 Task: open an excel sheet and write heading  Financial Planner. Add Dates in a column and its values below  'Jan 23, Feb 23, Mar 23, Apr 23 & may23. 'Add Income in next column and its values below  $3,000, $3,200, $3,100, $3,300 & $3,500. Add Expenses in next column and its values below  $2,000, $2,300, $2,200, $2,500 & $2,800. Add savings in next column and its values below $500, $600, $500, $700 & $700. Add Investment in next column and its values below  $500, $700, $800, $900 & $1000. Add Net Saving in next column and its values below  $1000, $1200, $900, $800 & $700. Save page  Money Manager book
Action: Mouse moved to (103, 177)
Screenshot: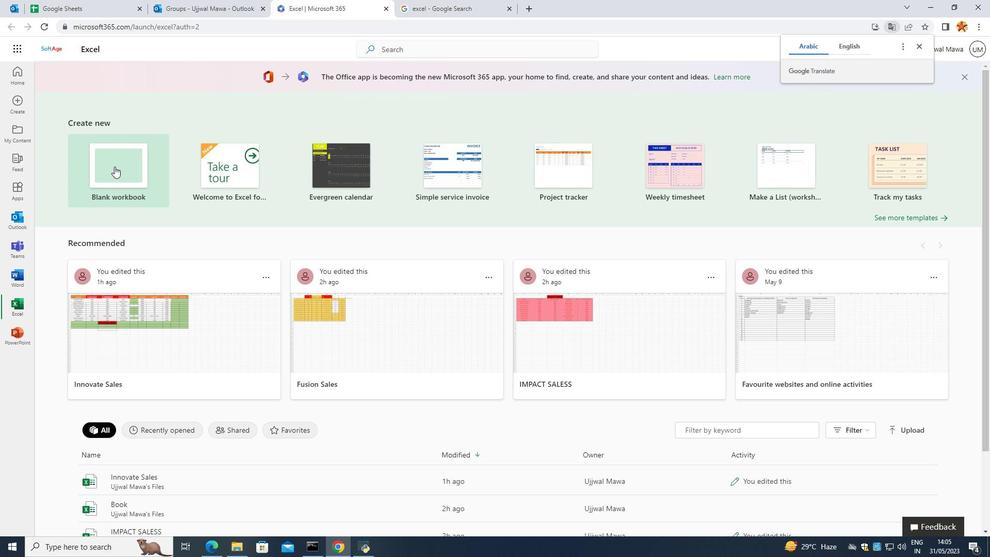 
Action: Mouse pressed left at (103, 177)
Screenshot: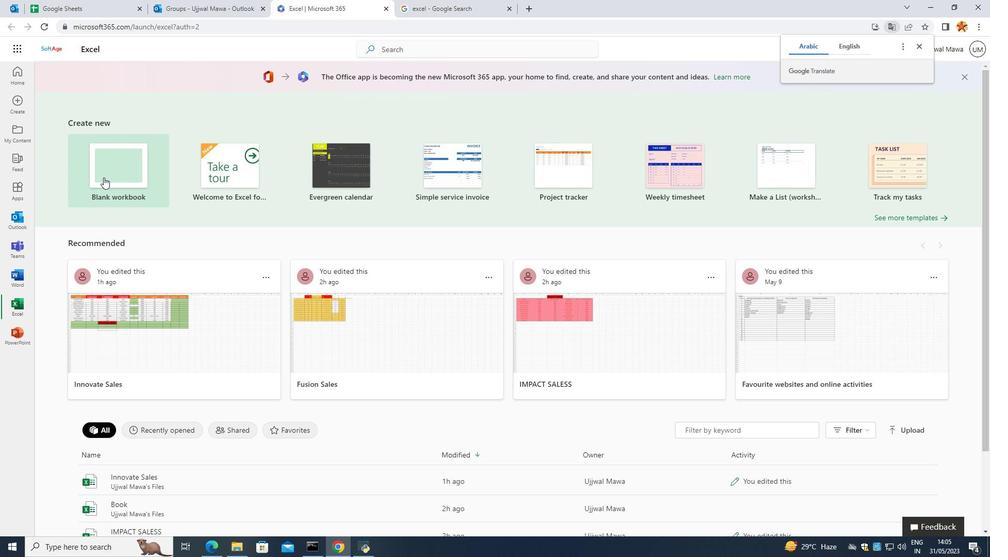 
Action: Mouse moved to (132, 162)
Screenshot: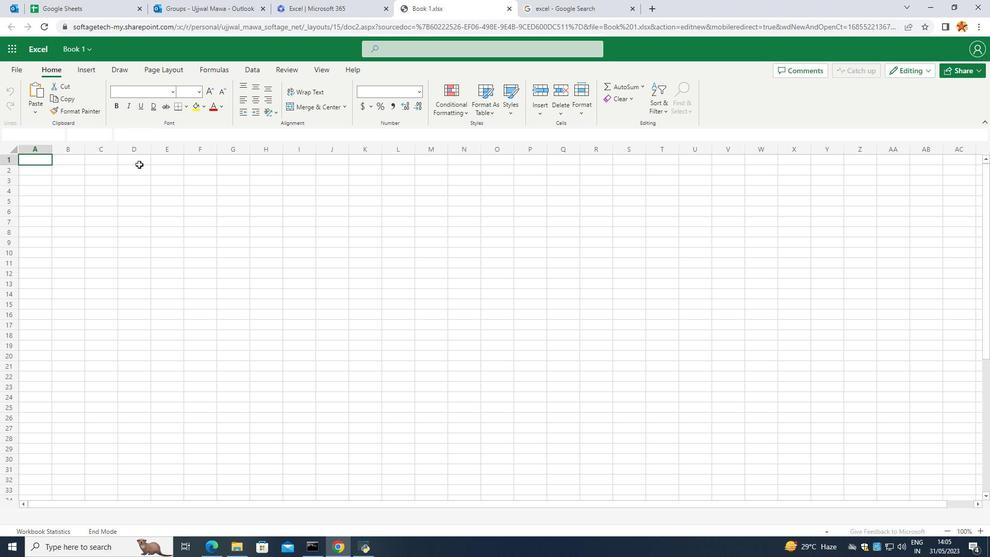 
Action: Mouse pressed left at (132, 162)
Screenshot: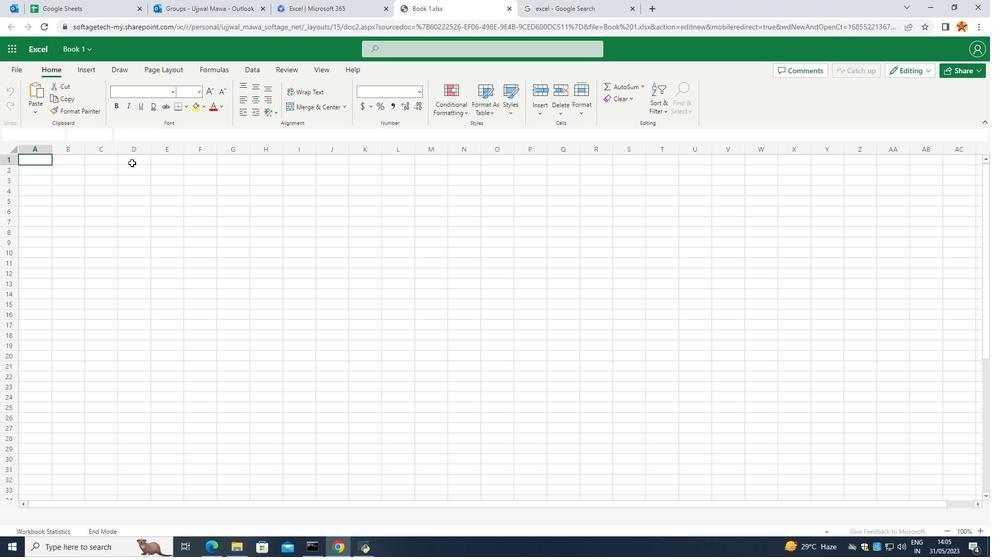 
Action: Mouse moved to (89, 157)
Screenshot: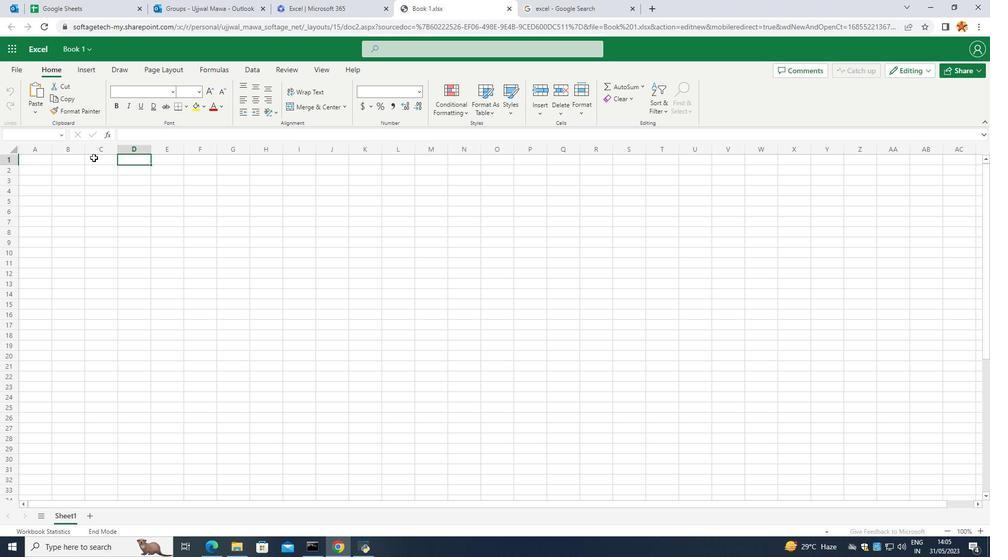 
Action: Mouse pressed left at (89, 157)
Screenshot: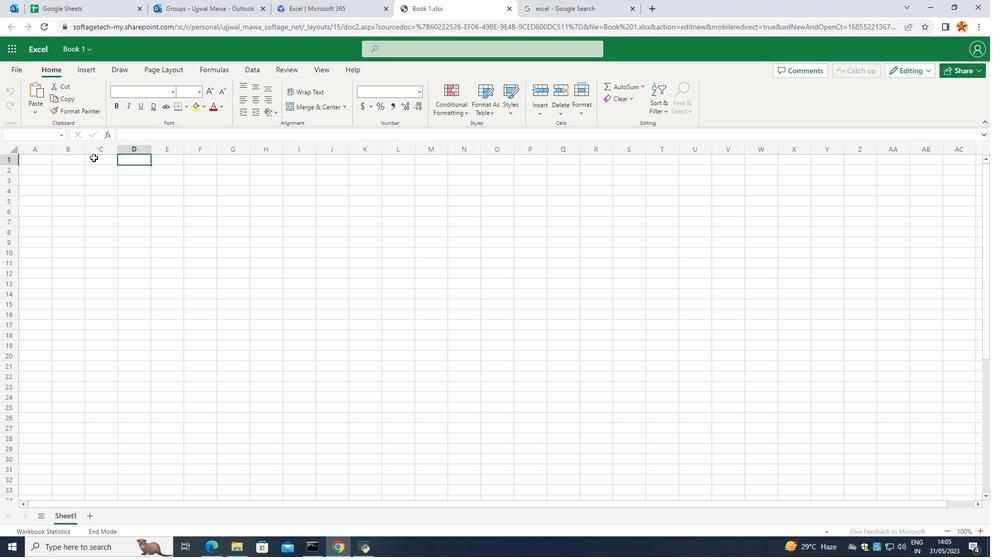 
Action: Mouse moved to (107, 154)
Screenshot: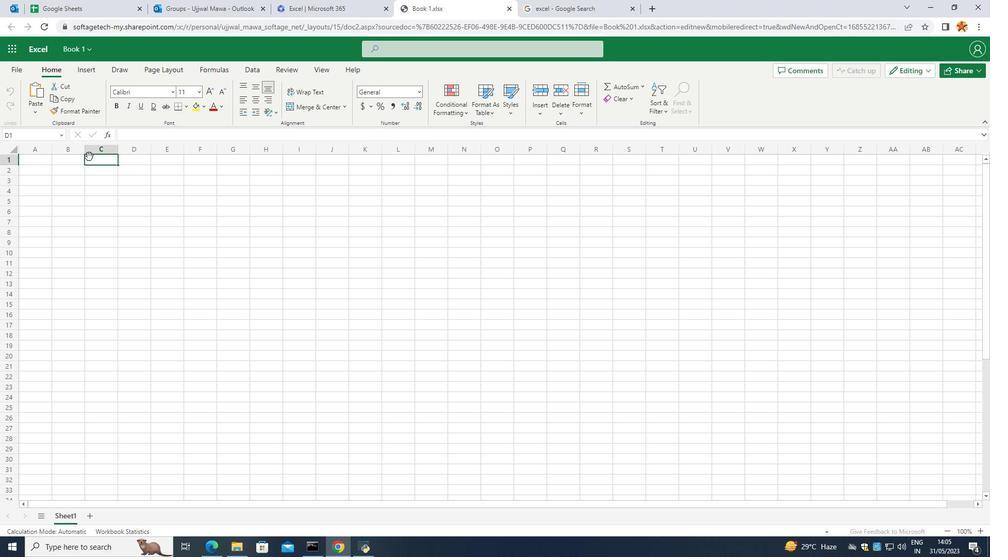 
Action: Key pressed <Key.caps_lock>F<Key.caps_lock>inancial<Key.space>p<Key.caps_lock><Key.backspace><Key.caps_lock>p<Key.caps_lock>LANNER<Key.enter>
Screenshot: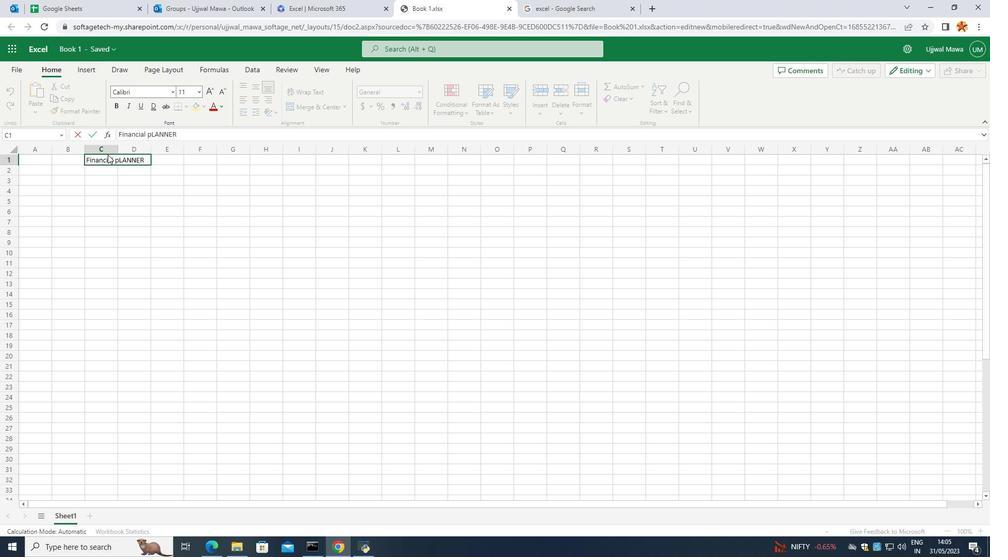 
Action: Mouse moved to (87, 158)
Screenshot: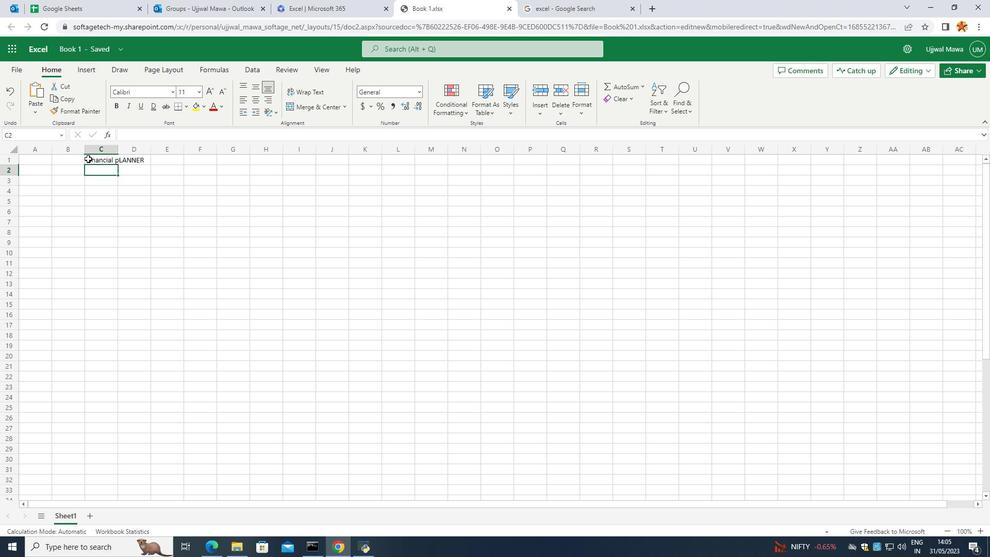 
Action: Mouse pressed left at (87, 158)
Screenshot: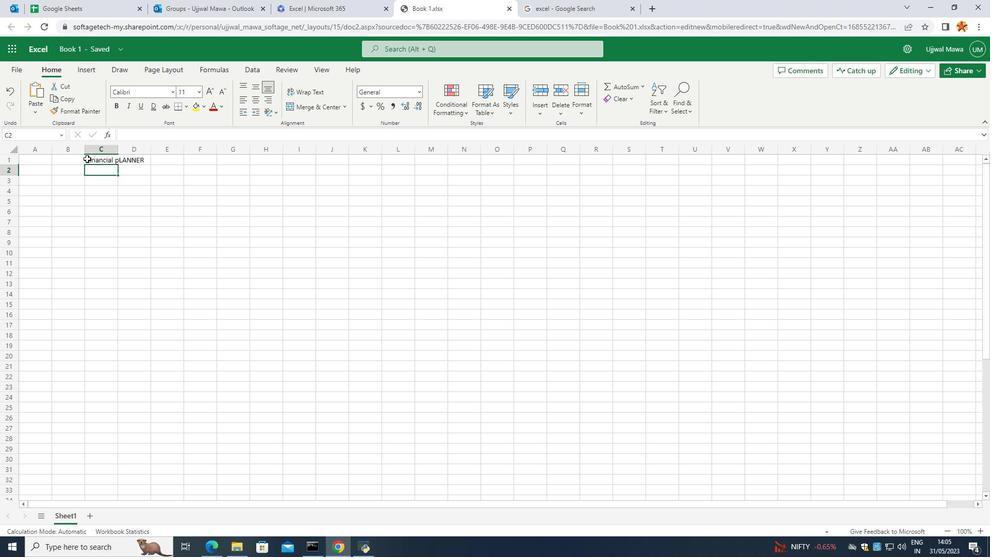 
Action: Mouse pressed left at (87, 158)
Screenshot: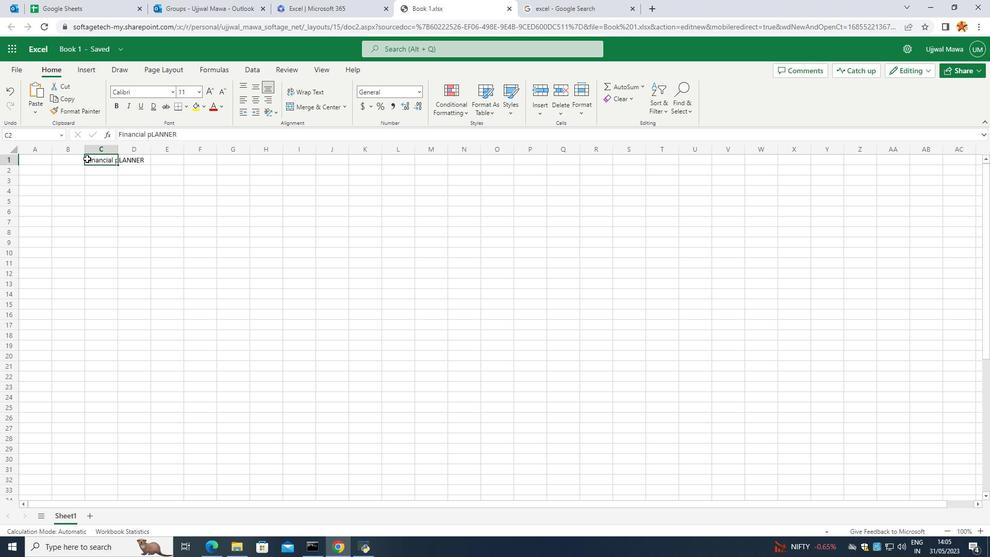 
Action: Mouse moved to (141, 158)
Screenshot: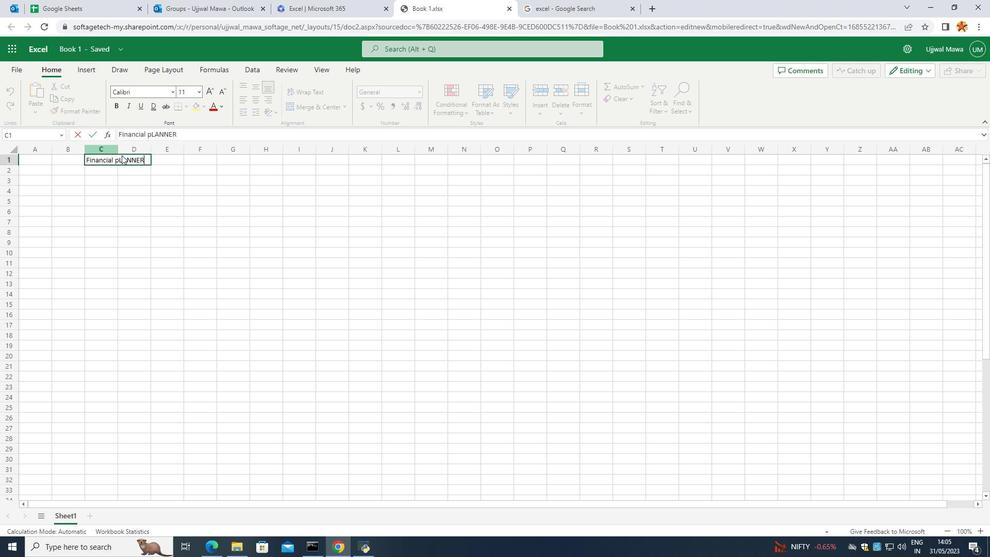 
Action: Mouse pressed left at (141, 158)
Screenshot: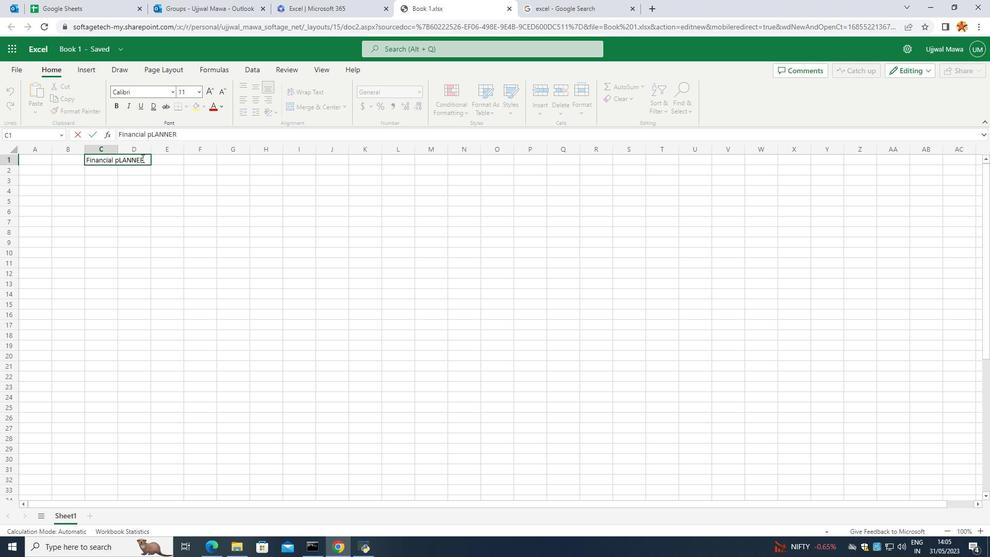 
Action: Mouse moved to (145, 158)
Screenshot: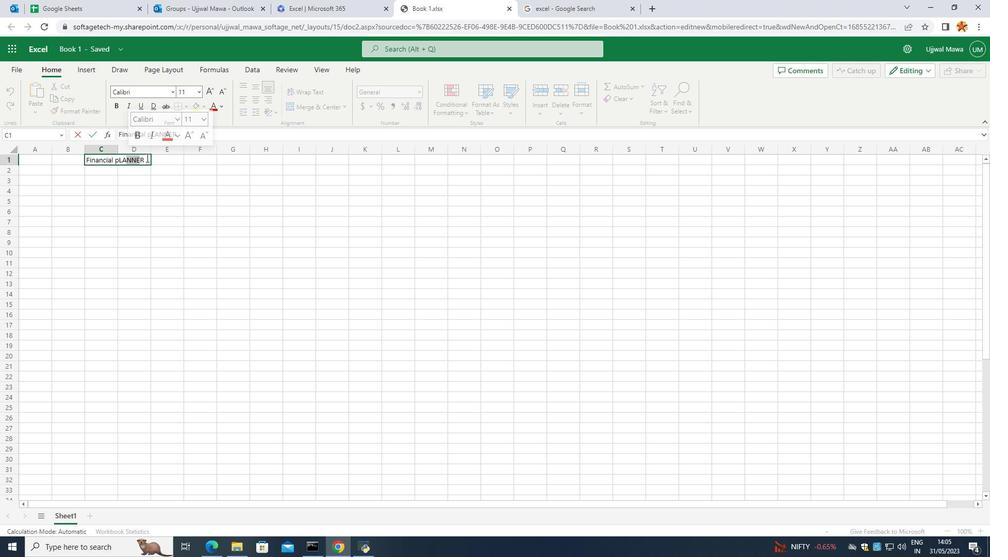
Action: Mouse pressed left at (145, 158)
Screenshot: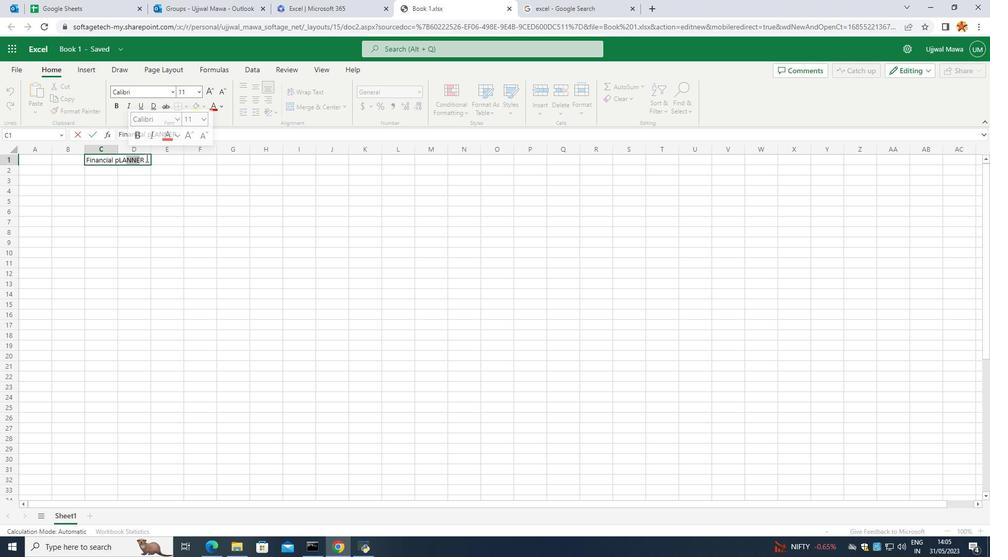 
Action: Mouse moved to (143, 159)
Screenshot: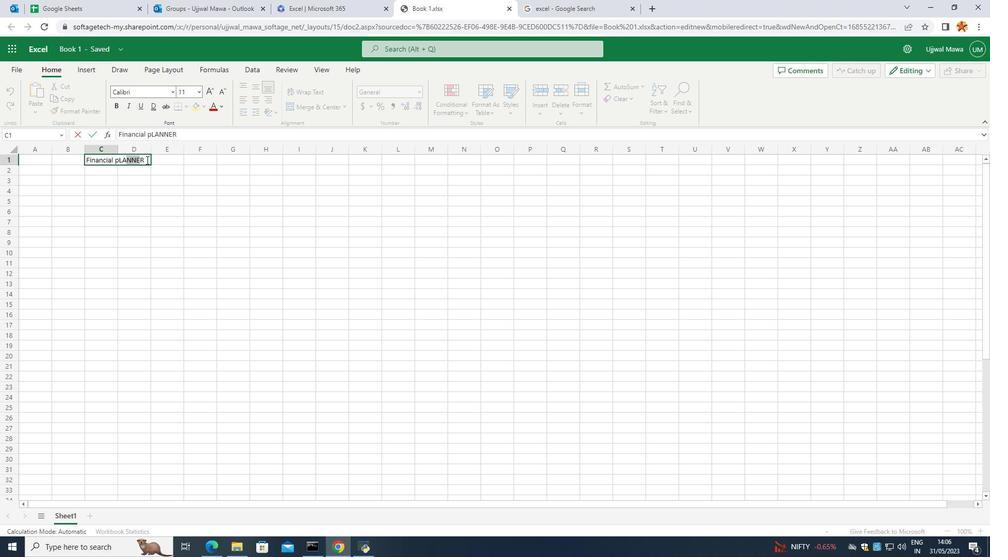 
Action: Mouse pressed left at (143, 159)
Screenshot: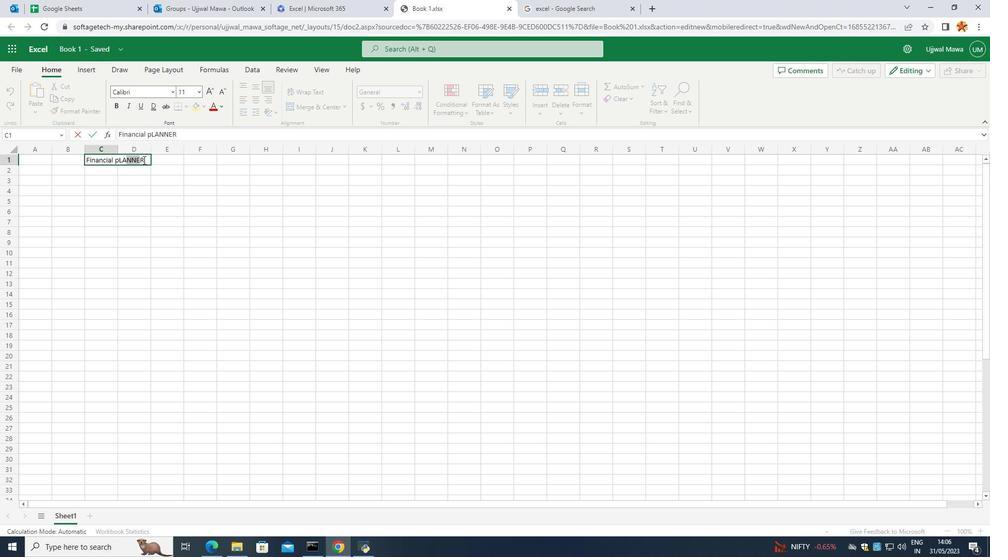 
Action: Mouse moved to (138, 150)
Screenshot: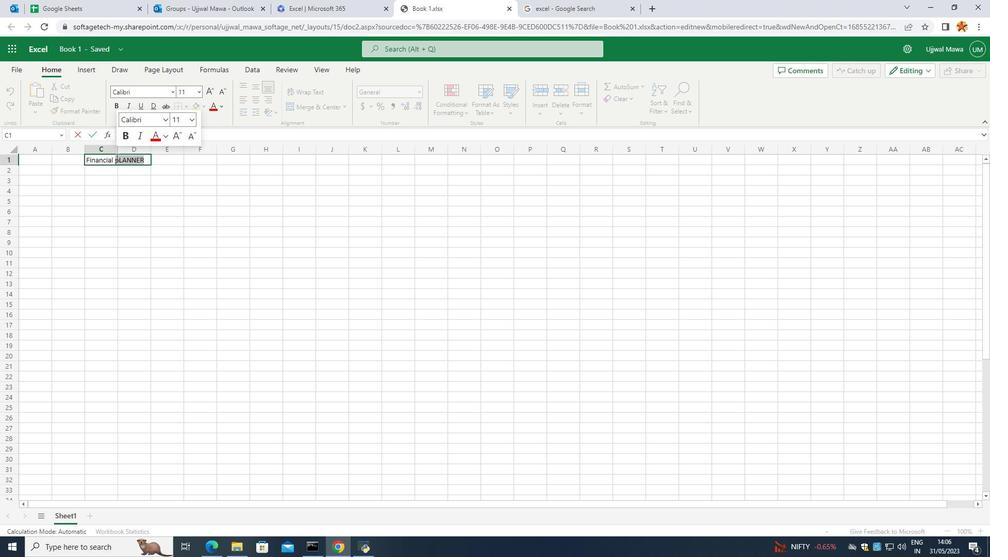 
Action: Key pressed P<Key.caps_lock>lanner
Screenshot: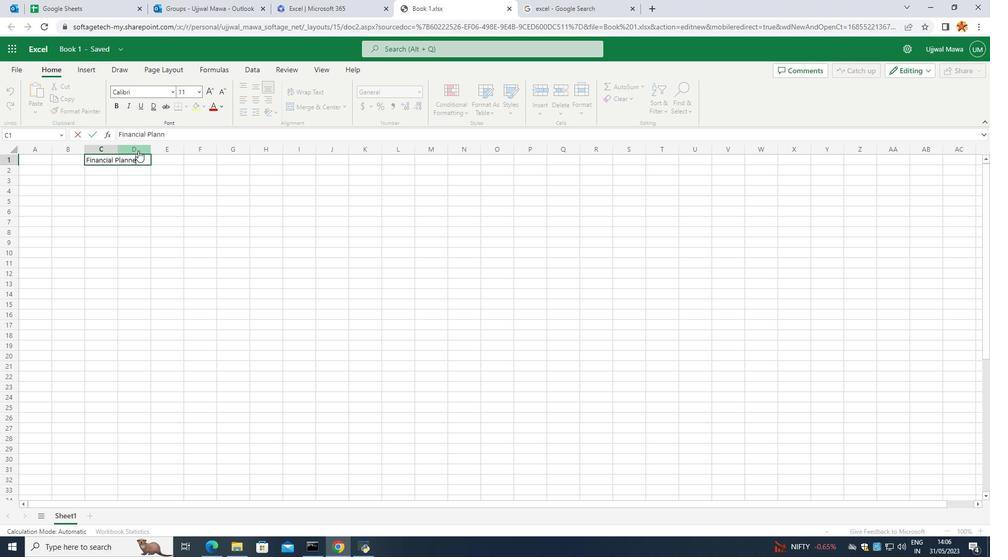 
Action: Mouse moved to (195, 195)
Screenshot: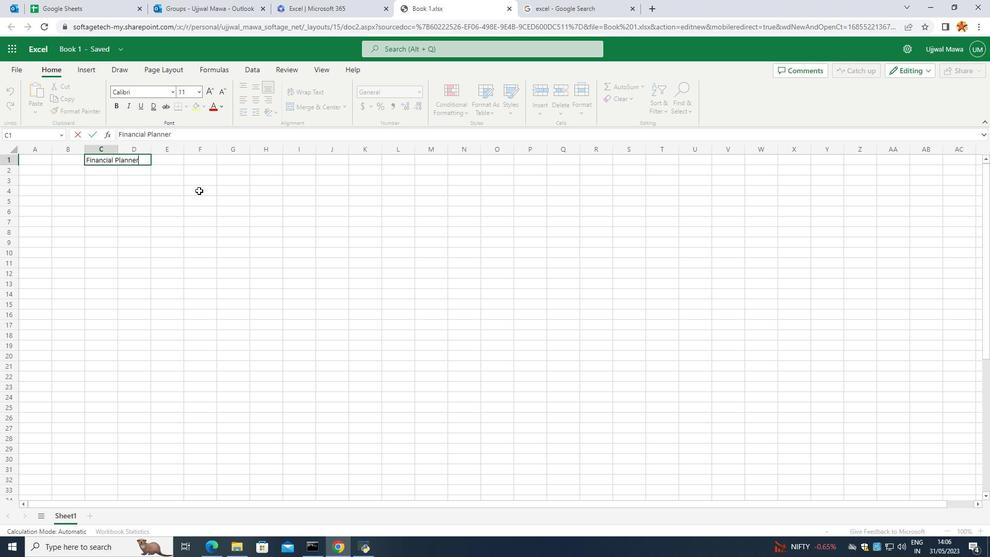 
Action: Mouse pressed left at (195, 195)
Screenshot: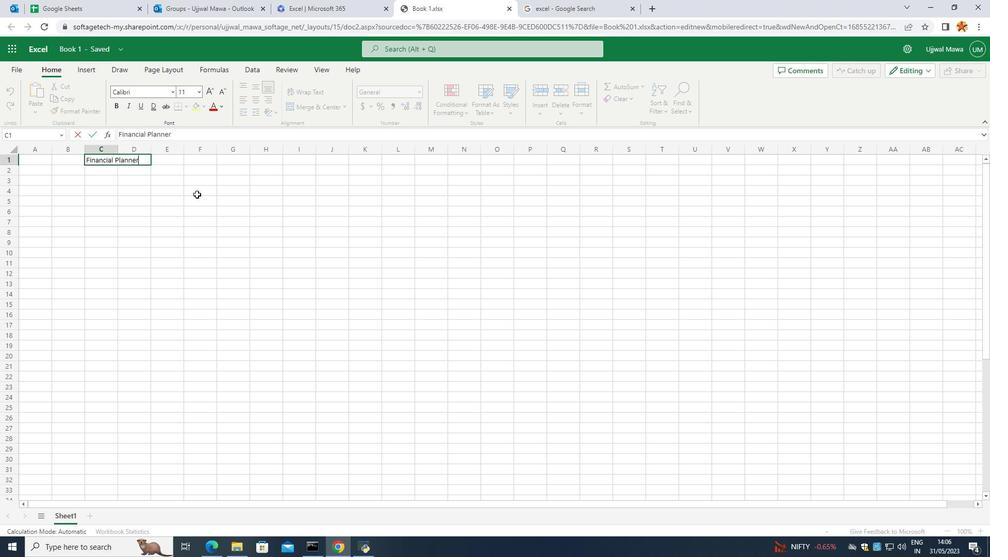 
Action: Mouse moved to (40, 168)
Screenshot: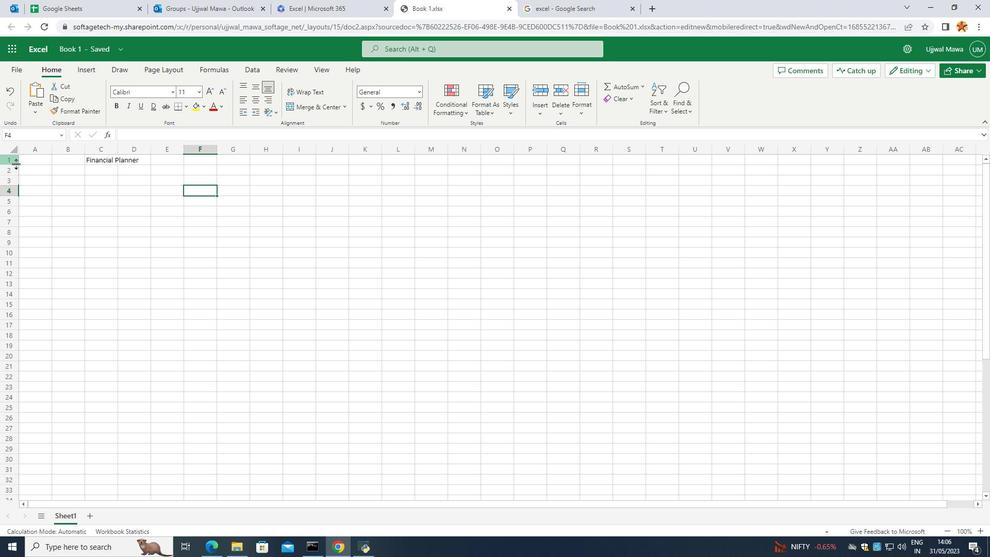 
Action: Mouse pressed left at (40, 168)
Screenshot: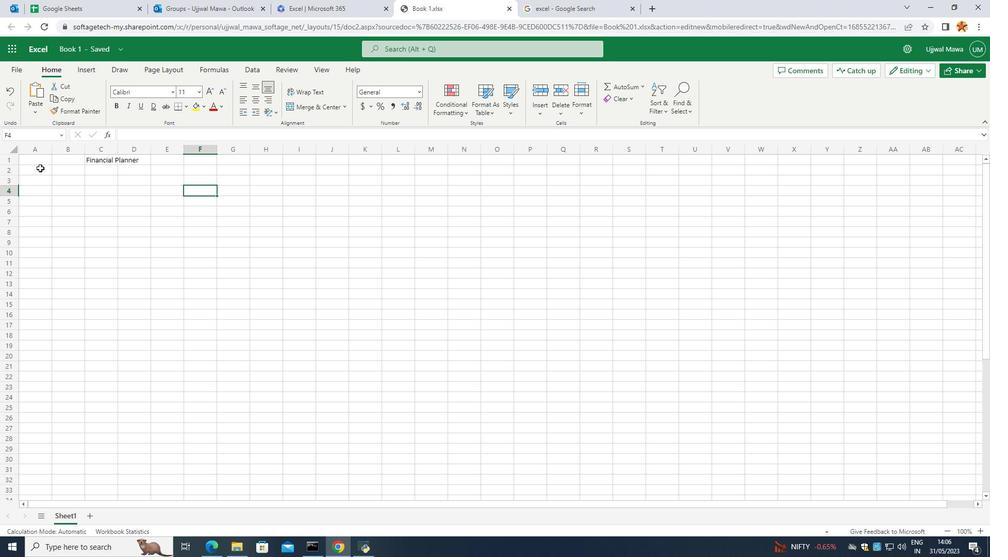 
Action: Mouse moved to (34, 157)
Screenshot: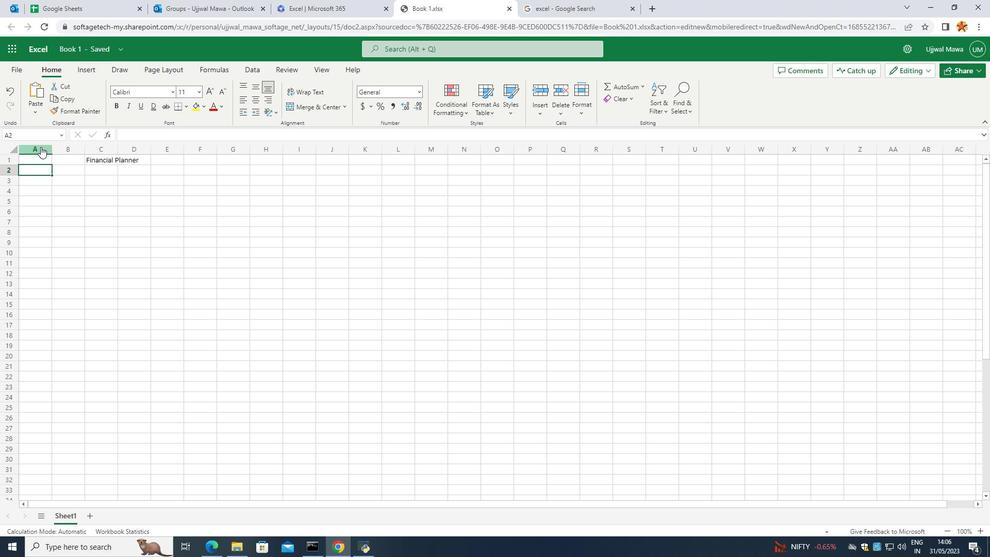 
Action: Key pressed <Key.caps_lock>D<Key.caps_lock>ates<Key.backspace>
Screenshot: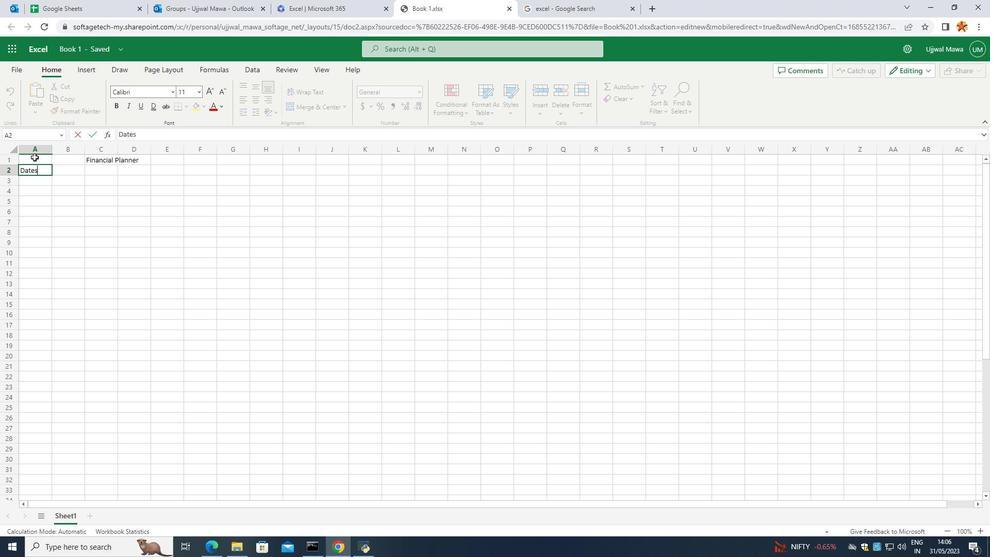 
Action: Mouse moved to (68, 226)
Screenshot: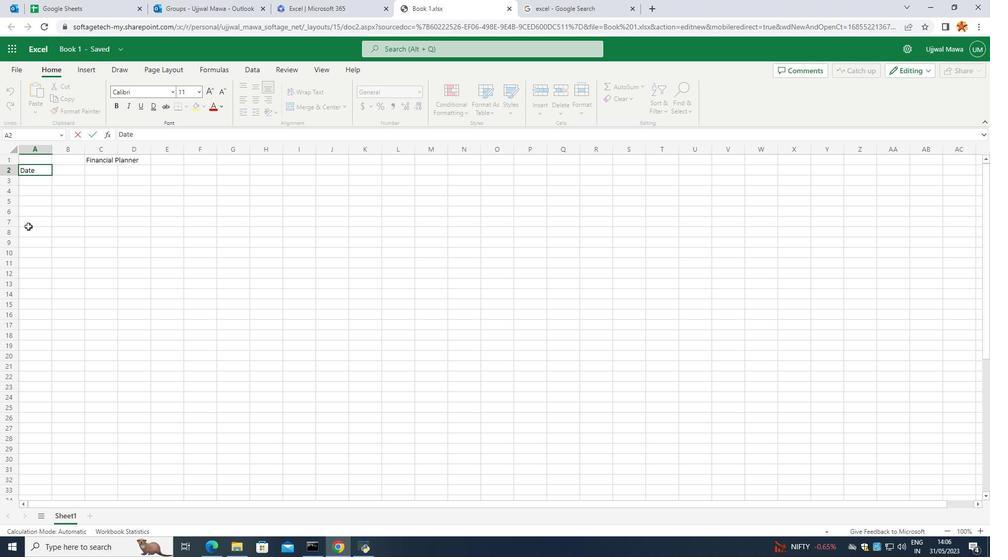 
Action: Mouse pressed left at (68, 226)
Screenshot: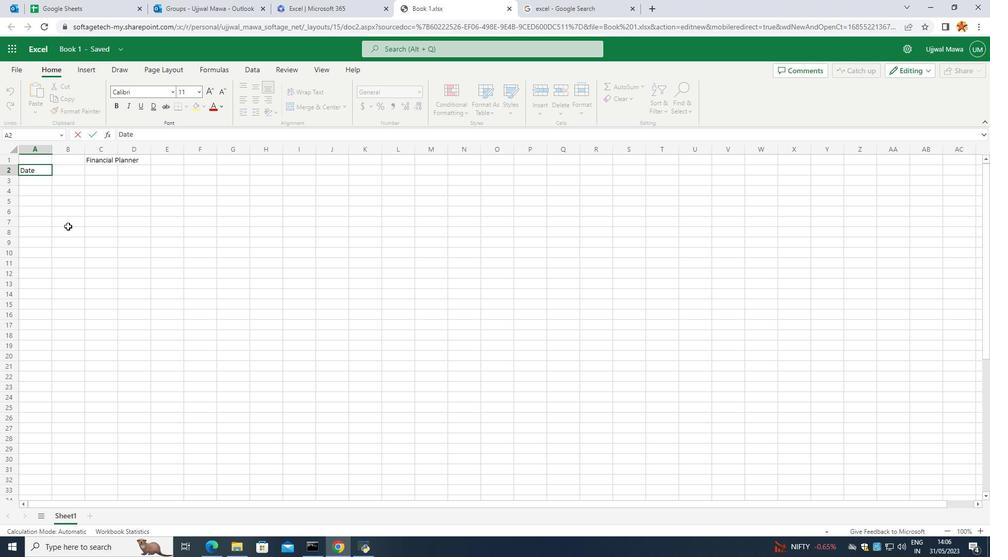 
Action: Mouse moved to (69, 174)
Screenshot: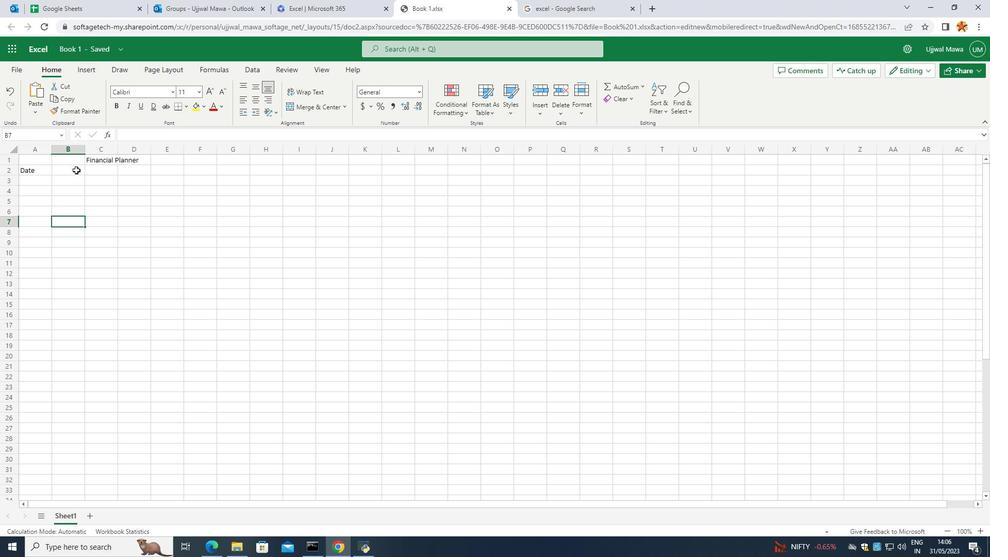 
Action: Mouse pressed left at (69, 174)
Screenshot: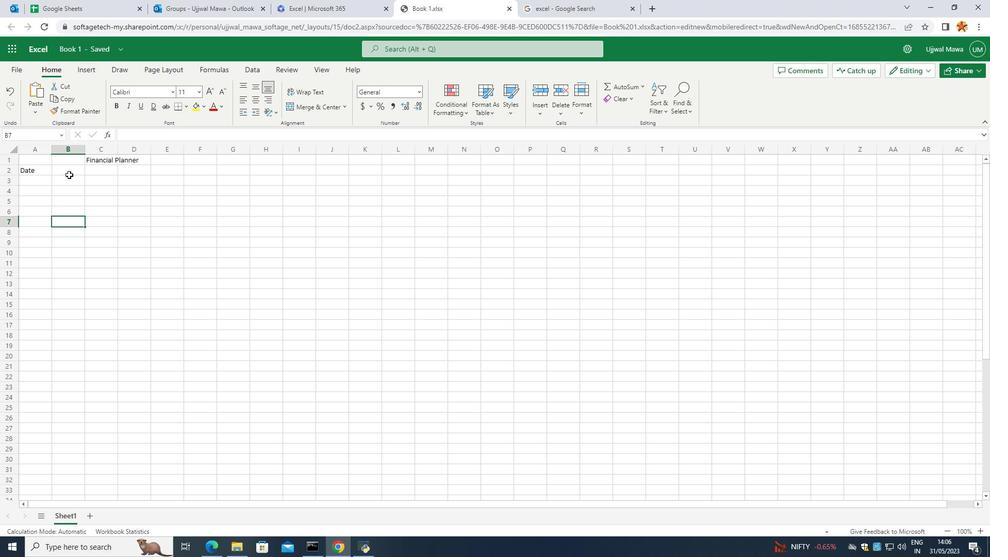 
Action: Mouse pressed left at (69, 174)
Screenshot: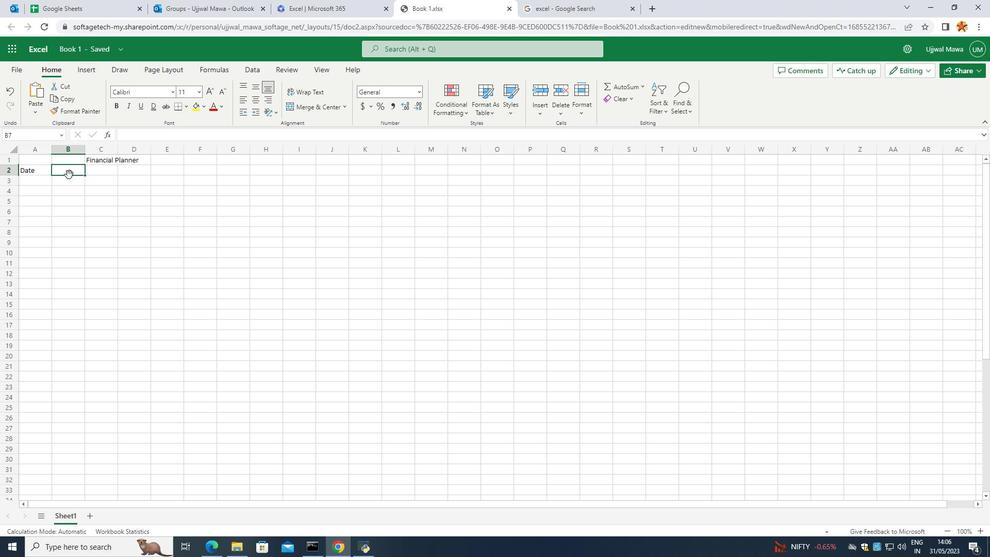 
Action: Mouse moved to (279, 296)
Screenshot: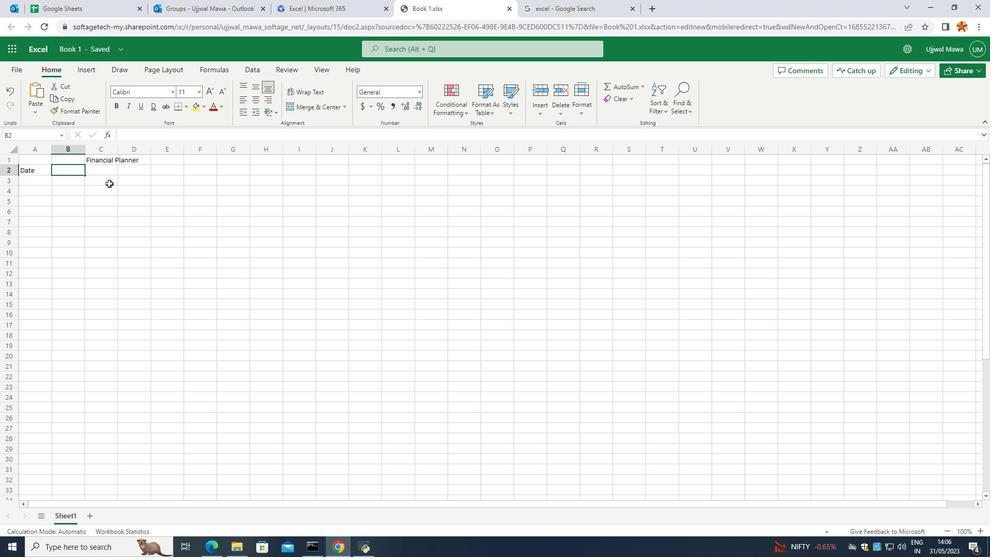 
Action: Key pressed <Key.caps_lock>I<Key.caps_lock>ncome
Screenshot: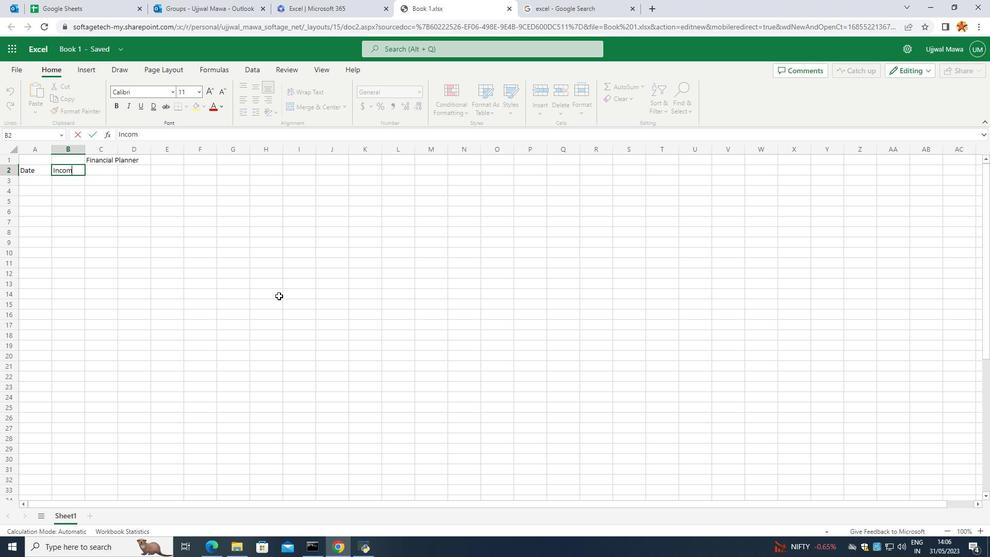 
Action: Mouse moved to (528, 247)
Screenshot: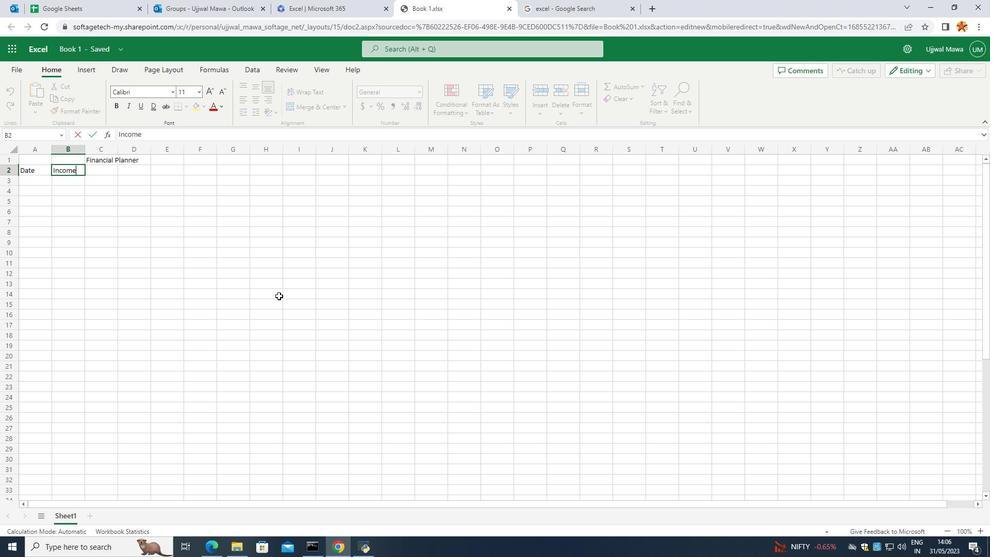 
Action: Mouse scrolled (528, 247) with delta (0, 0)
Screenshot: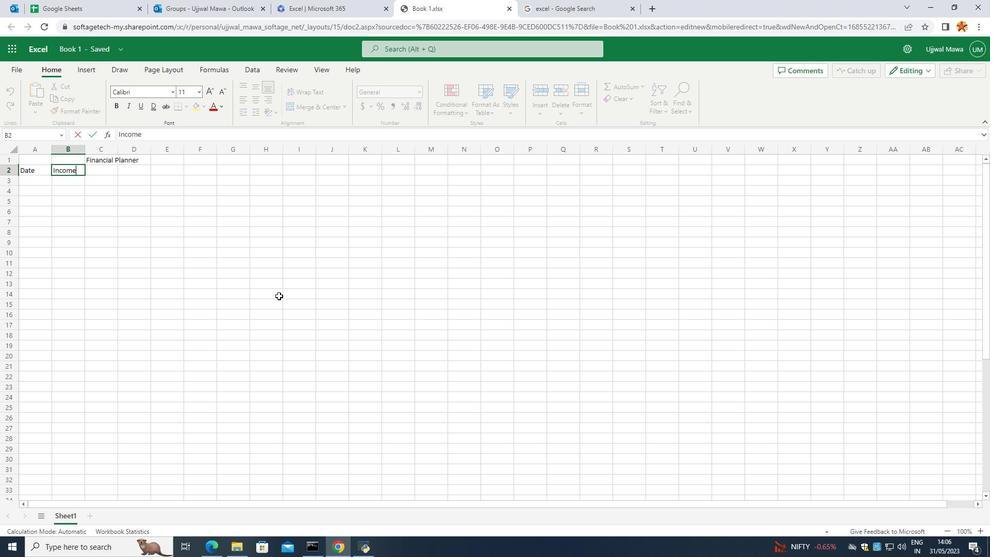 
Action: Mouse moved to (267, 300)
Screenshot: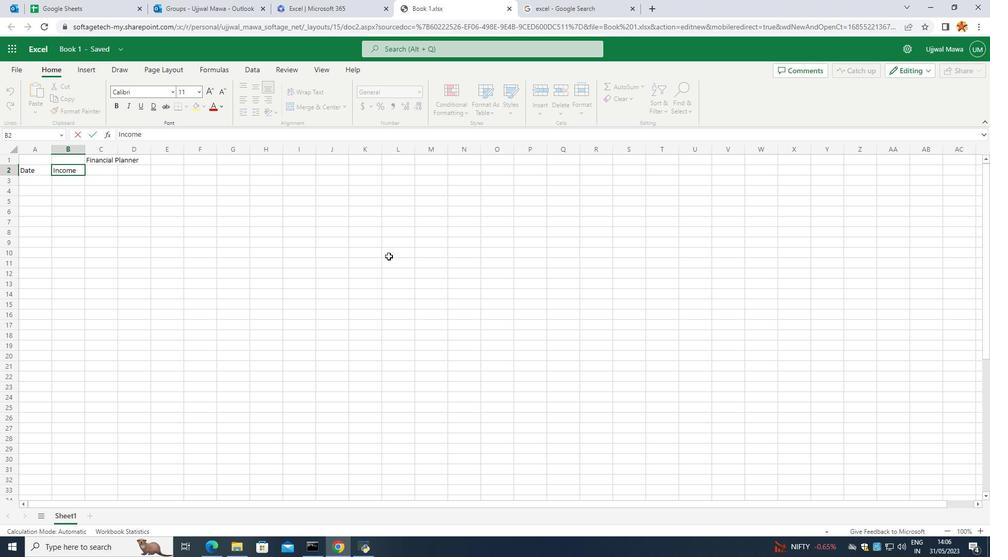 
Action: Mouse pressed left at (267, 300)
Screenshot: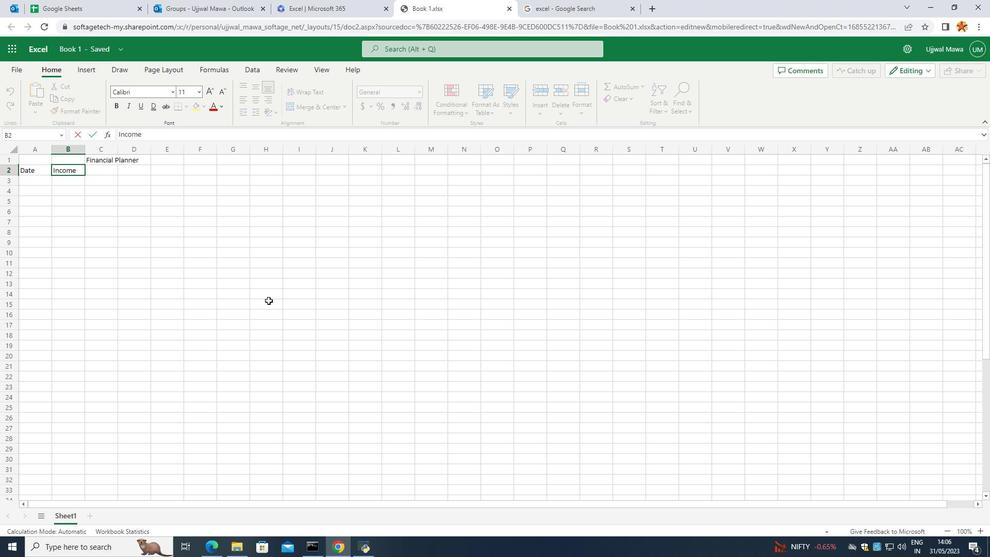 
Action: Mouse moved to (110, 167)
Screenshot: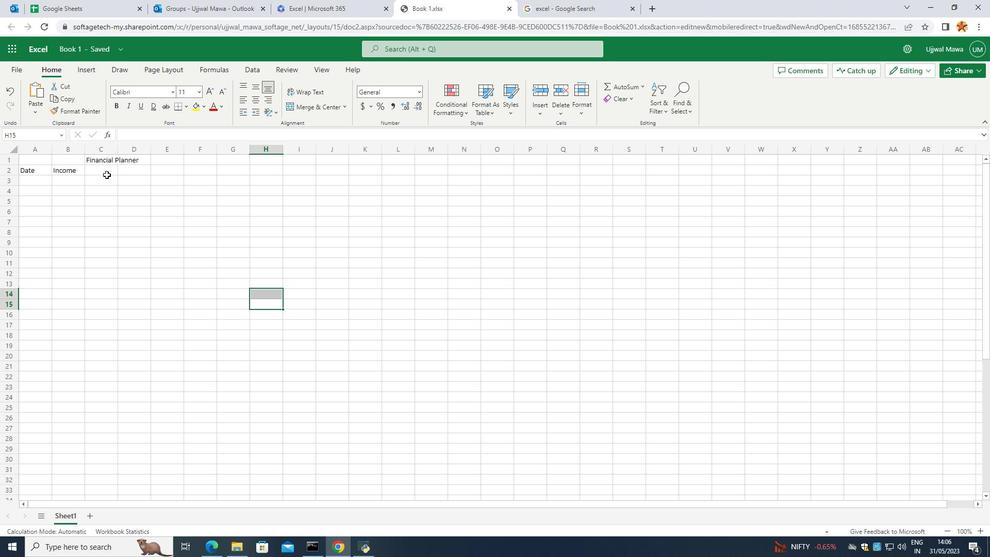 
Action: Mouse pressed left at (110, 167)
Screenshot: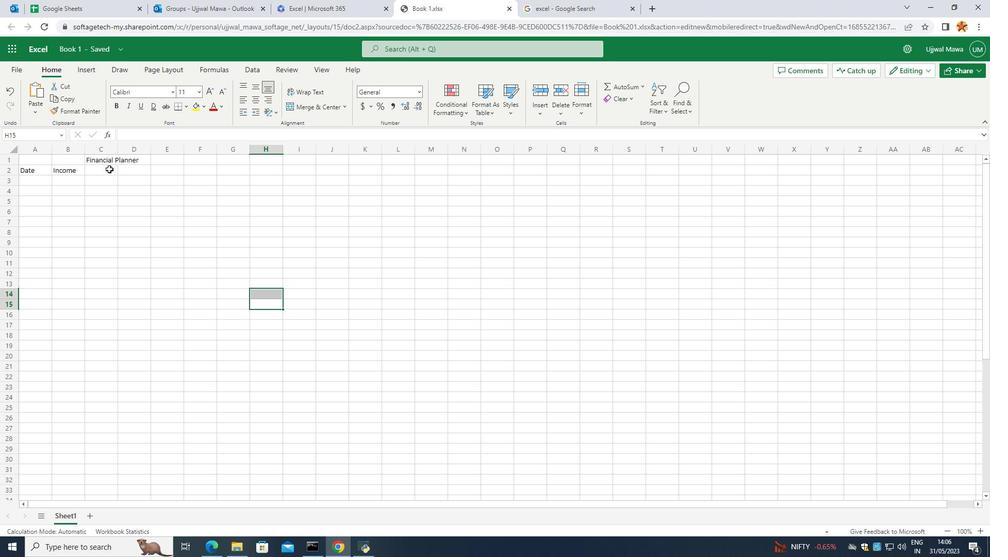 
Action: Mouse pressed left at (110, 167)
Screenshot: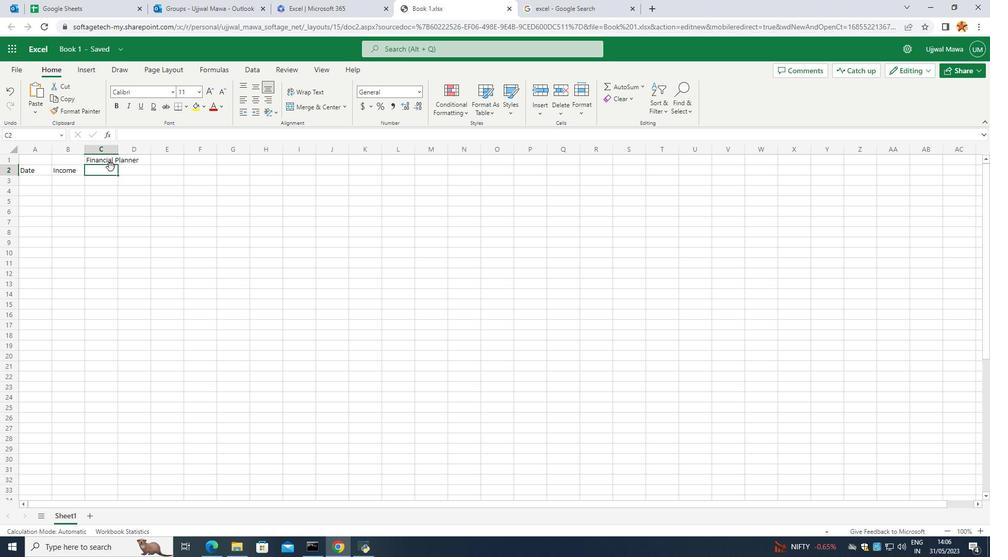 
Action: Mouse moved to (109, 167)
Screenshot: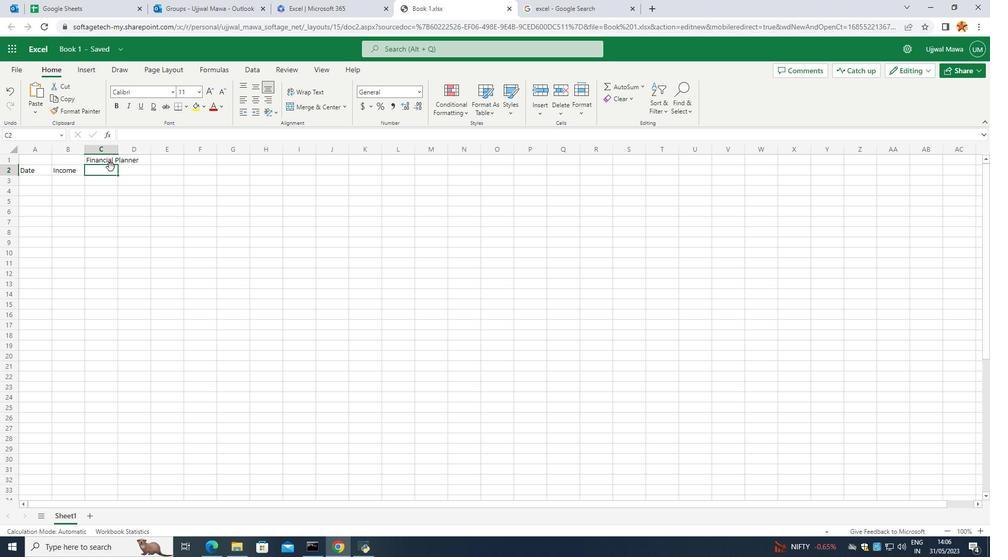 
Action: Mouse pressed left at (109, 167)
Screenshot: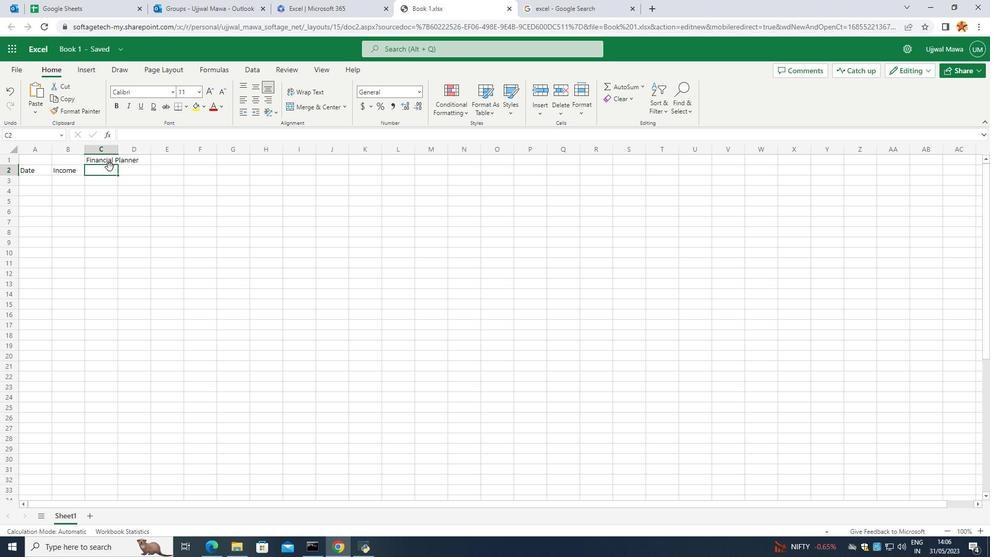 
Action: Mouse pressed left at (109, 167)
Screenshot: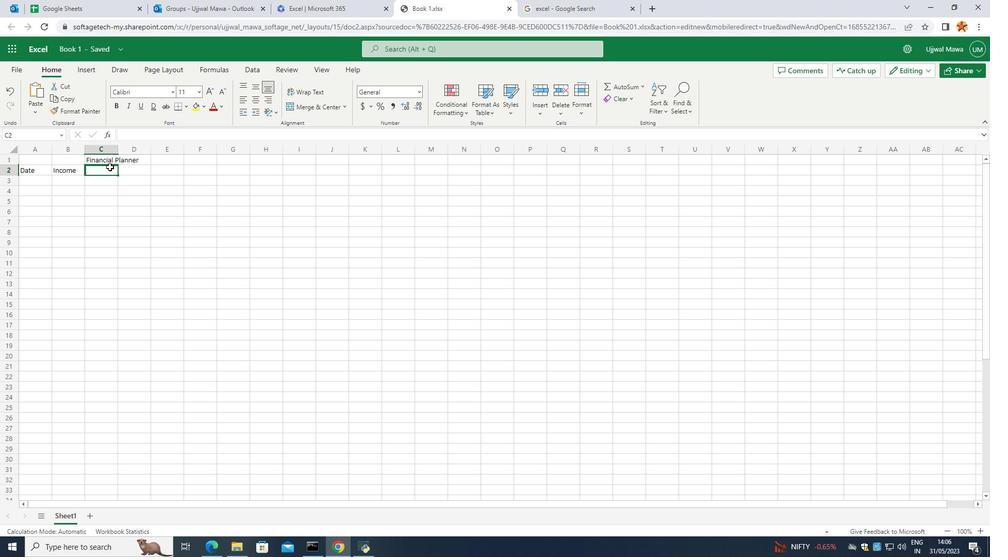 
Action: Mouse moved to (106, 163)
Screenshot: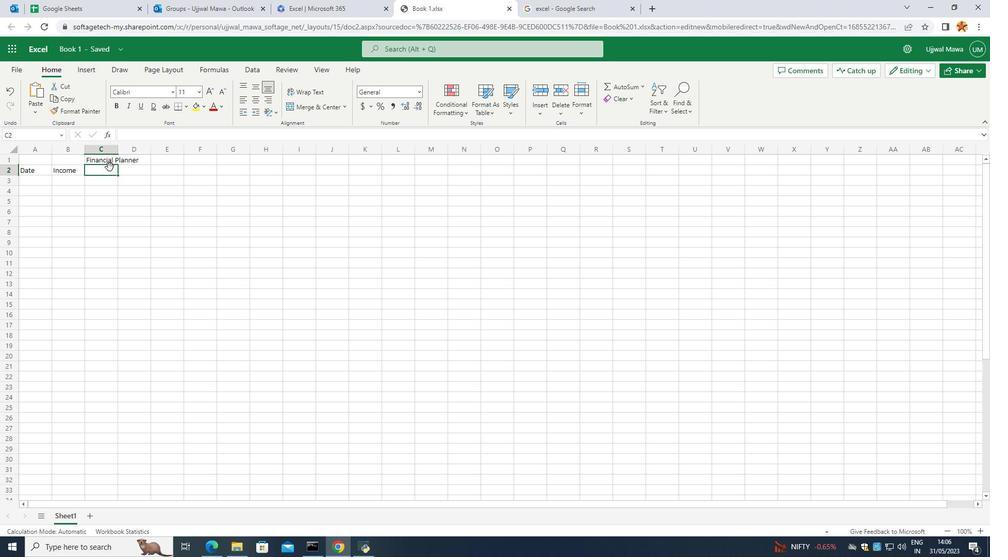 
Action: Key pressed <Key.caps_lock>E<Key.caps_lock>xpenses
Screenshot: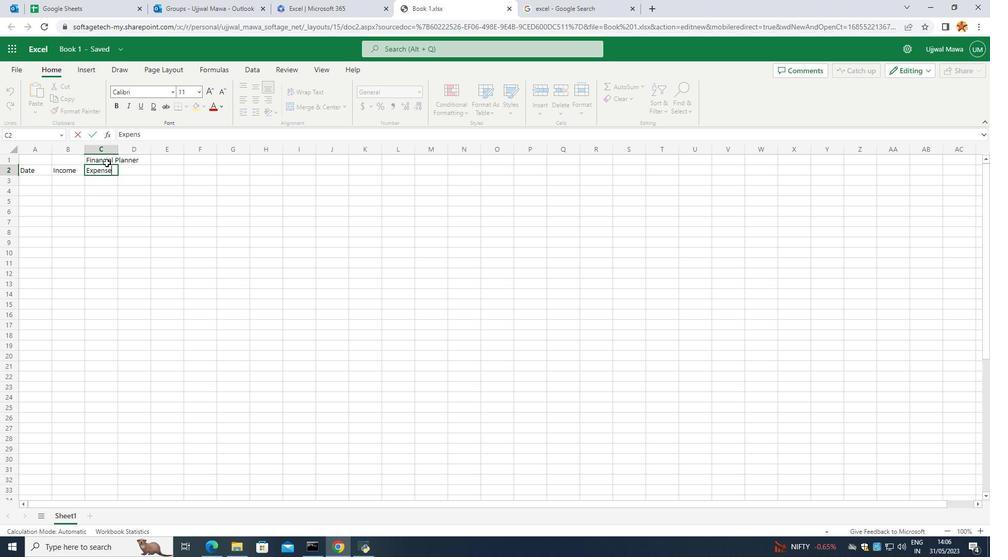 
Action: Mouse moved to (90, 202)
Screenshot: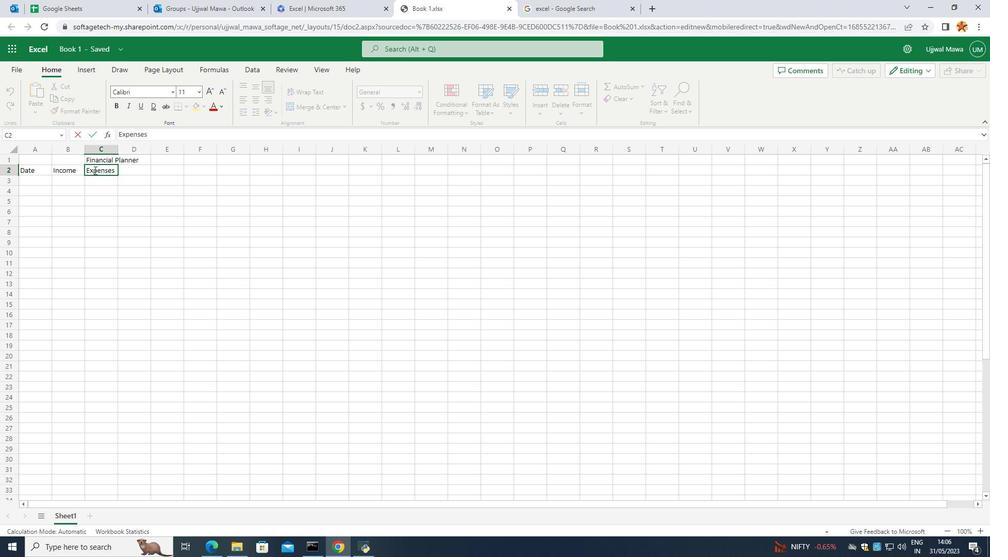 
Action: Mouse pressed left at (90, 202)
Screenshot: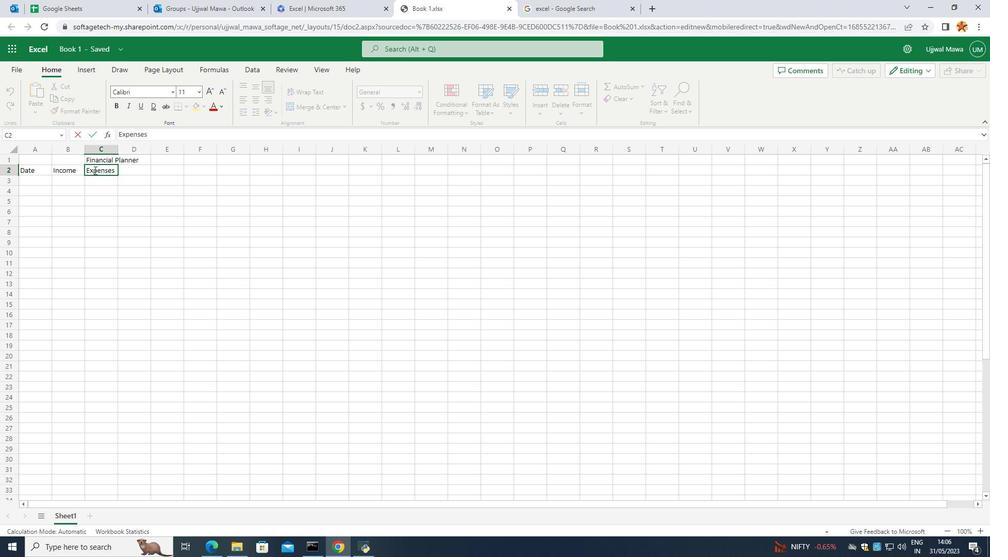 
Action: Mouse moved to (136, 174)
Screenshot: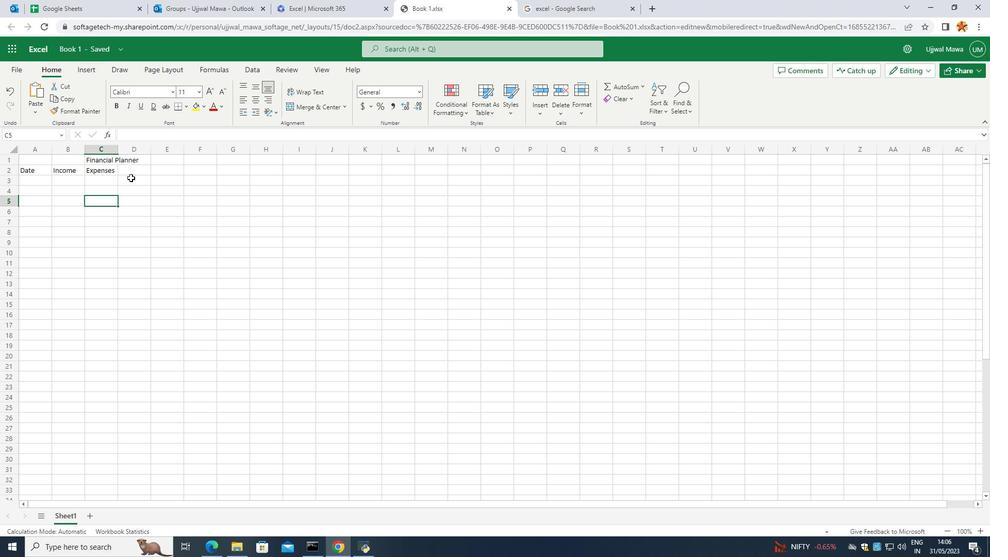 
Action: Mouse pressed left at (136, 174)
Screenshot: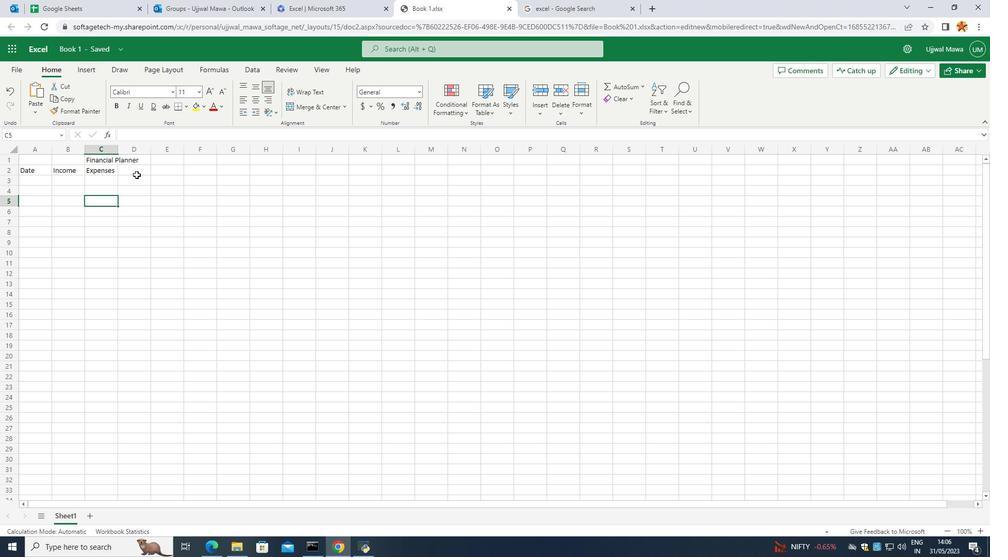 
Action: Mouse pressed left at (136, 174)
Screenshot: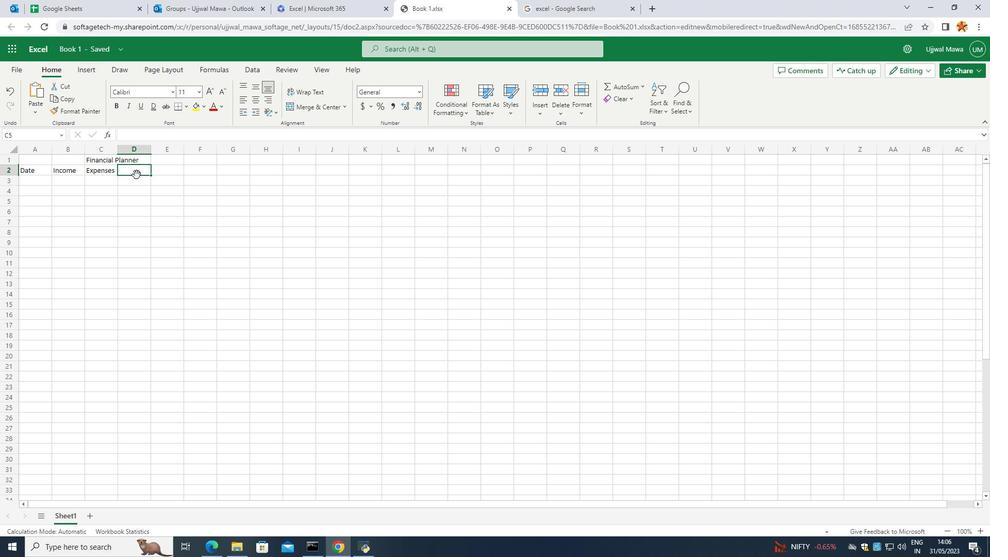 
Action: Mouse moved to (147, 170)
Screenshot: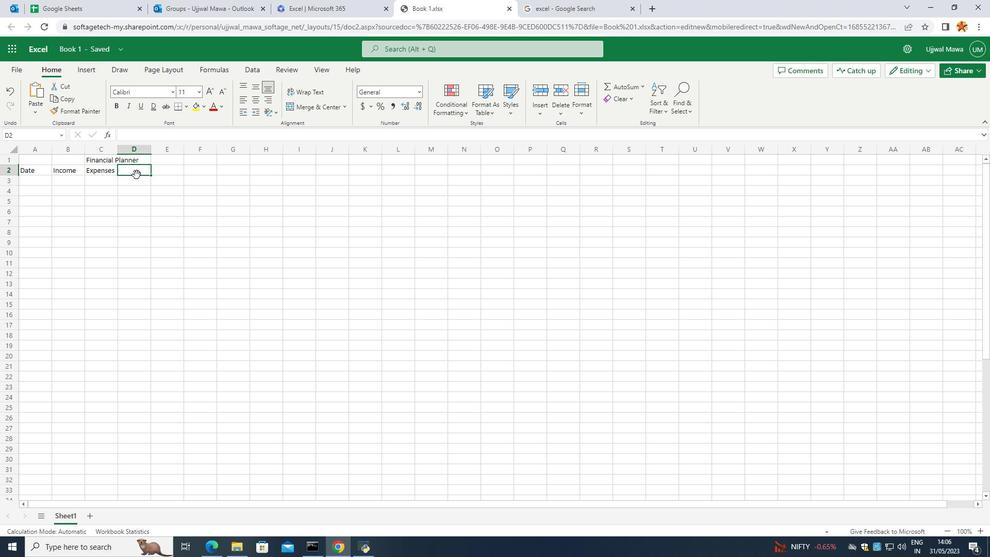 
Action: Key pressed <Key.caps_lock>S<Key.caps_lock>avings
Screenshot: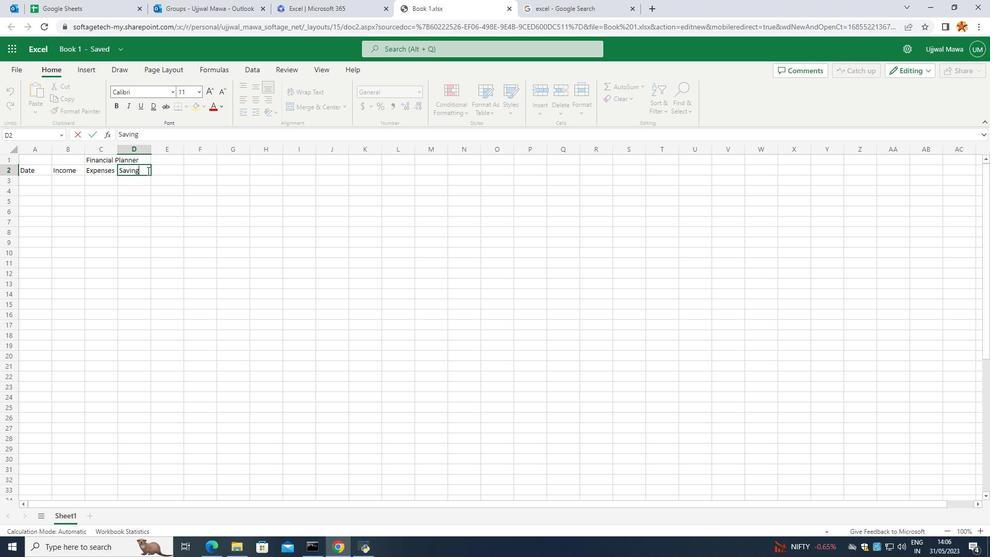 
Action: Mouse moved to (181, 171)
Screenshot: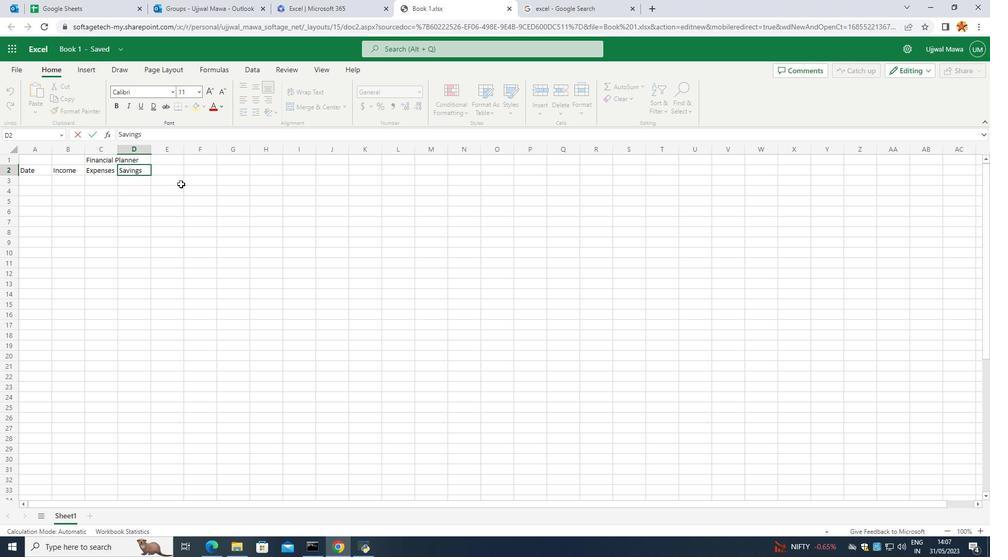 
Action: Mouse pressed left at (181, 171)
Screenshot: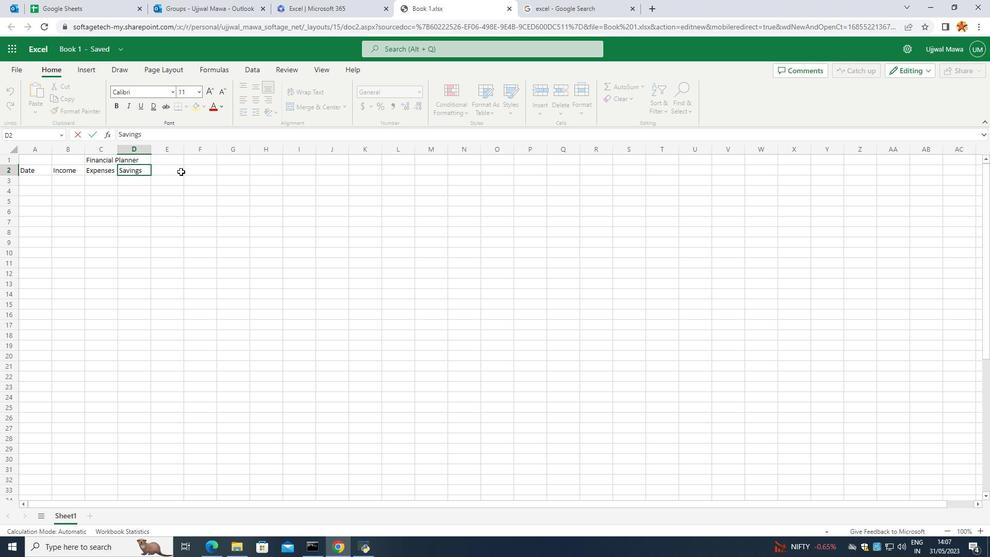 
Action: Mouse moved to (153, 141)
Screenshot: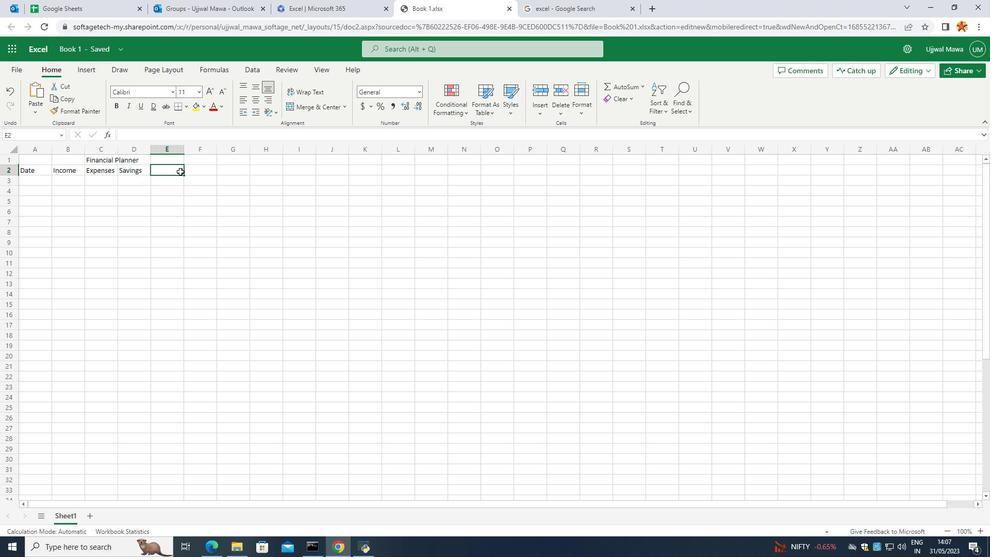 
Action: Key pressed <Key.caps_lock>I<Key.caps_lock>nc<Key.backspace>vesto<Key.backspace>ment
Screenshot: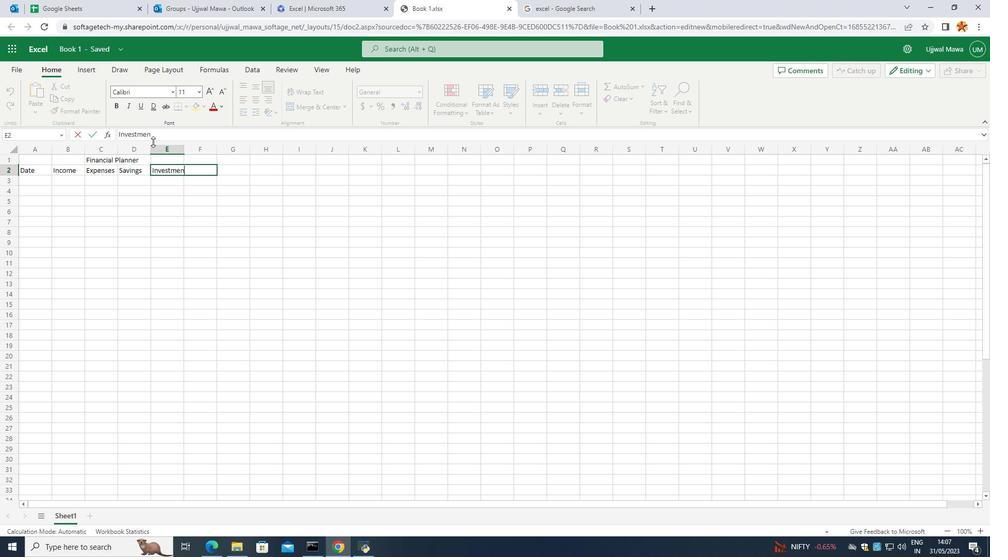 
Action: Mouse moved to (185, 200)
Screenshot: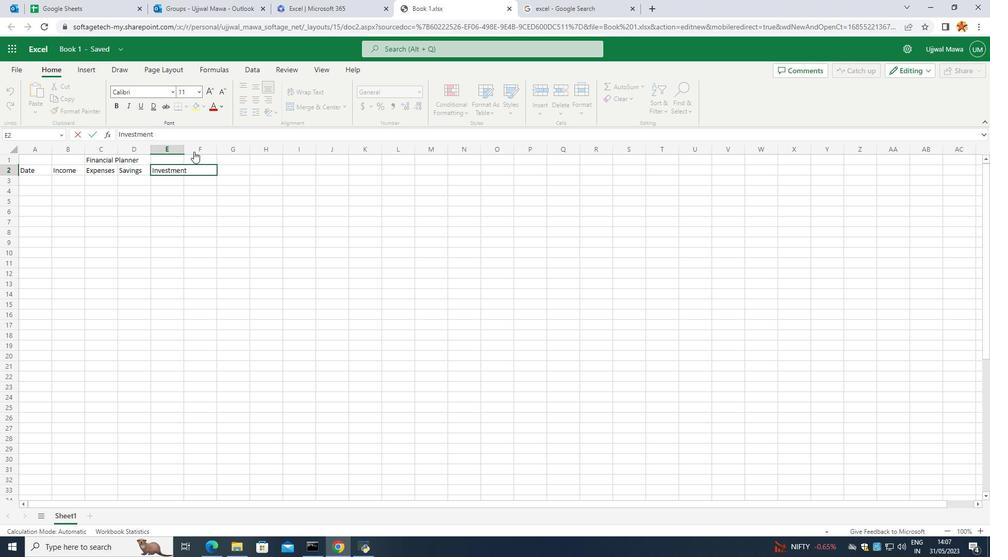 
Action: Mouse pressed left at (185, 200)
Screenshot: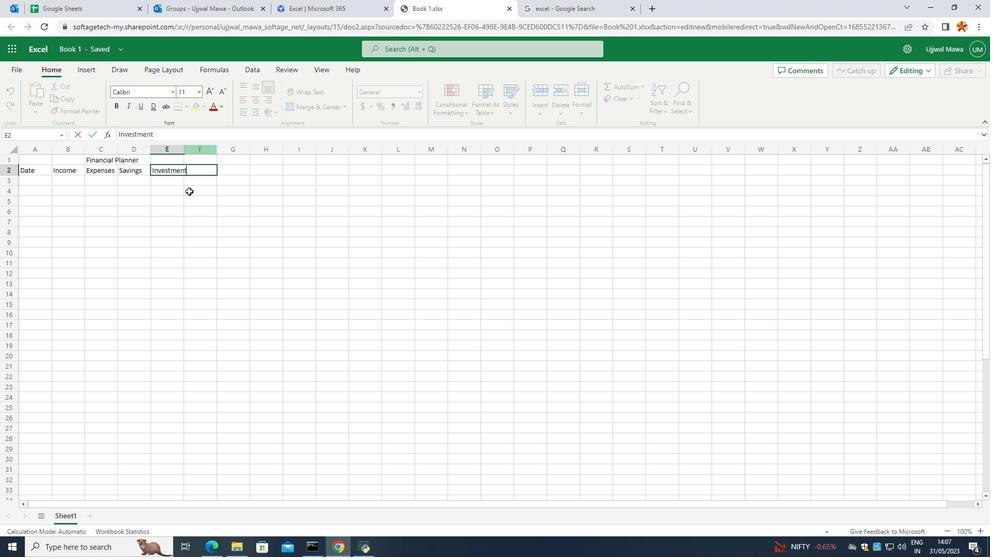 
Action: Mouse scrolled (185, 200) with delta (0, 0)
Screenshot: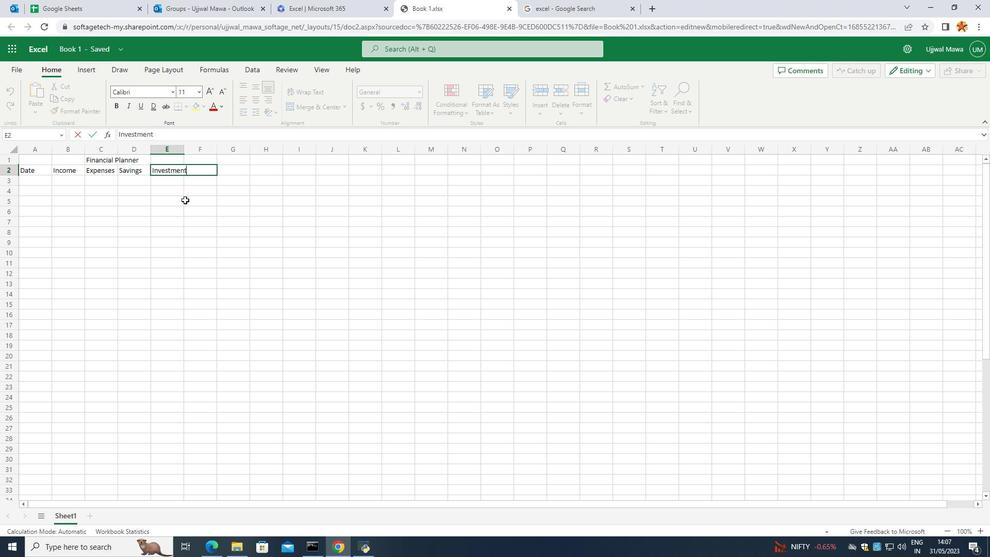 
Action: Mouse moved to (200, 171)
Screenshot: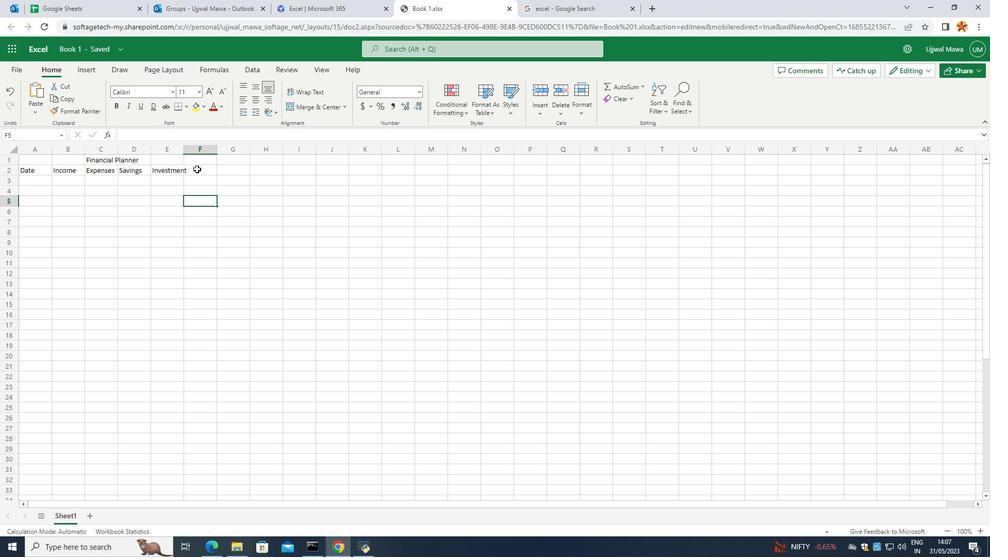 
Action: Mouse pressed left at (200, 171)
Screenshot: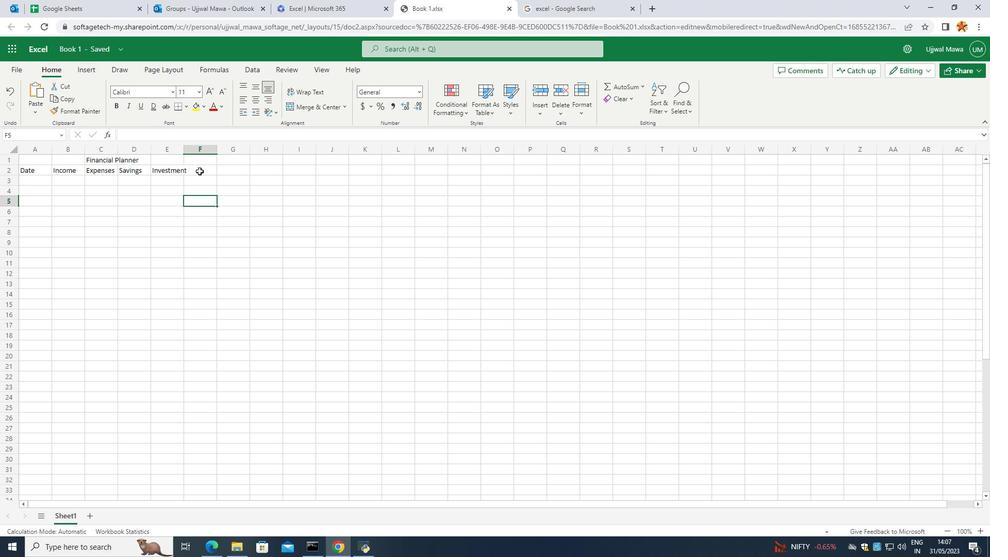 
Action: Mouse pressed left at (200, 171)
Screenshot: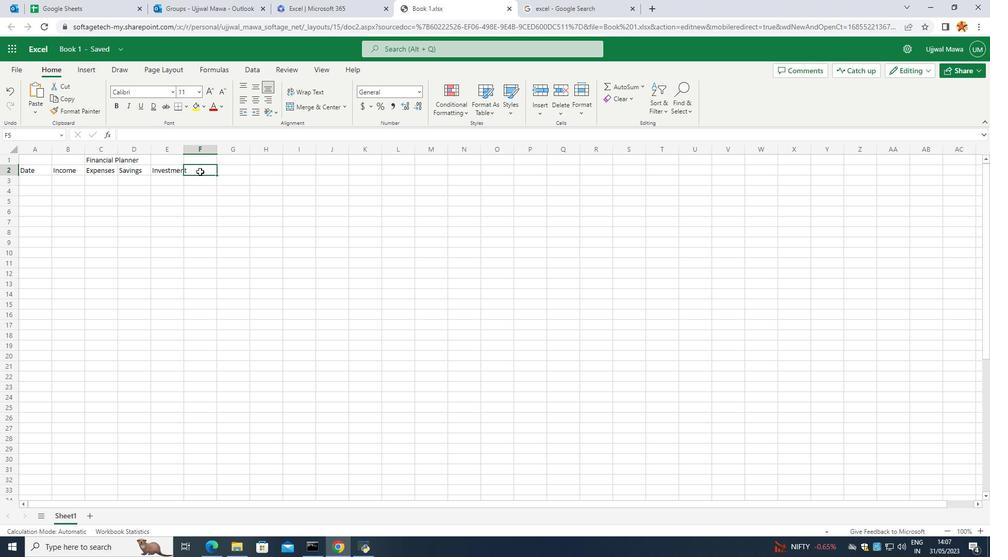 
Action: Mouse moved to (200, 171)
Screenshot: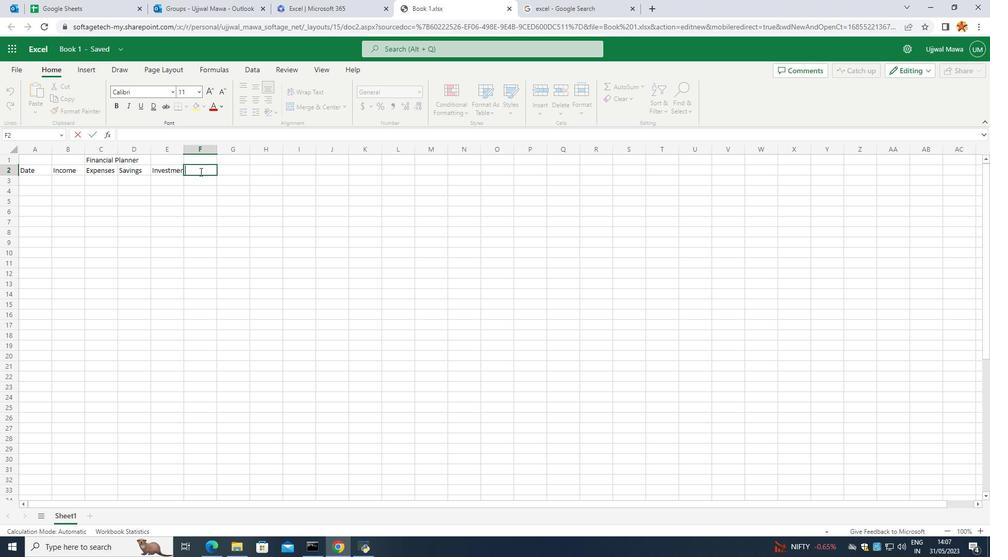 
Action: Key pressed <Key.caps_lock>N<Key.caps_lock>et<Key.space><Key.caps_lock>S<Key.caps_lock>aving
Screenshot: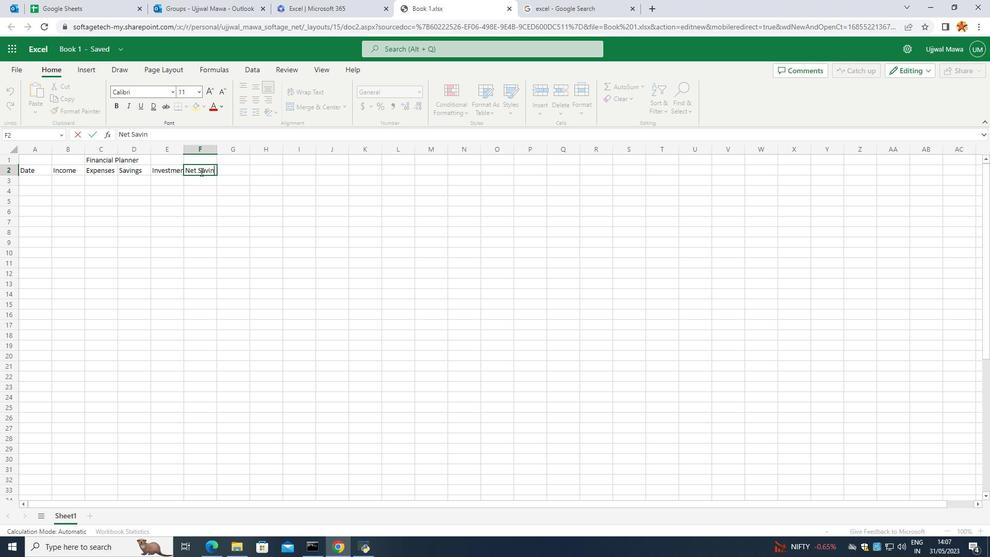
Action: Mouse moved to (181, 229)
Screenshot: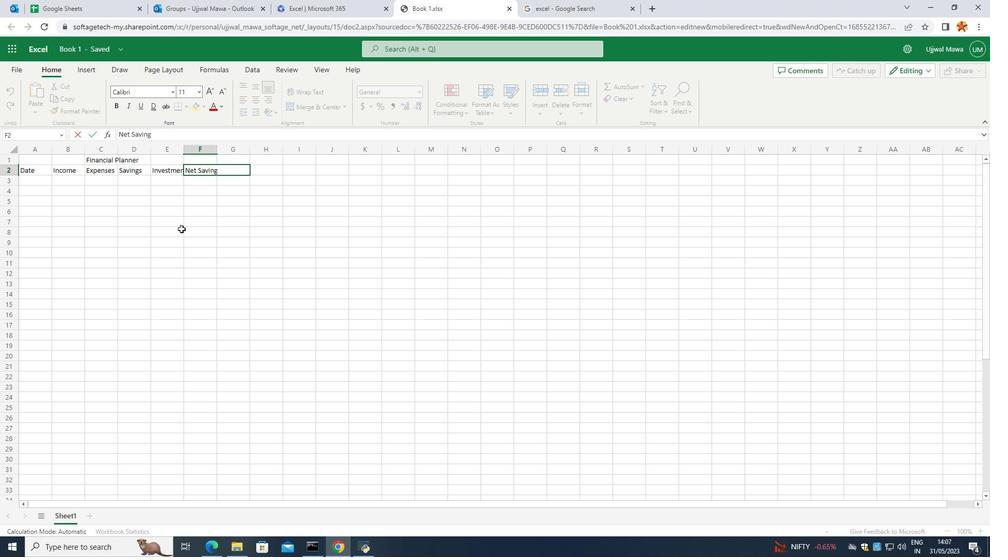 
Action: Mouse pressed left at (181, 229)
Screenshot: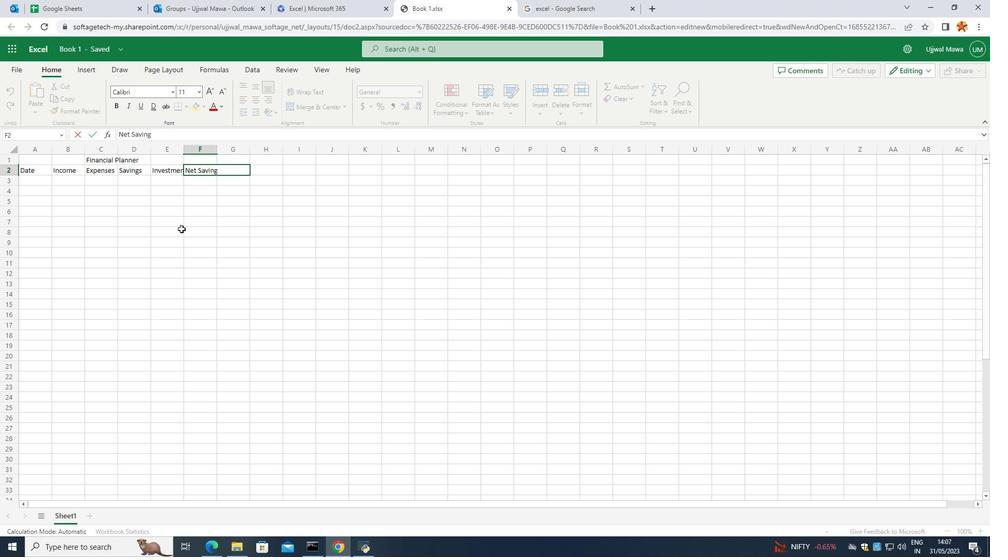 
Action: Mouse moved to (179, 163)
Screenshot: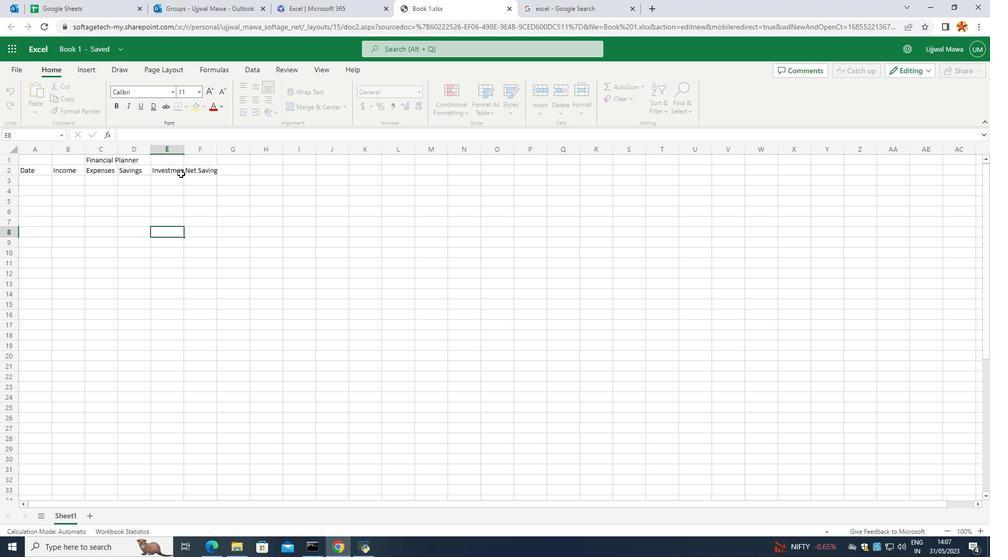 
Action: Mouse pressed left at (179, 163)
Screenshot: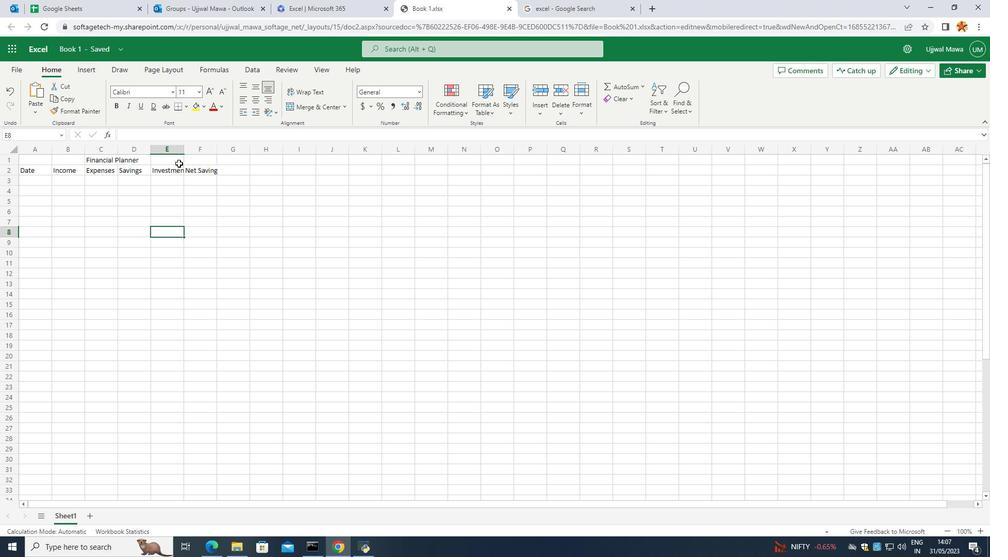 
Action: Mouse moved to (182, 152)
Screenshot: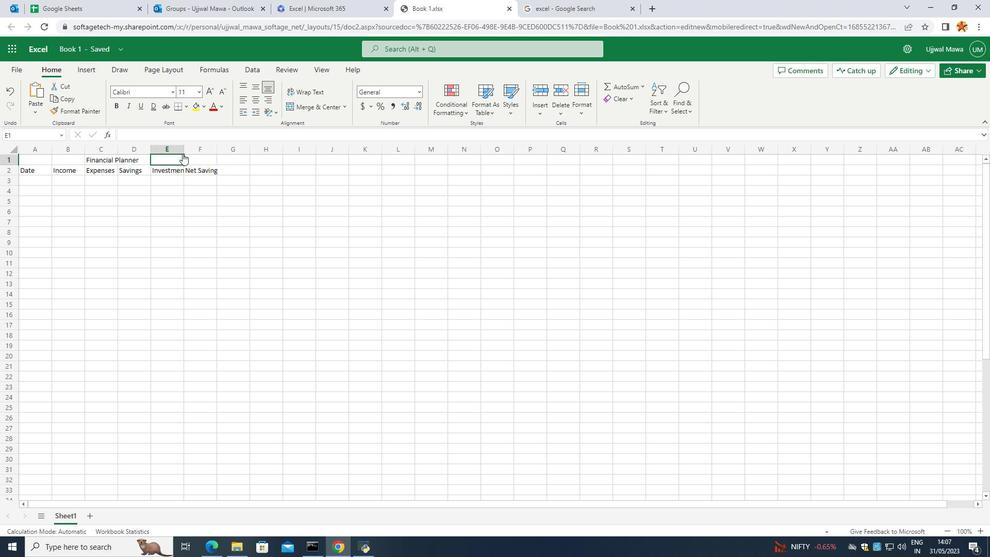 
Action: Mouse pressed left at (182, 152)
Screenshot: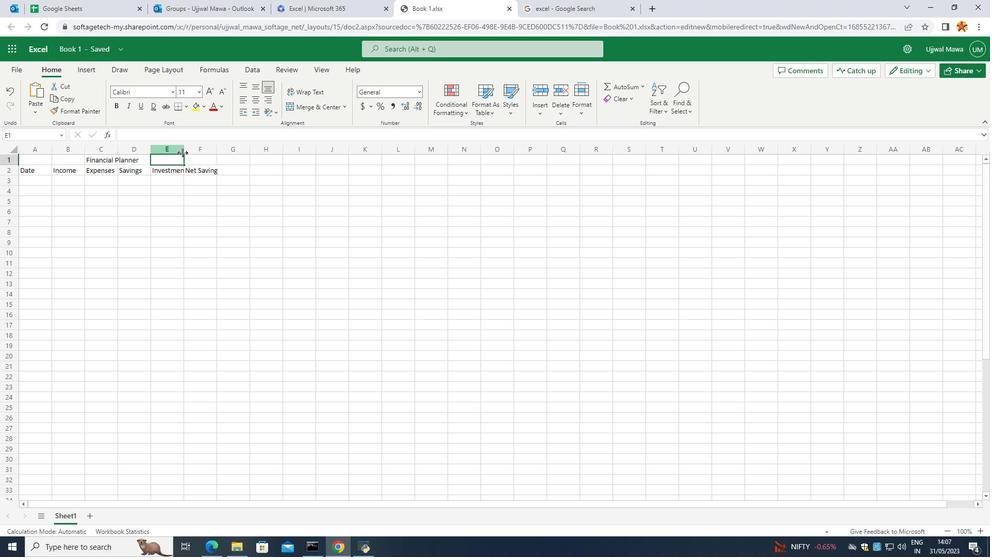 
Action: Mouse moved to (270, 186)
Screenshot: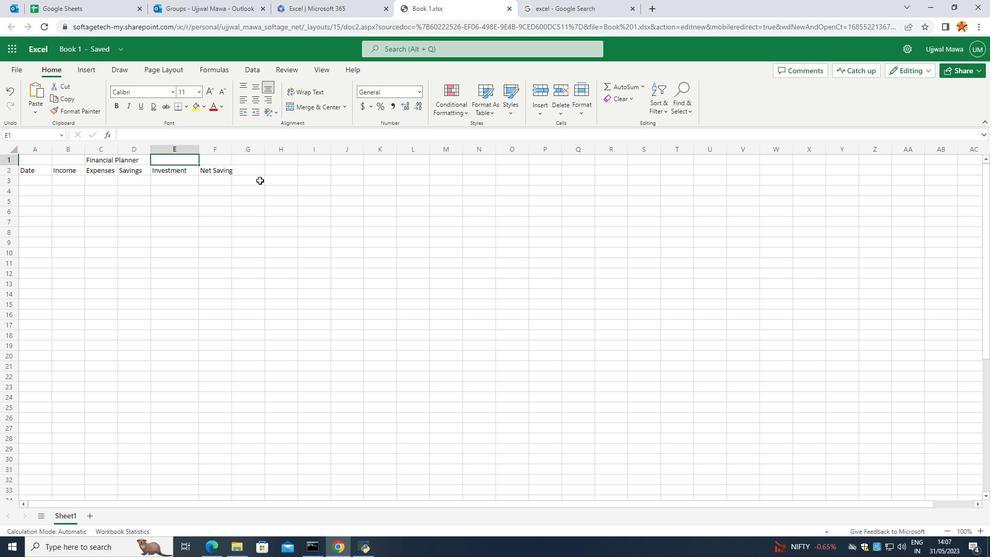 
Action: Mouse pressed left at (270, 186)
Screenshot: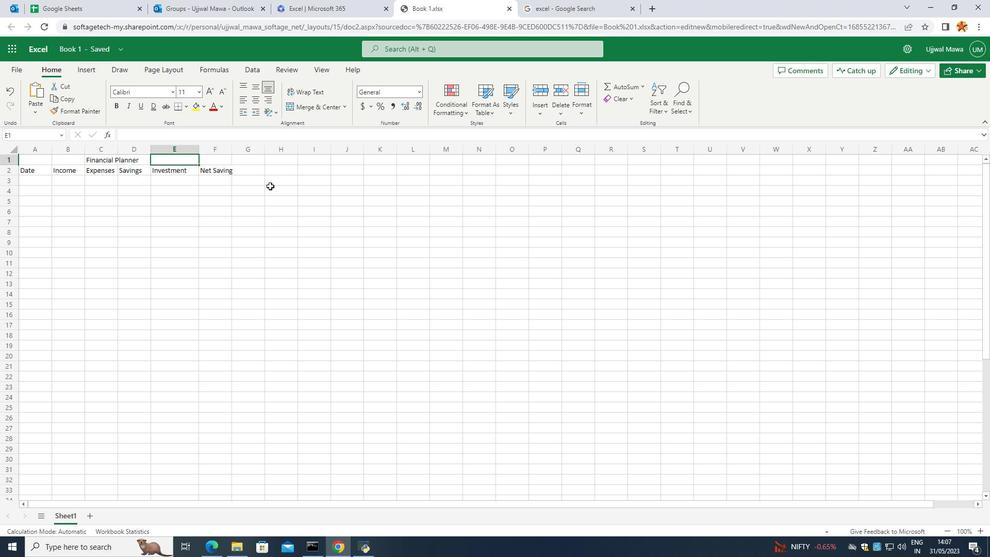
Action: Mouse moved to (195, 155)
Screenshot: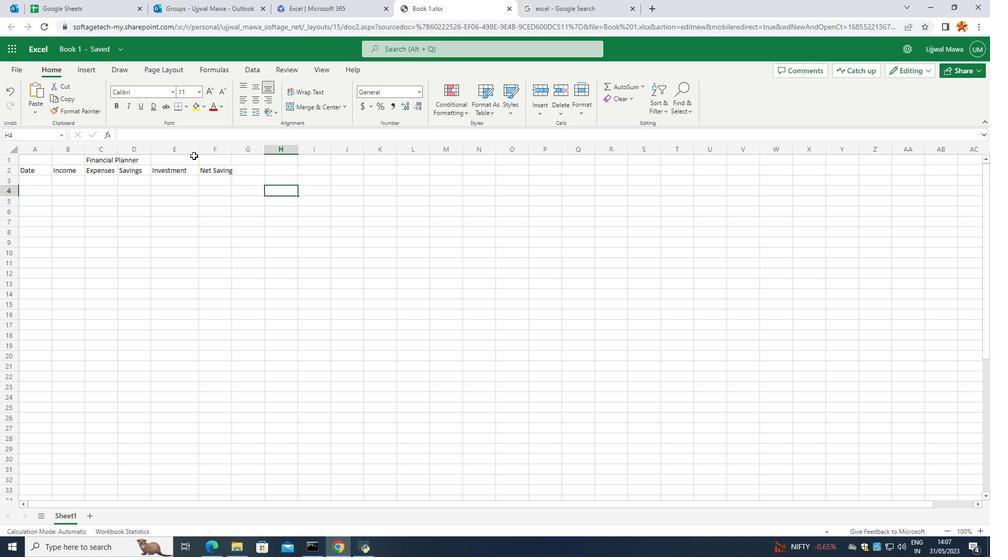 
Action: Mouse pressed left at (195, 155)
Screenshot: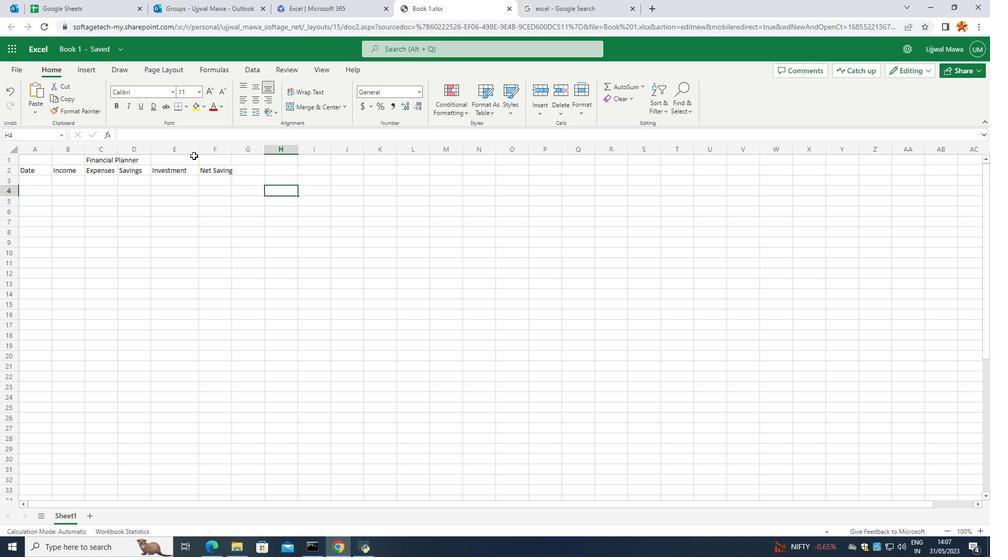 
Action: Mouse moved to (202, 150)
Screenshot: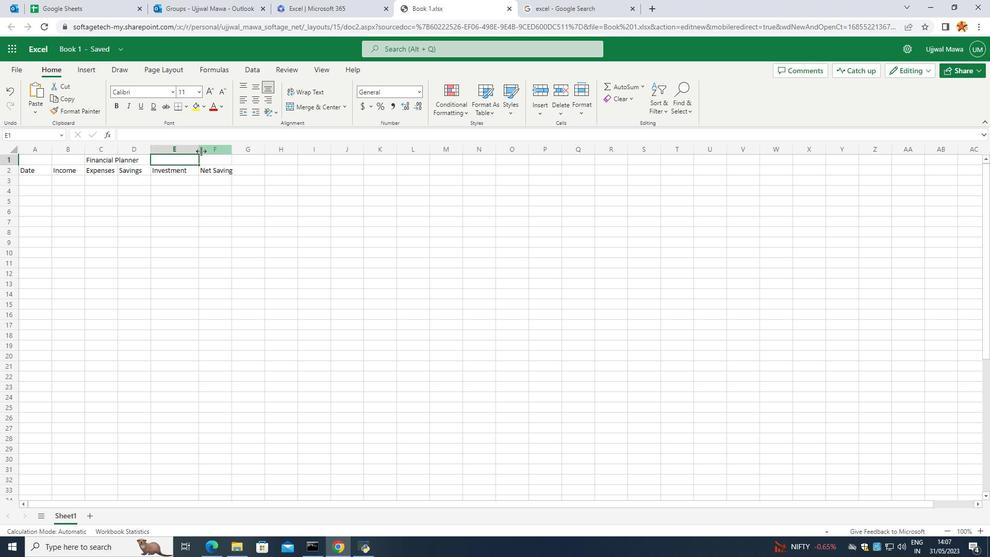 
Action: Mouse pressed left at (202, 150)
Screenshot: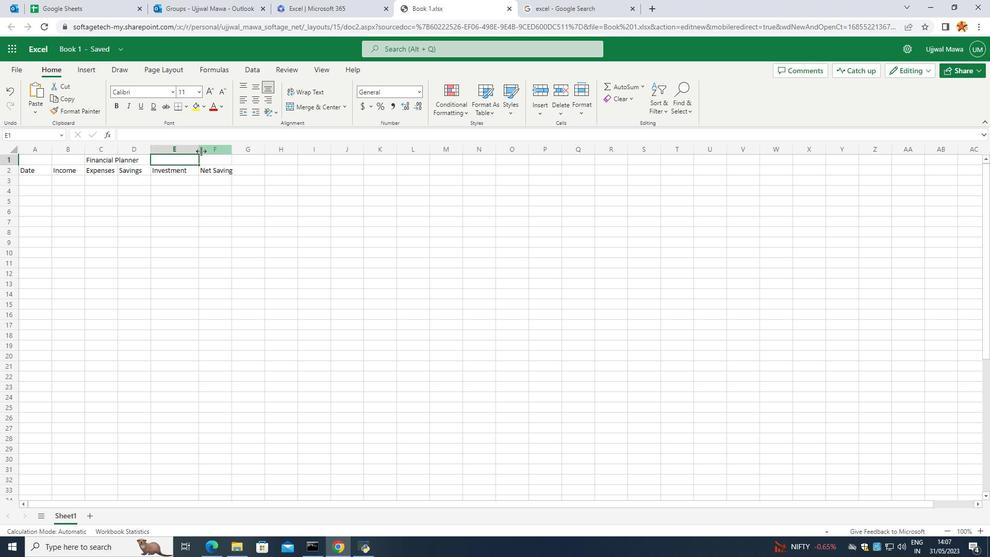 
Action: Mouse moved to (189, 150)
Screenshot: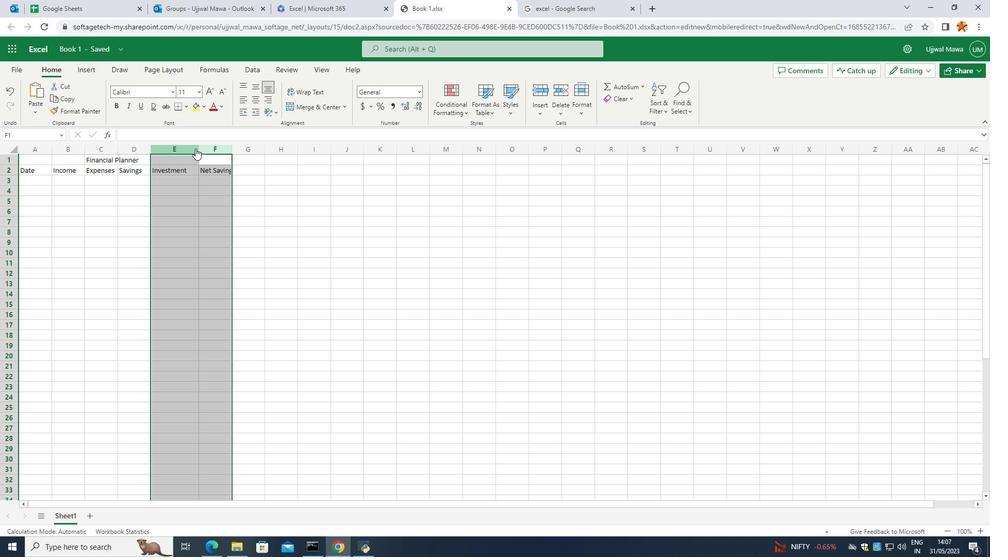 
Action: Mouse pressed left at (189, 150)
Screenshot: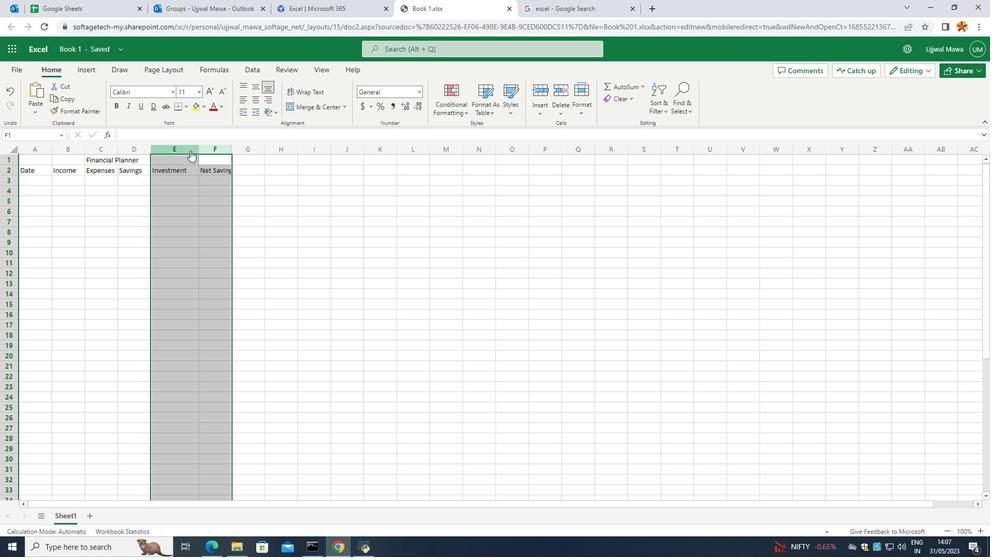 
Action: Mouse moved to (198, 150)
Screenshot: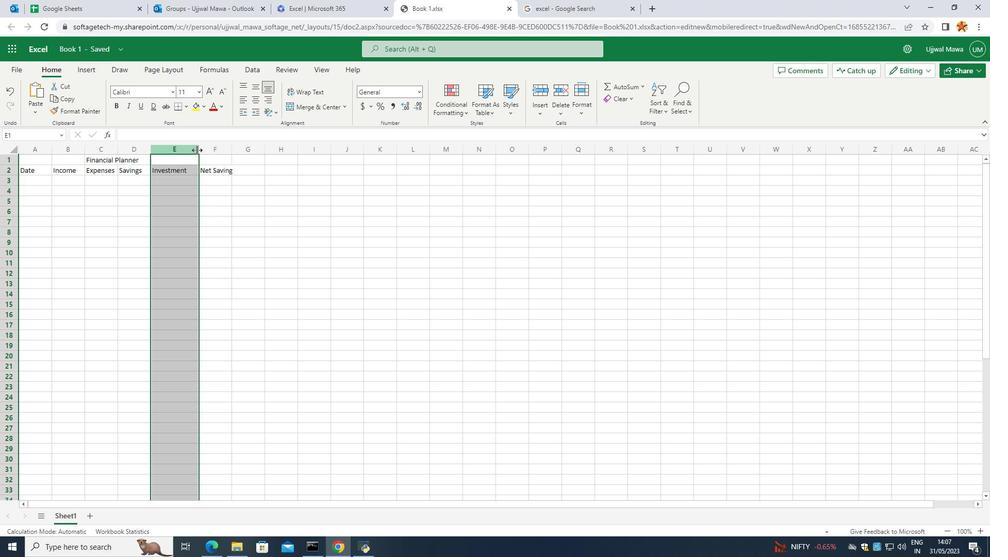 
Action: Mouse pressed left at (198, 150)
Screenshot: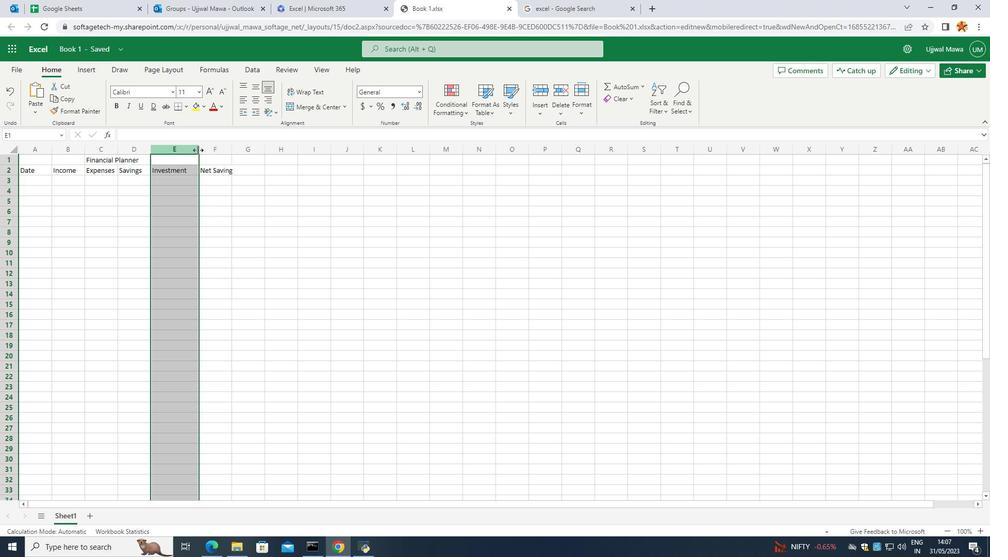 
Action: Mouse moved to (234, 220)
Screenshot: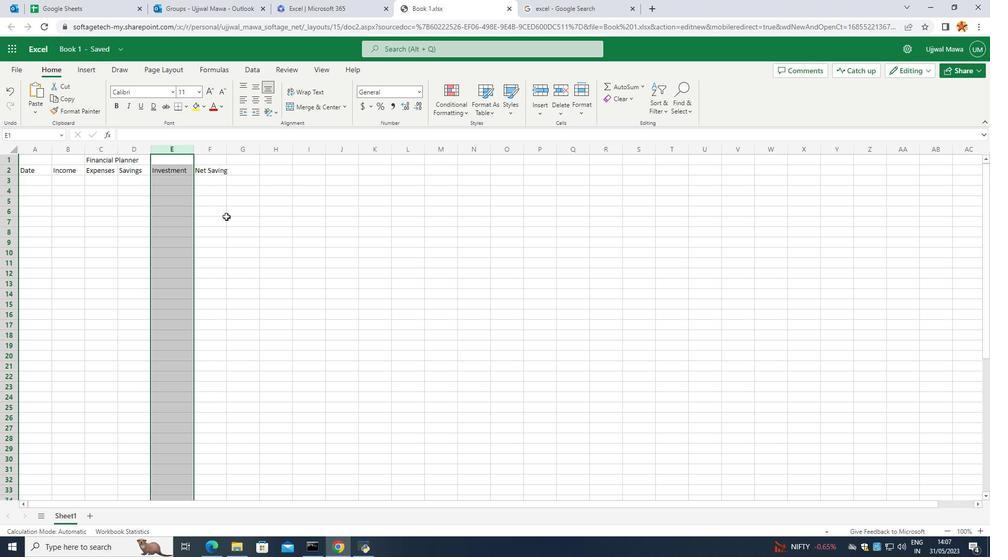 
Action: Mouse pressed left at (234, 220)
Screenshot: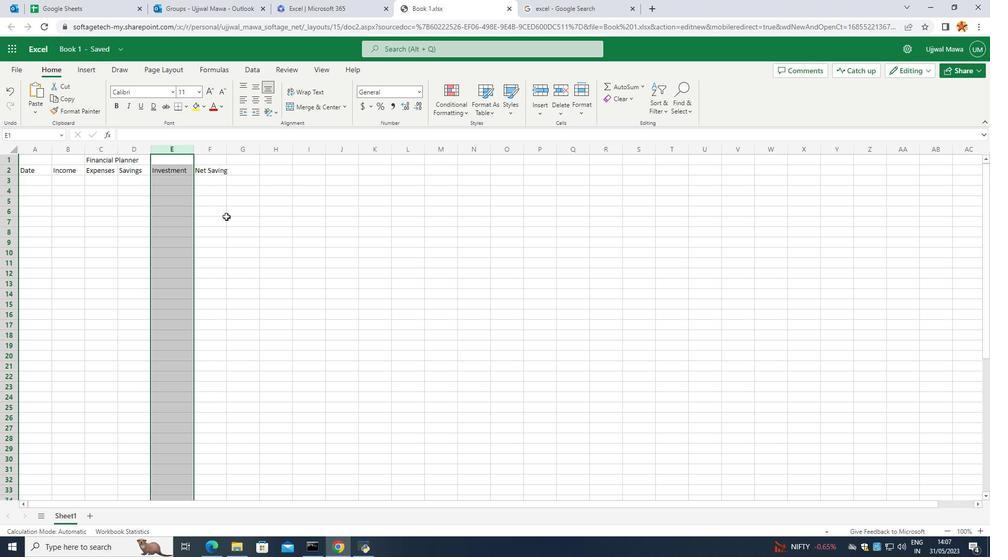 
Action: Mouse moved to (122, 212)
Screenshot: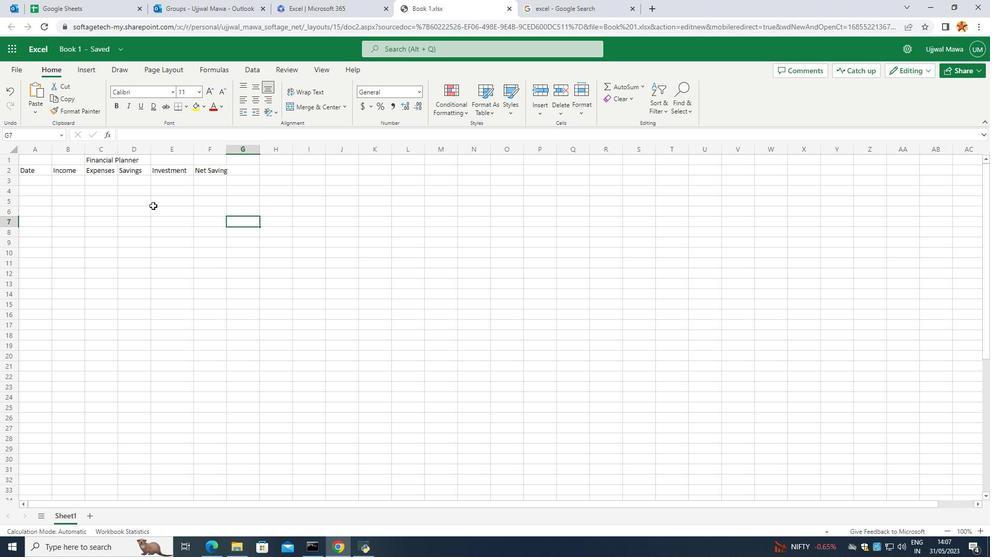 
Action: Mouse pressed left at (122, 212)
Screenshot: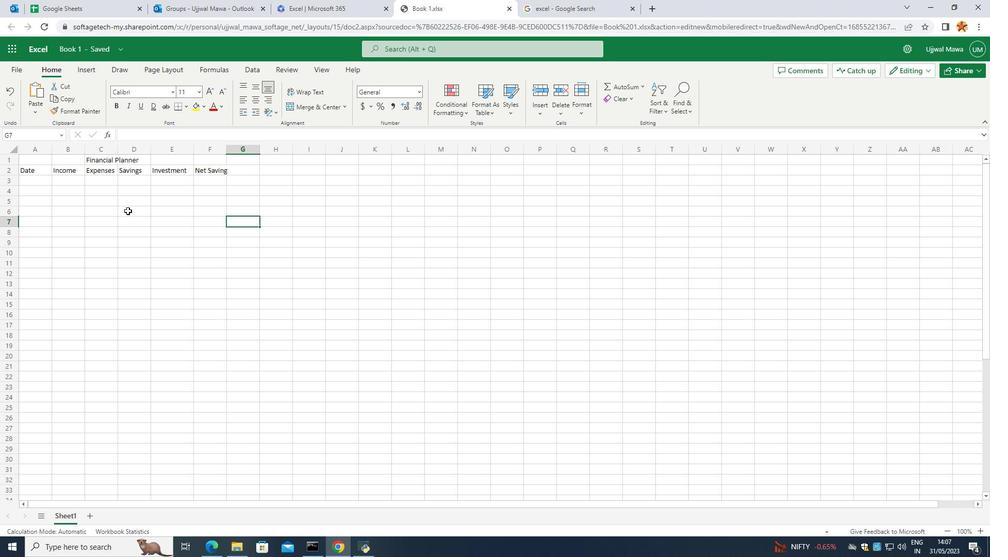 
Action: Mouse moved to (89, 169)
Screenshot: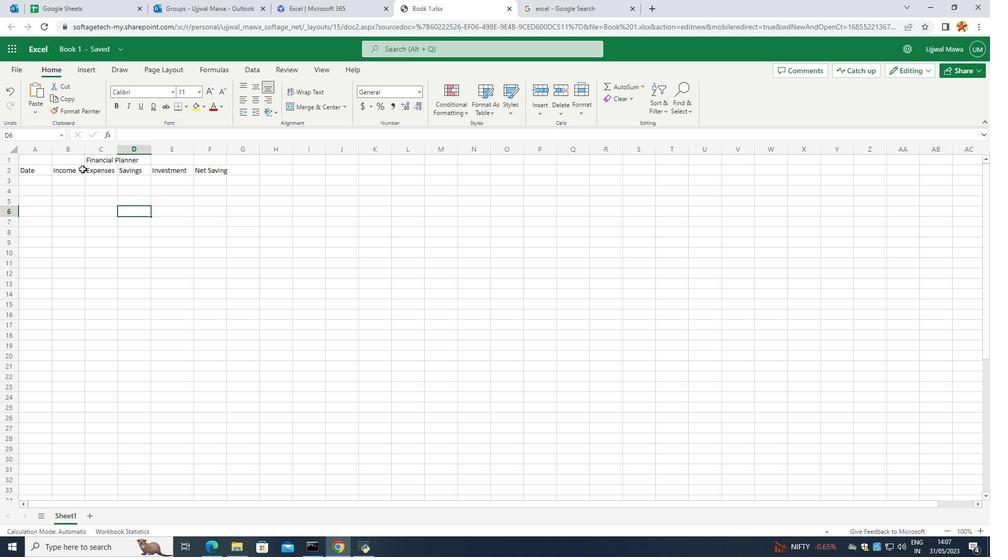
Action: Mouse pressed left at (89, 169)
Screenshot: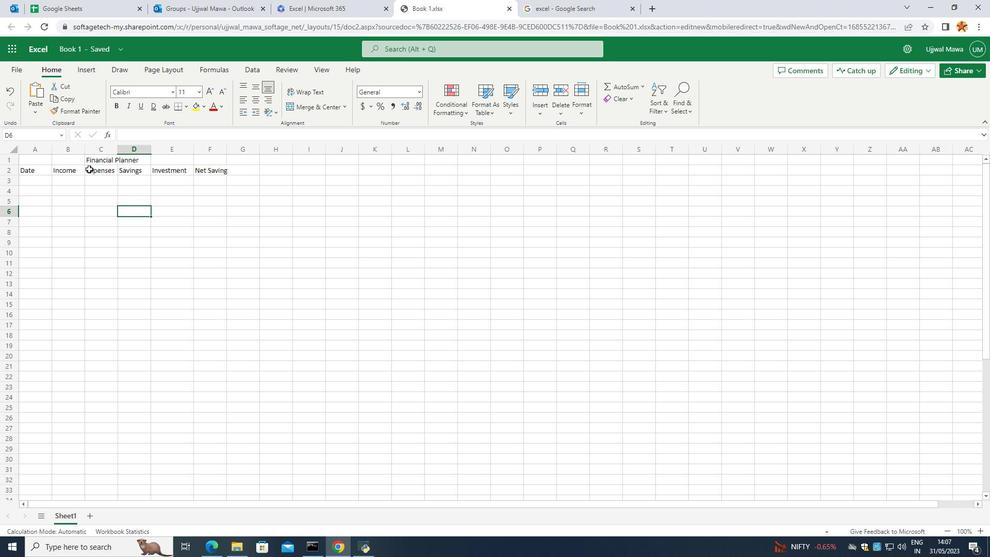 
Action: Mouse moved to (119, 150)
Screenshot: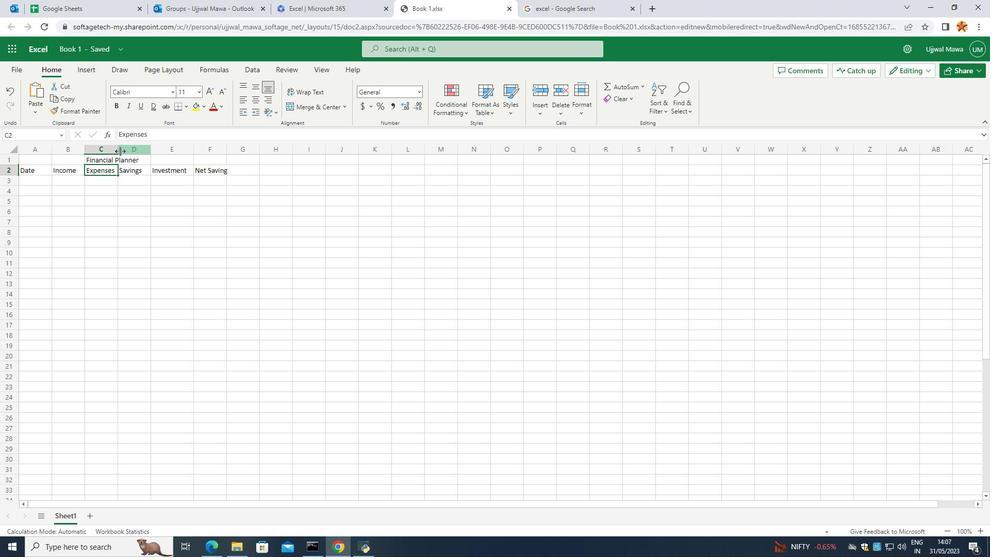 
Action: Mouse pressed left at (119, 150)
Screenshot: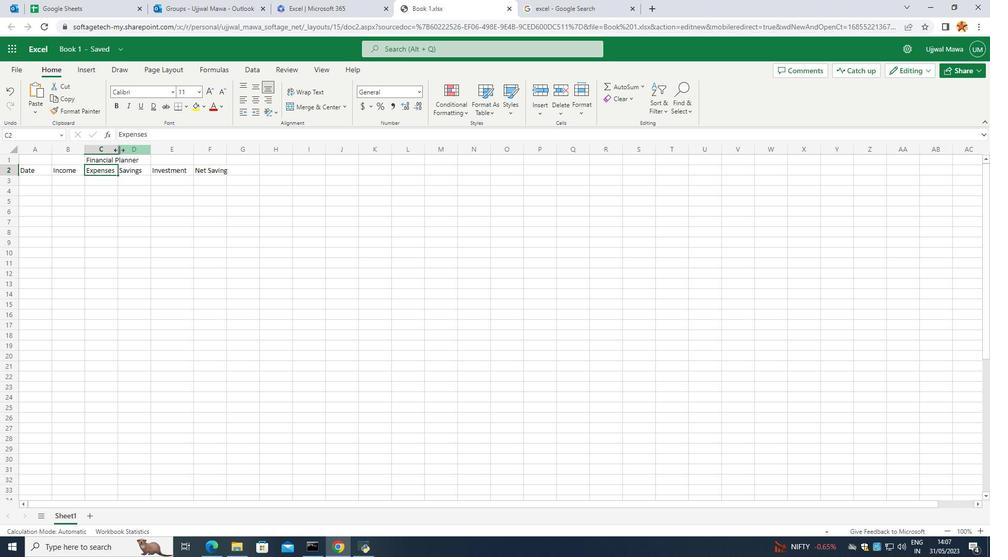 
Action: Mouse moved to (50, 152)
Screenshot: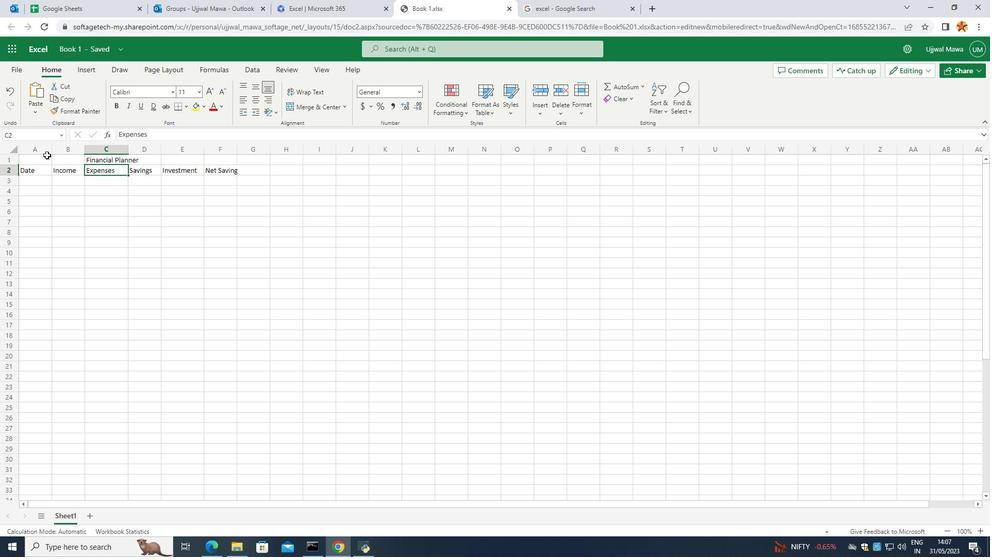 
Action: Mouse pressed left at (50, 152)
Screenshot: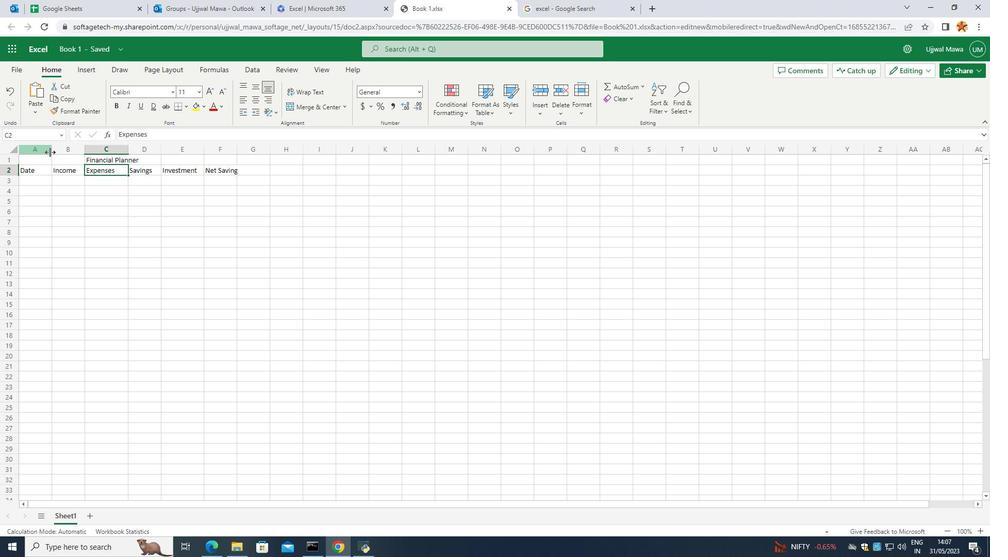 
Action: Mouse moved to (94, 152)
Screenshot: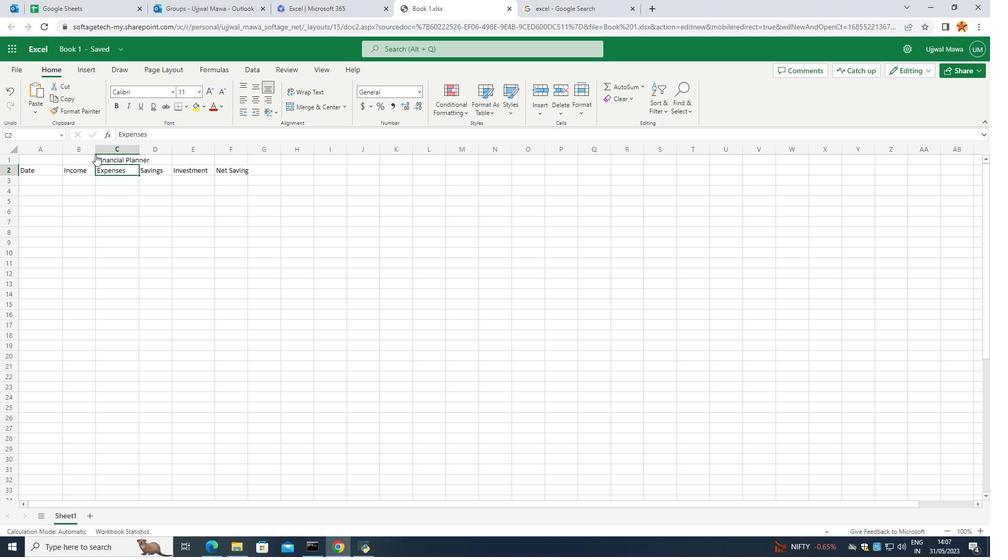 
Action: Mouse pressed left at (94, 152)
Screenshot: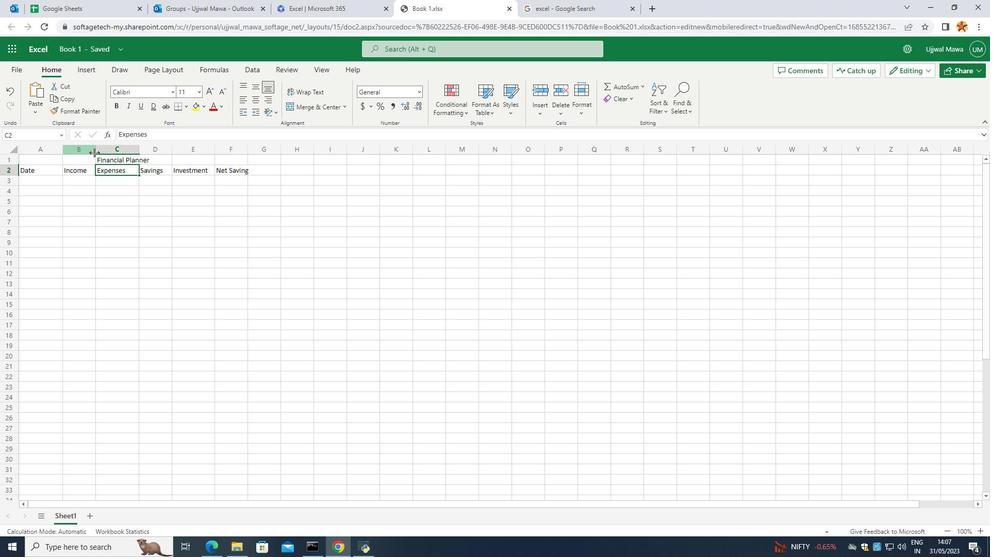 
Action: Mouse moved to (180, 153)
Screenshot: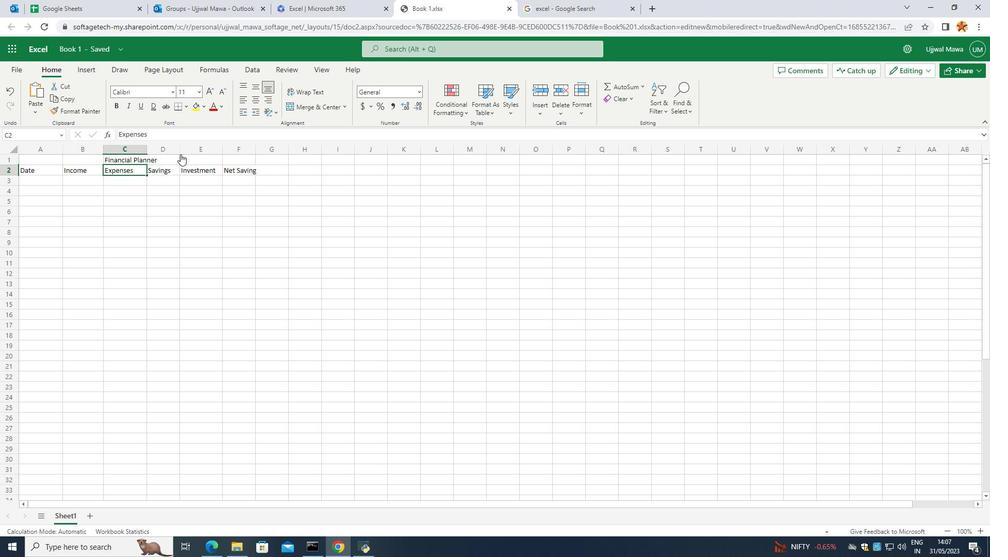 
Action: Mouse pressed left at (180, 153)
Screenshot: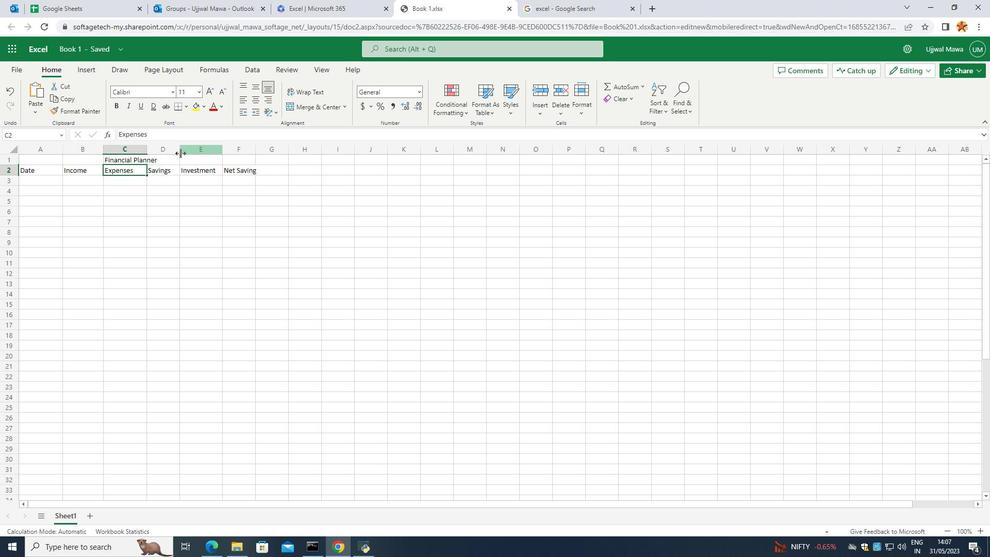 
Action: Mouse moved to (106, 231)
Screenshot: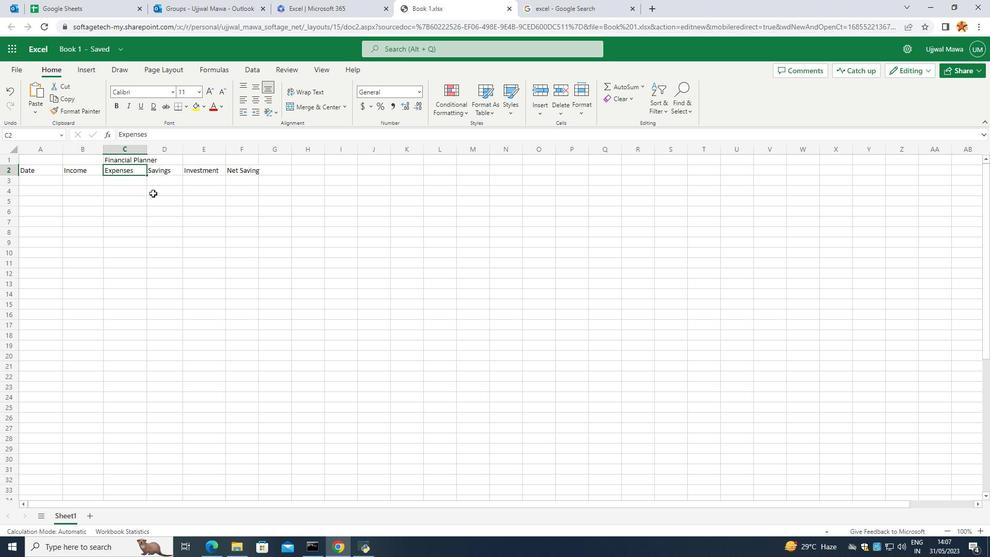 
Action: Mouse pressed left at (106, 231)
Screenshot: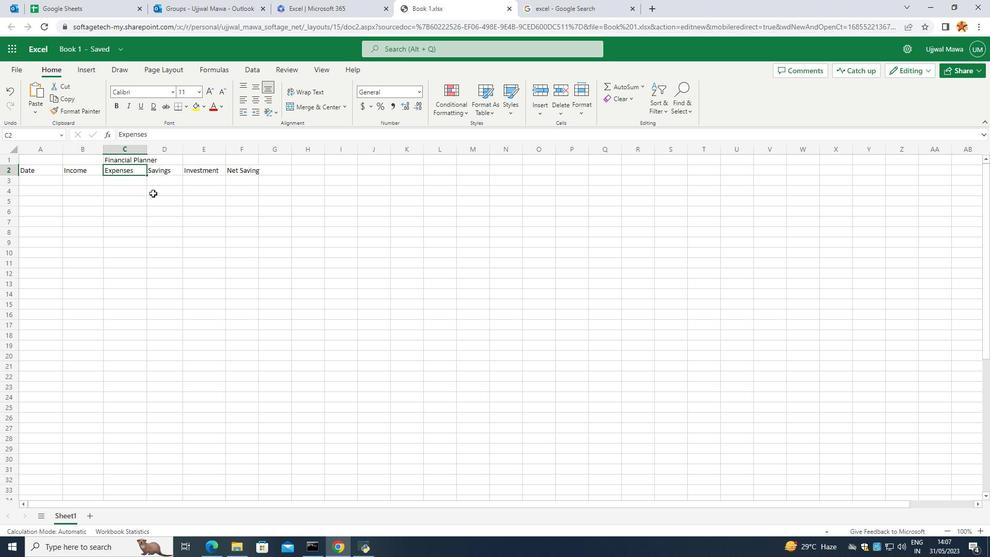 
Action: Mouse moved to (43, 185)
Screenshot: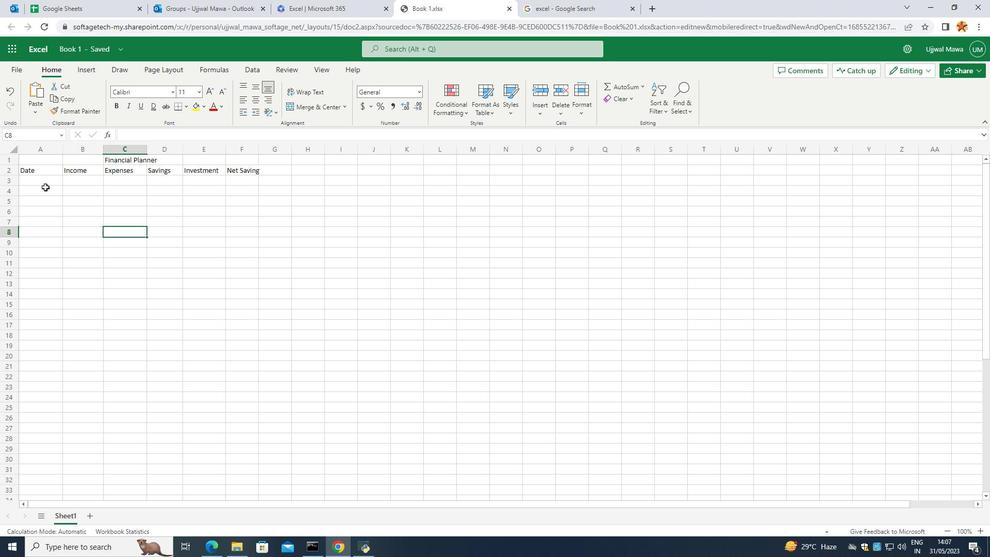 
Action: Mouse pressed left at (43, 185)
Screenshot: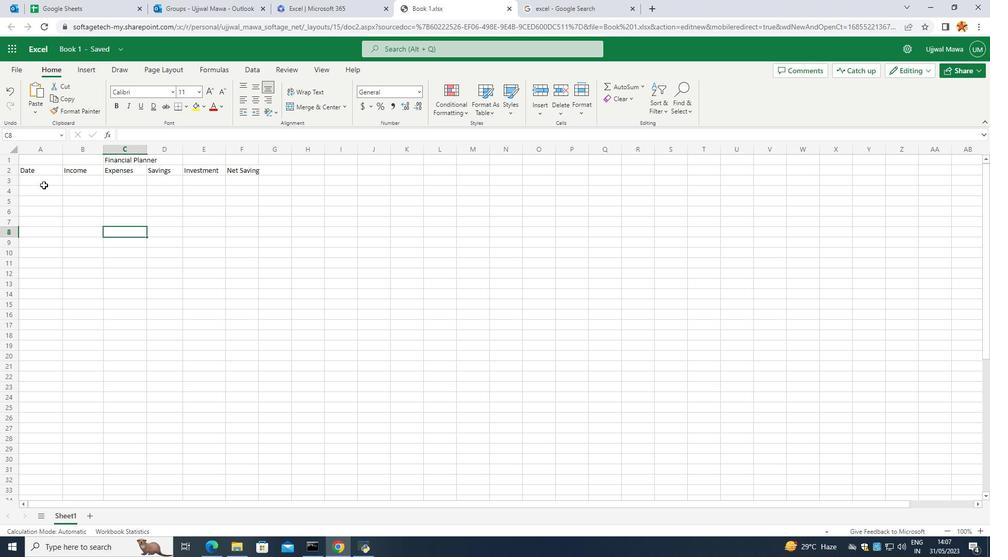 
Action: Mouse pressed left at (43, 185)
Screenshot: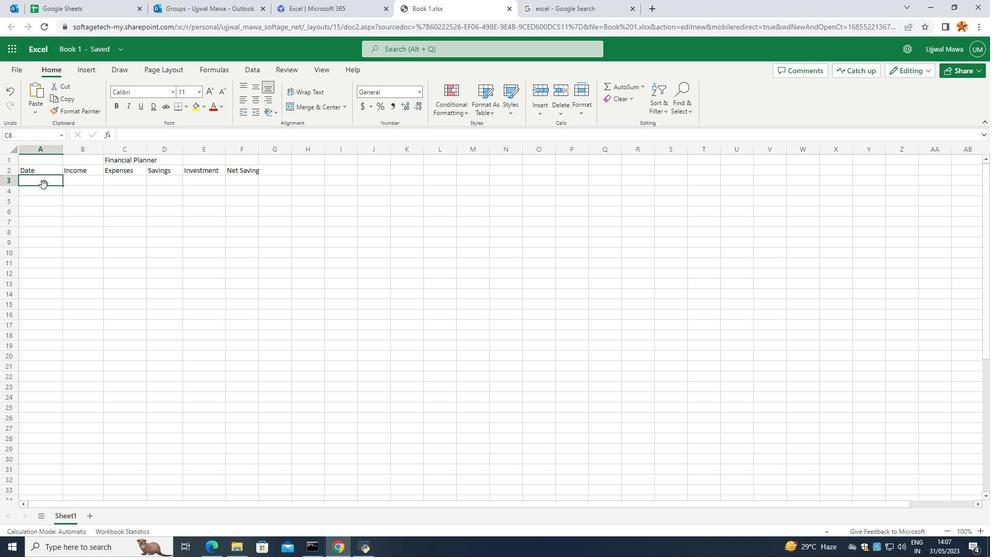
Action: Mouse moved to (55, 199)
Screenshot: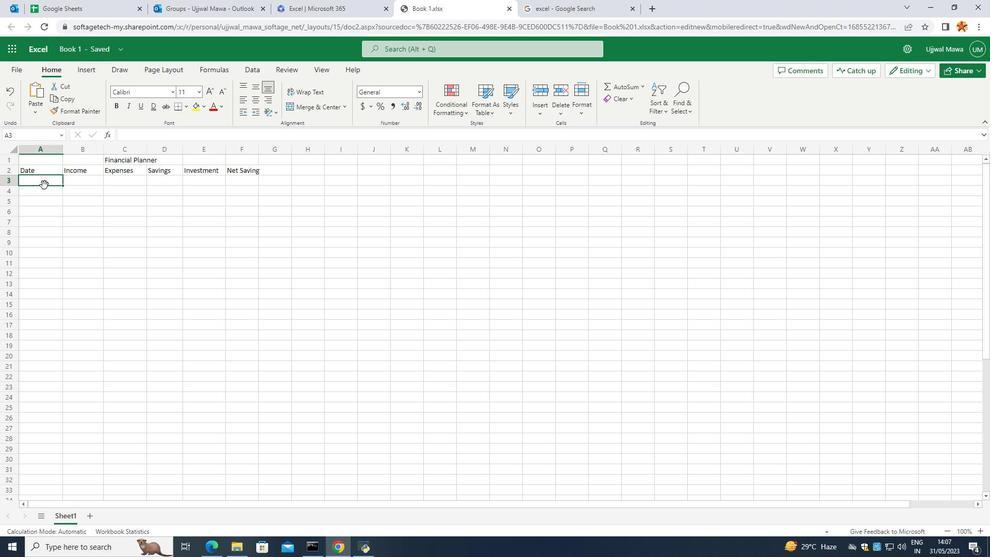 
Action: Key pressed <Key.caps_lock>J<Key.caps_lock>na<Key.backspace><Key.backspace>an<Key.space>23<Key.enter><Key.caps_lock>F<Key.caps_lock>eb<Key.space>23\<Key.enter><Key.backspace>
Screenshot: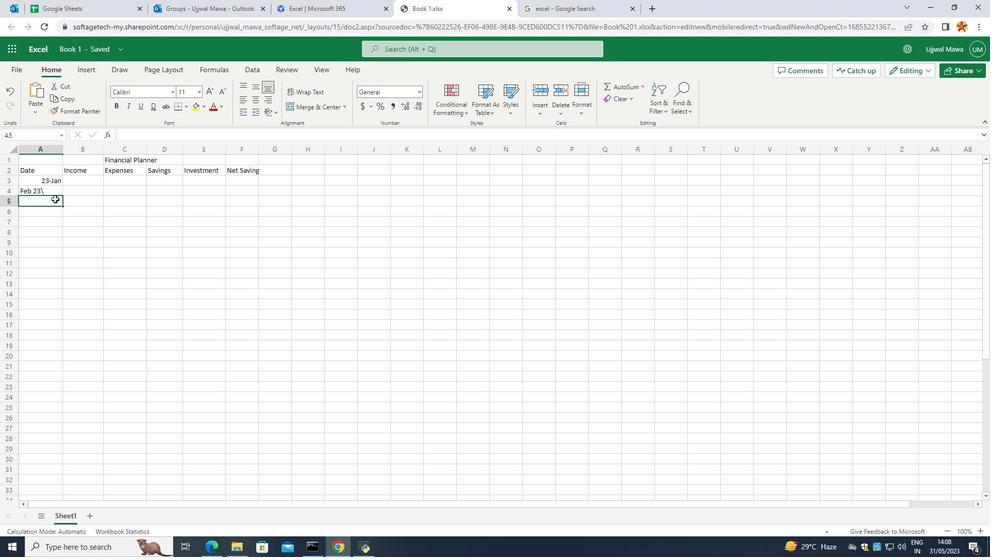
Action: Mouse moved to (50, 192)
Screenshot: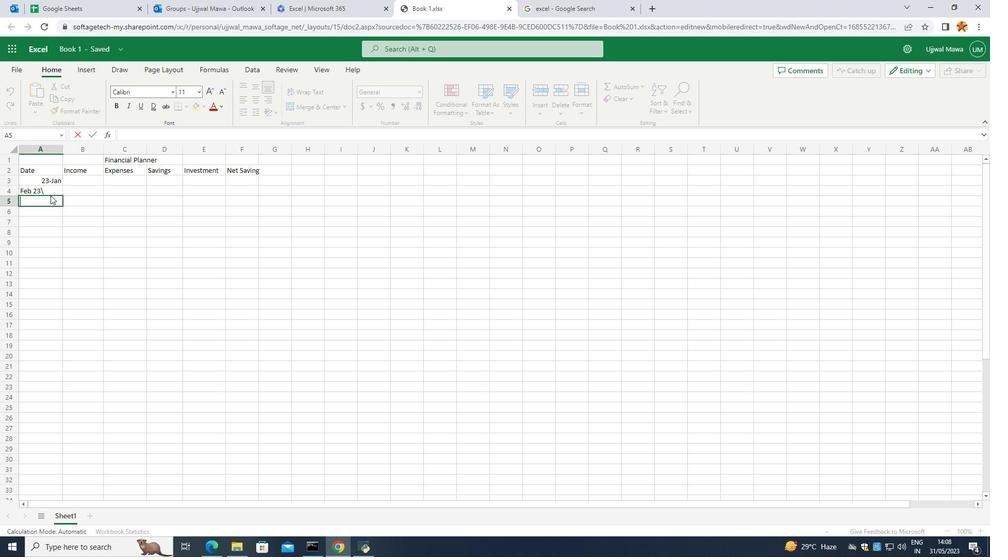 
Action: Mouse pressed left at (50, 192)
Screenshot: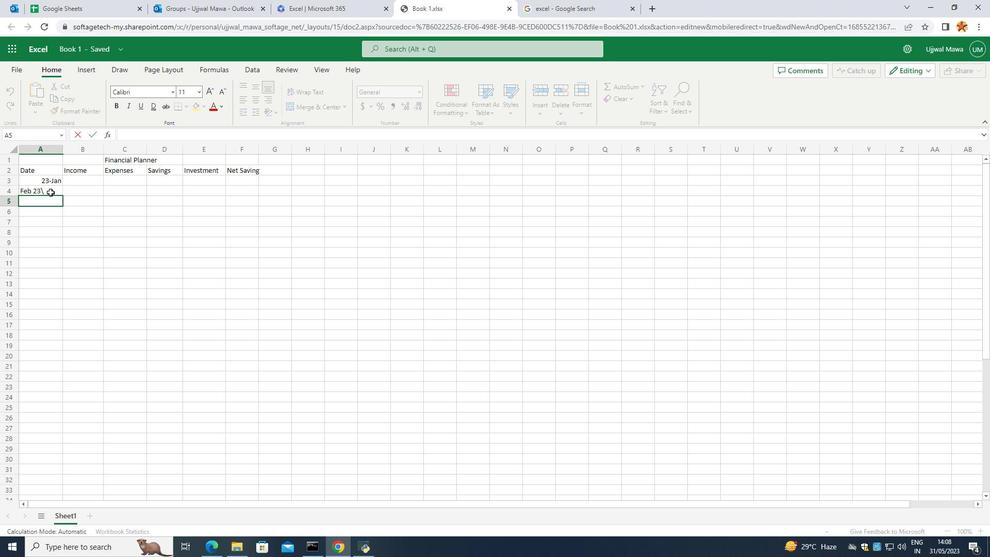 
Action: Mouse moved to (50, 192)
Screenshot: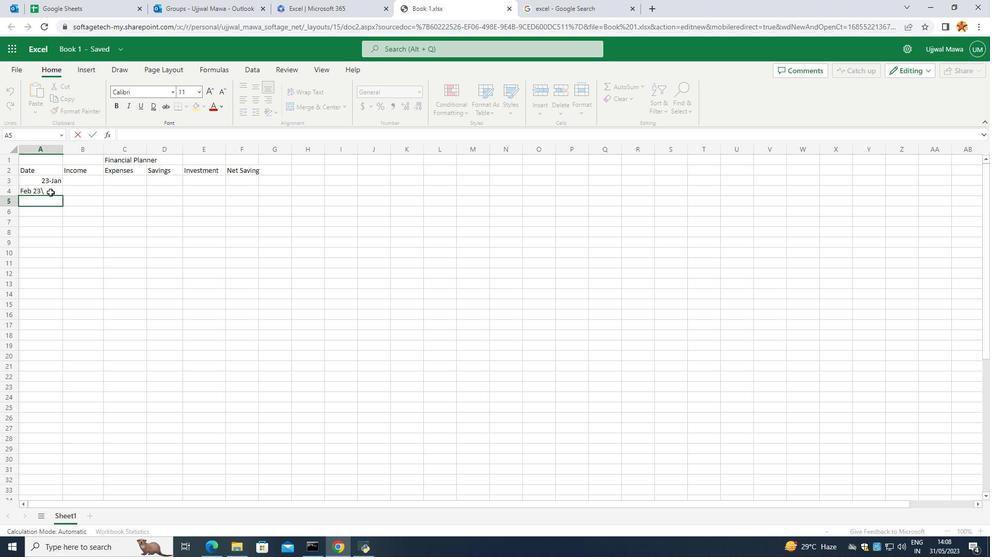 
Action: Mouse pressed left at (50, 192)
Screenshot: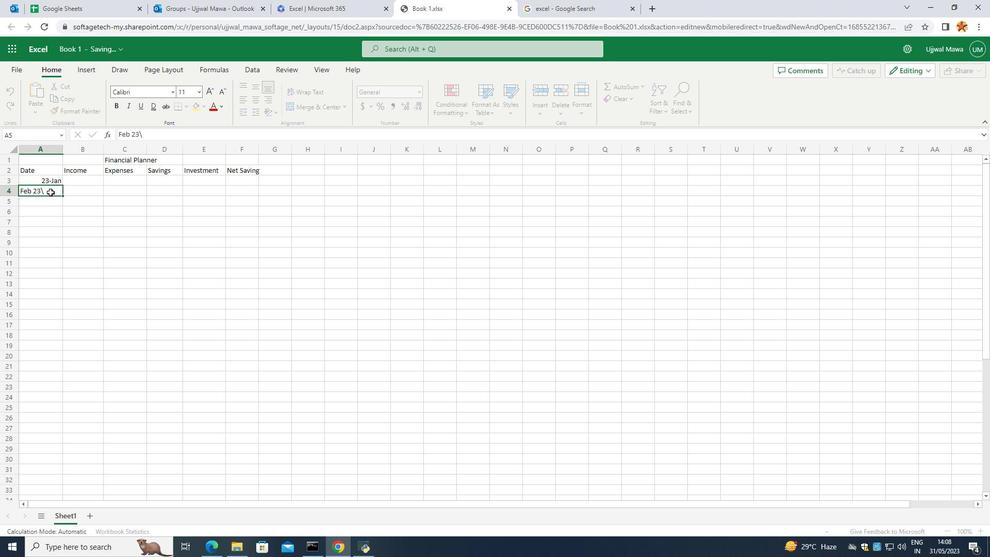 
Action: Mouse moved to (50, 191)
Screenshot: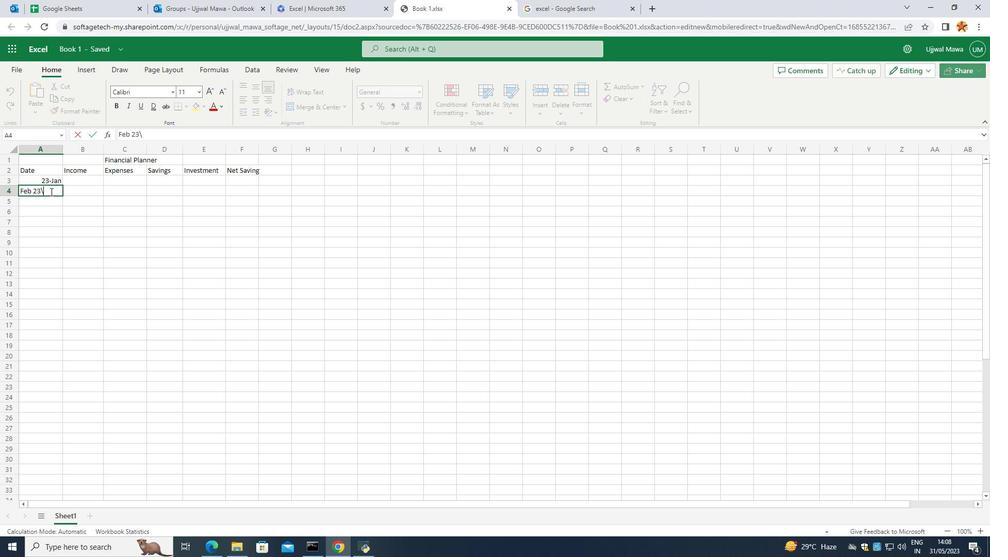 
Action: Key pressed <Key.backspace><Key.enter>
Screenshot: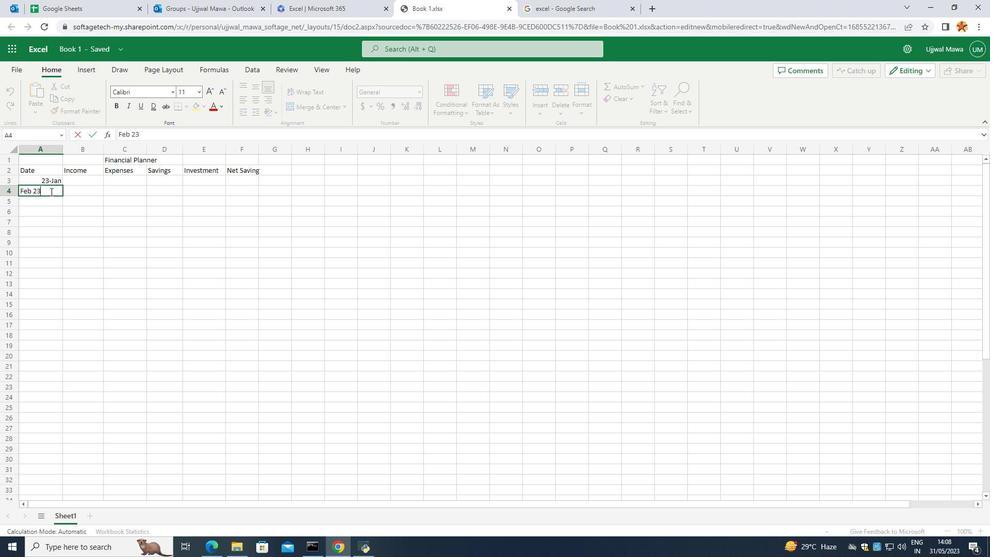 
Action: Mouse moved to (53, 189)
Screenshot: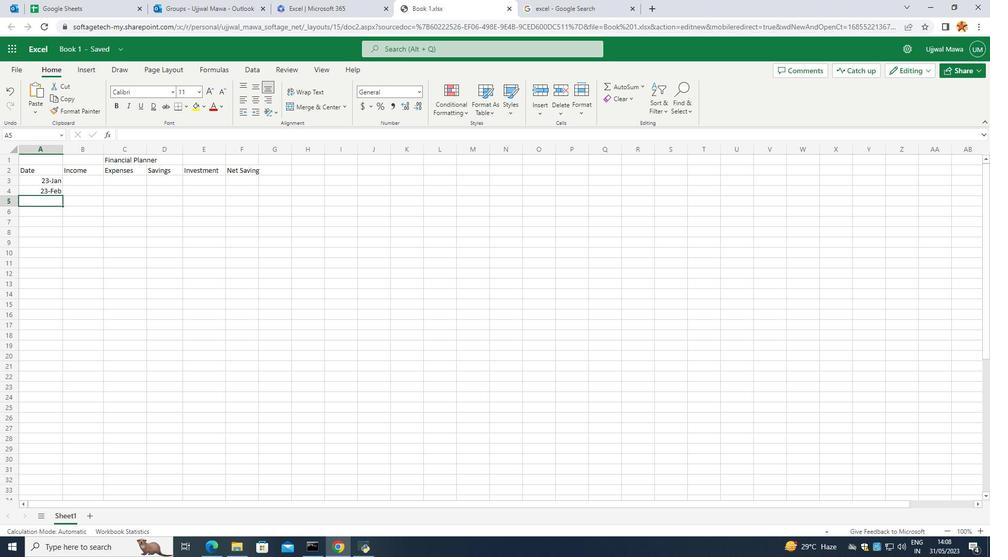 
Action: Key pressed 23<Key.space><Key.caps_lock>M<Key.caps_lock>ar<Key.enter>23<Key.space><Key.caps_lock>A<Key.caps_lock>pr<Key.enter>23<Key.space><Key.caps_lock>M<Key.caps_lock>ay<Key.enter>
Screenshot: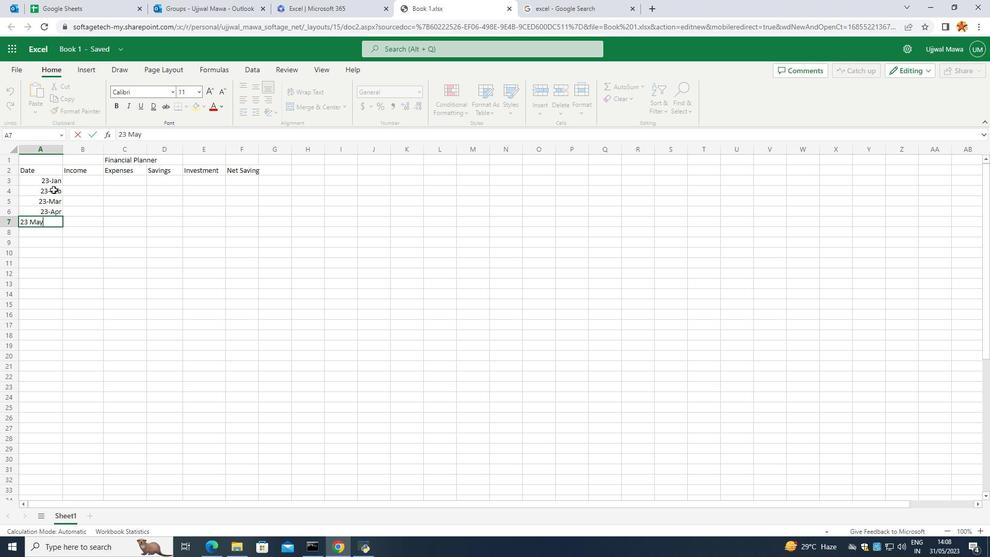 
Action: Mouse moved to (241, 311)
Screenshot: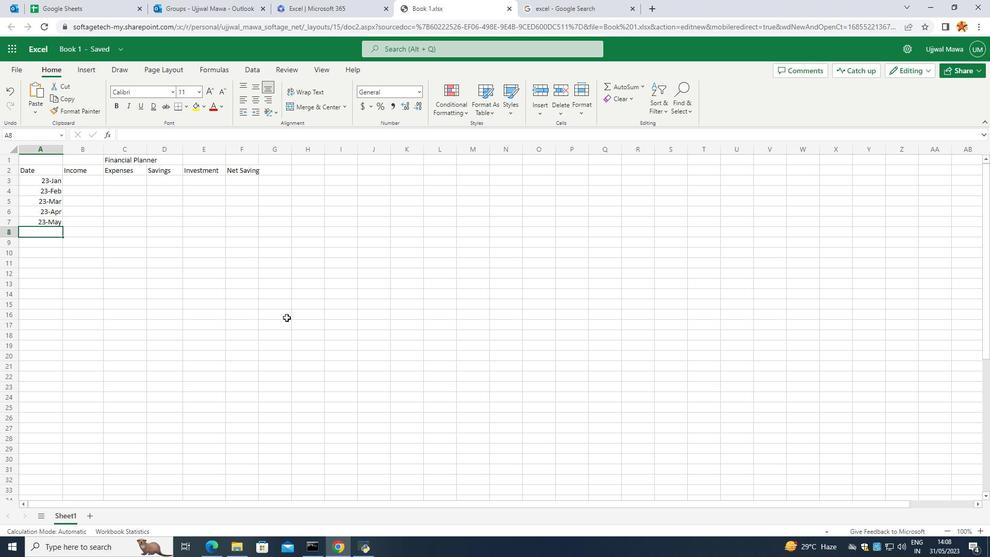 
Action: Mouse pressed left at (241, 311)
Screenshot: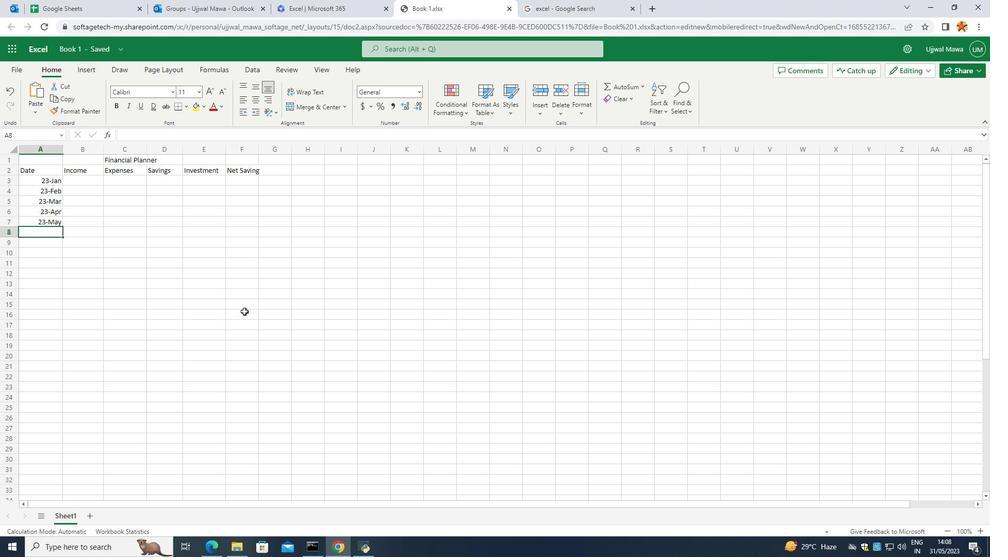 
Action: Mouse moved to (80, 177)
Screenshot: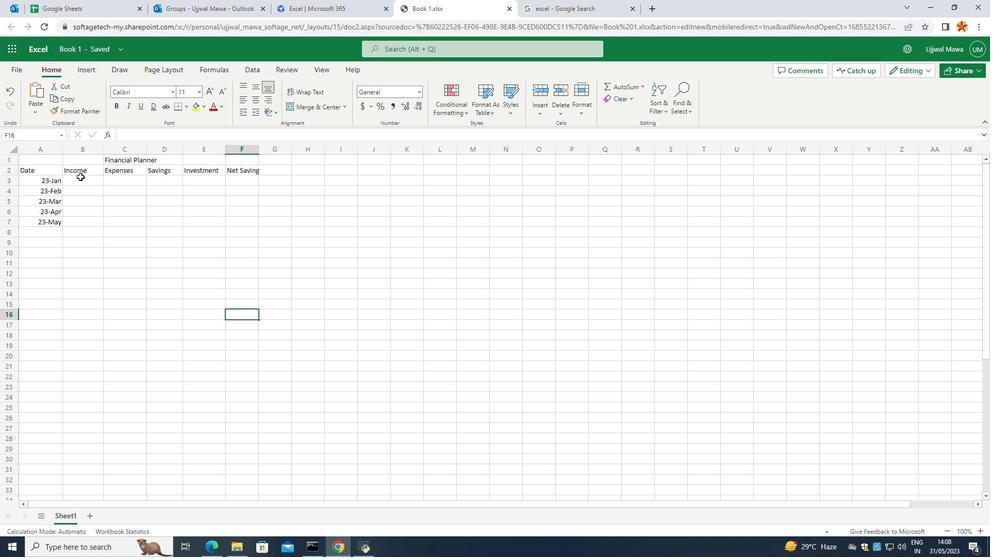 
Action: Mouse pressed left at (80, 177)
Screenshot: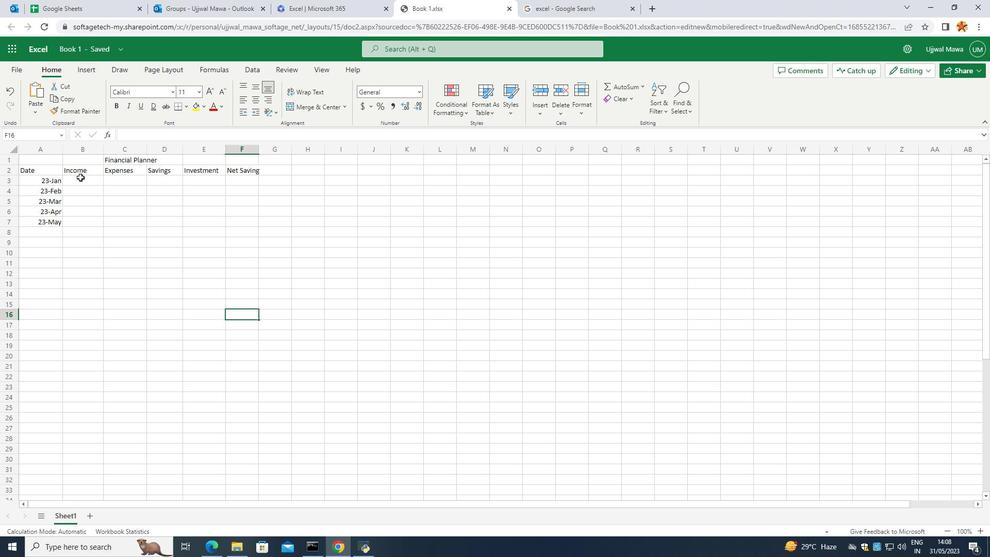 
Action: Mouse pressed left at (80, 177)
Screenshot: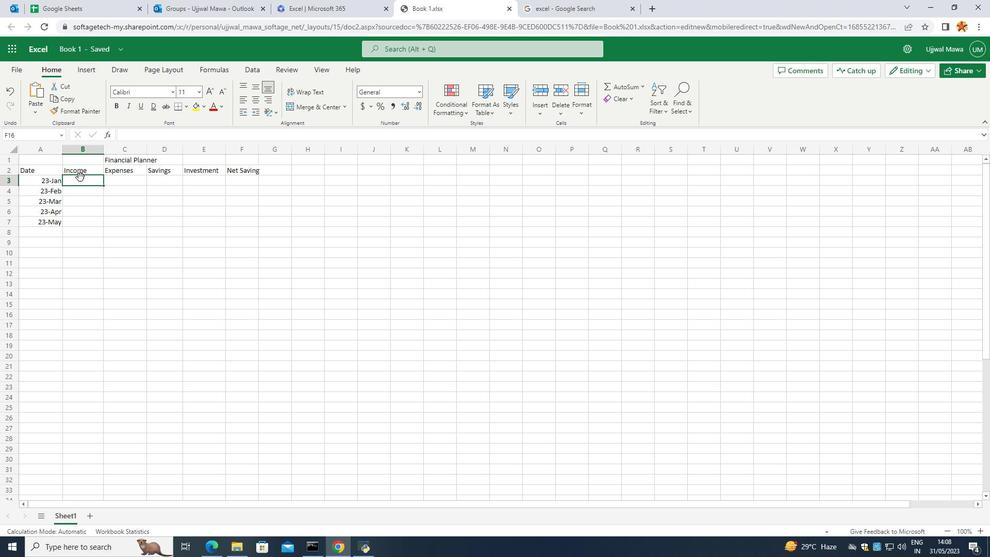 
Action: Mouse moved to (79, 180)
Screenshot: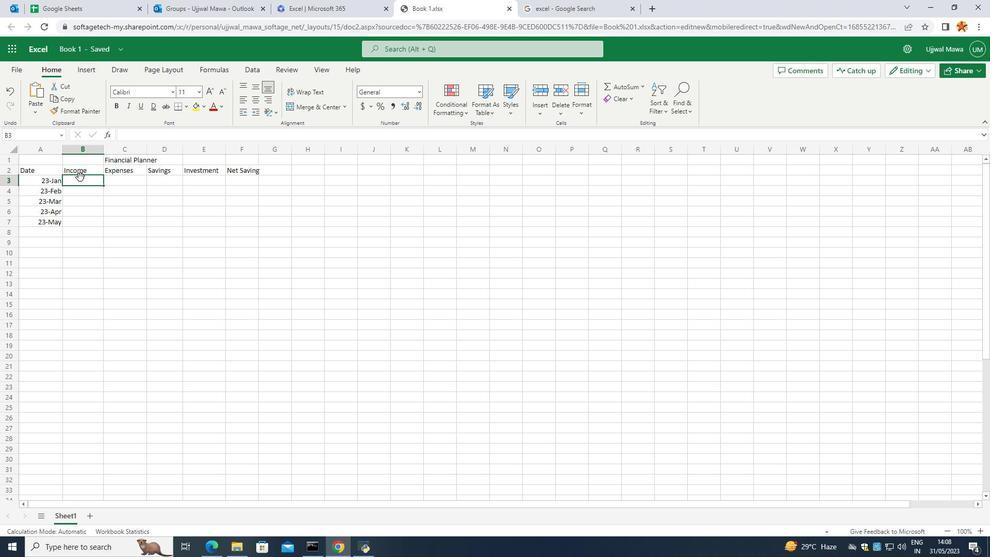 
Action: Mouse pressed left at (79, 180)
Screenshot: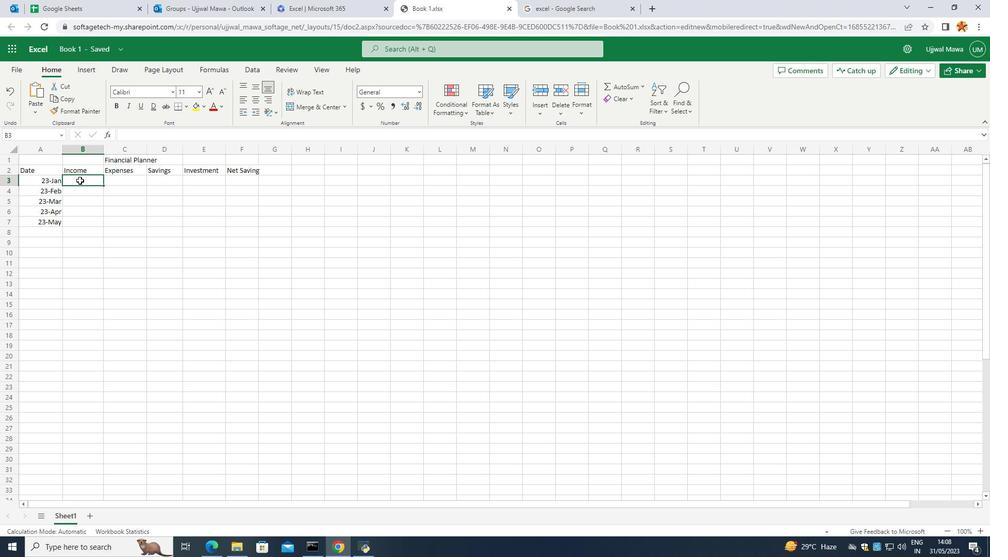 
Action: Mouse pressed left at (79, 180)
Screenshot: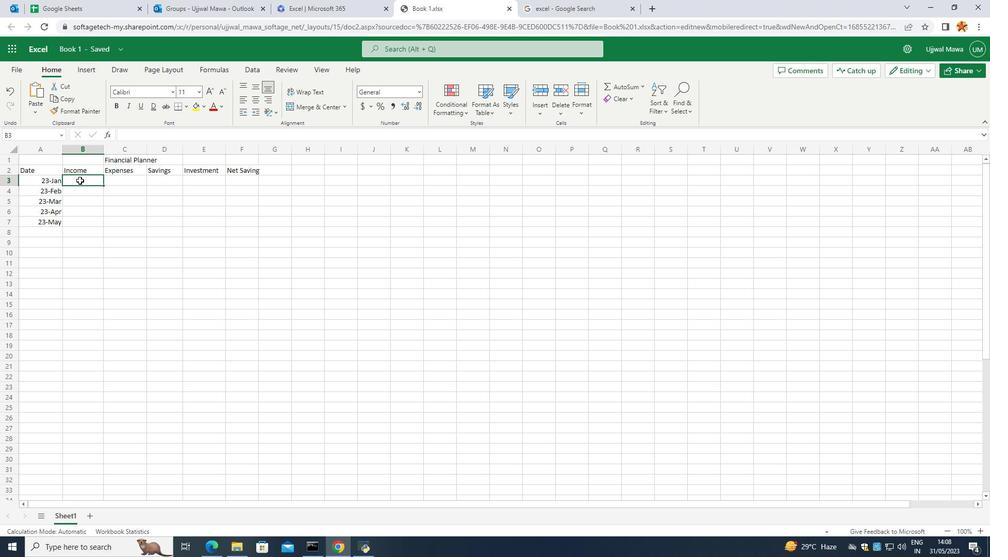 
Action: Mouse moved to (99, 168)
Screenshot: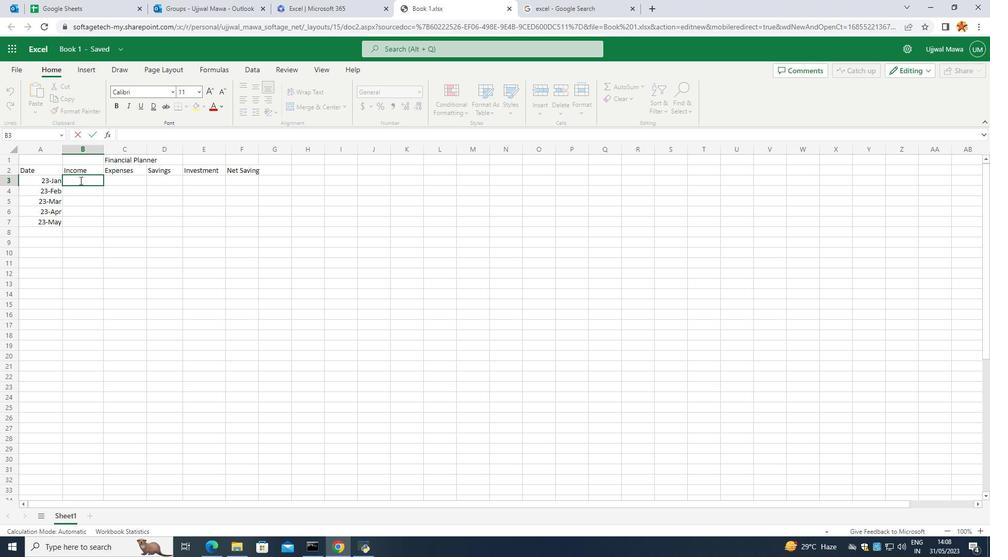 
Action: Key pressed <Key.shift_r><Key.shift_r><Key.shift_r><Key.shift_r><Key.shift_r>$3000<Key.enter><Key.shift_r><Key.shift_r><Key.shift_r><Key.shift_r><Key.shift_r><Key.shift_r><Key.shift_r><Key.shift_r><Key.shift_r><Key.shift_r><Key.shift_r><Key.shift_r><Key.shift_r><Key.shift_r><Key.shift_r><Key.shift_r><Key.shift_r><Key.shift_r><Key.shift_r><Key.shift_r><Key.shift_r><Key.shift_r><Key.shift_r><Key.shift_r><Key.shift_r><Key.shift_r><Key.shift_r><Key.shift_r><Key.shift_r><Key.shift_r><Key.shift_r><Key.shift_r><Key.shift_r>$<Key.space><Key.backspace>3200<Key.enter><Key.shift_r><Key.shift_r><Key.shift_r><Key.shift_r><Key.shift_r><Key.shift_r><Key.shift_r><Key.shift_r><Key.shift_r>$3100<Key.enter><Key.shift_r><Key.shift_r><Key.shift_r><Key.shift_r><Key.shift_r><Key.shift_r><Key.shift_r><Key.shift_r><Key.shift_r><Key.shift_r><Key.shift_r><Key.shift_r><Key.shift_r><Key.shift_r><Key.shift_r><Key.shift_r><Key.shift_r><Key.shift_r><Key.shift_r><Key.shift_r><Key.shift_r><Key.shift_r><Key.shift_r><Key.shift_r><Key.shift_r><Key.shift_r><Key.shift_r><Key.shift_r><Key.shift_r>$3300<Key.enter><Key.shift_r><Key.shift_r><Key.shift_r><Key.shift_r><Key.shift_r><Key.shift_r><Key.shift_r><Key.shift_r><Key.shift_r><Key.shift_r><Key.shift_r><Key.shift_r><Key.shift_r><Key.shift_r><Key.shift_r><Key.shift_r><Key.shift_r><Key.shift_r><Key.shift_r><Key.shift_r><Key.shift_r><Key.shift_r><Key.shift_r><Key.shift_r><Key.shift_r><Key.shift_r><Key.shift_r><Key.shift_r><Key.shift_r><Key.shift_r><Key.shift_r><Key.shift_r><Key.shift_r><Key.shift_r><Key.shift_r><Key.shift_r>$3500<Key.enter>
Screenshot: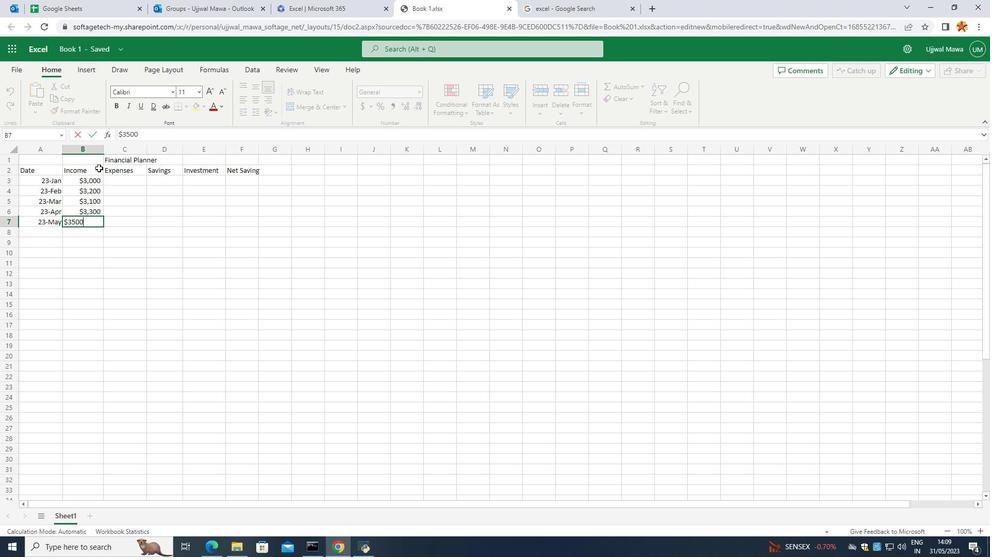 
Action: Mouse moved to (218, 248)
Screenshot: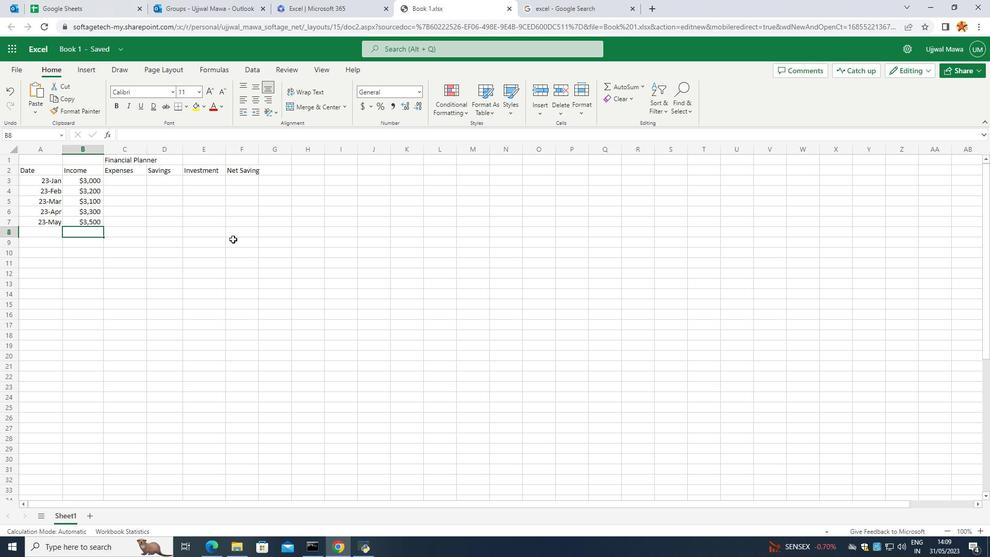 
Action: Mouse pressed left at (218, 248)
Screenshot: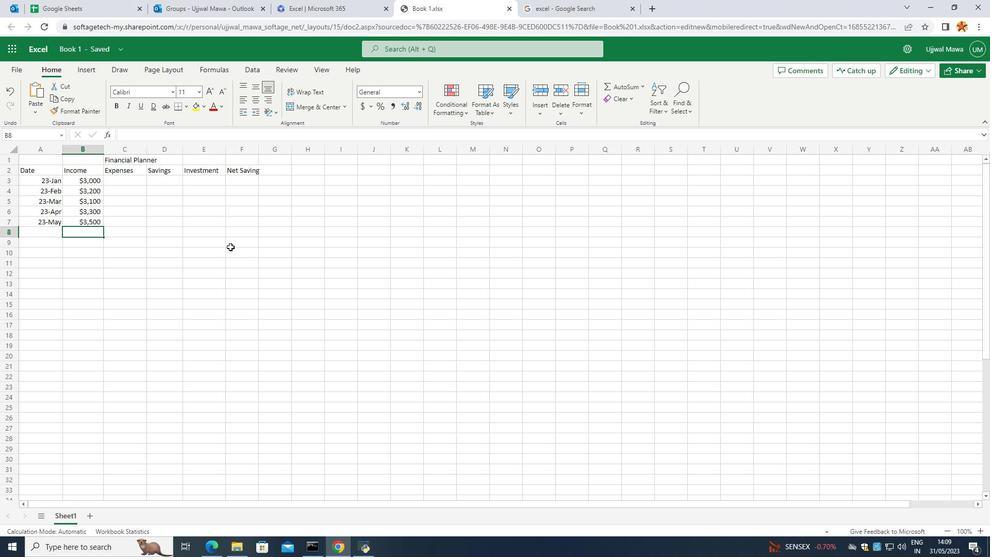 
Action: Mouse moved to (128, 183)
Screenshot: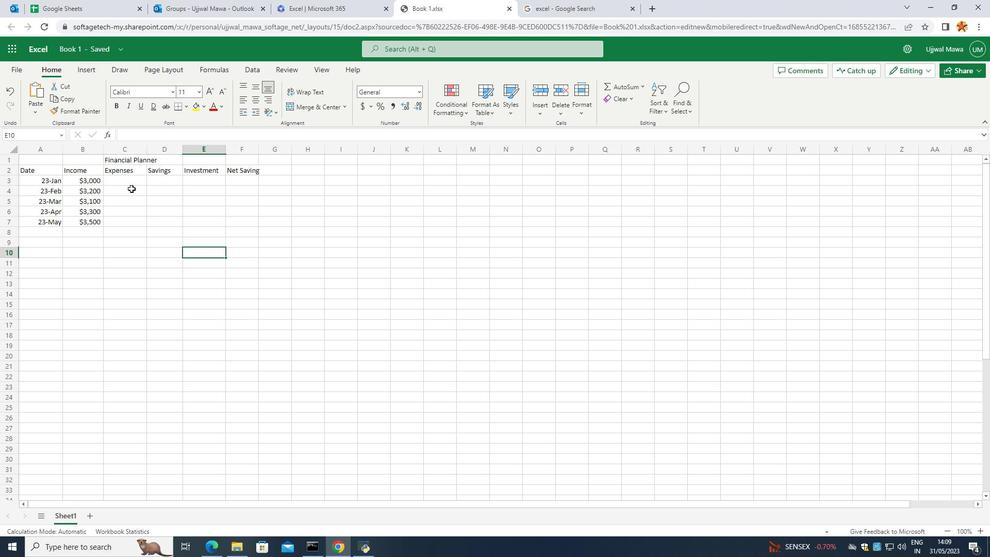 
Action: Mouse pressed left at (128, 183)
Screenshot: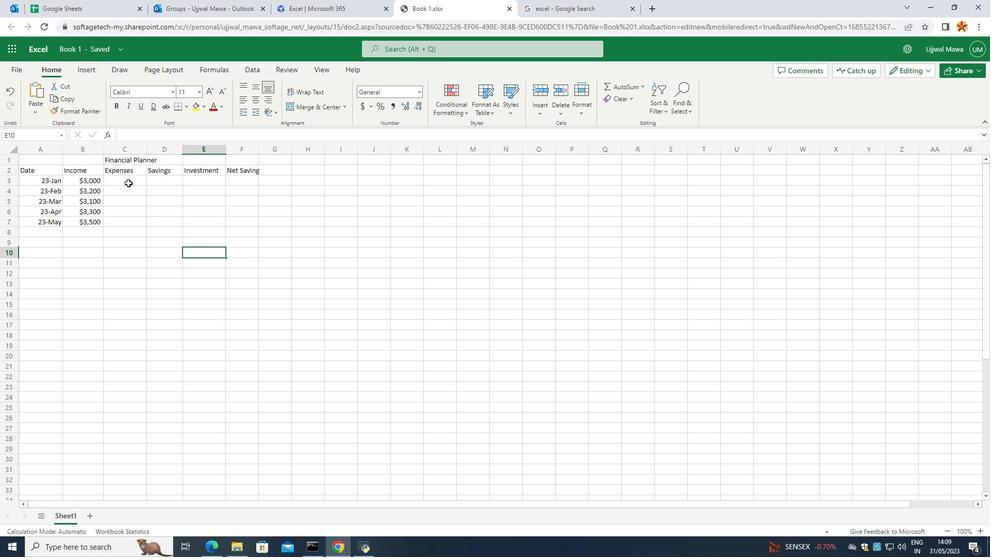 
Action: Mouse pressed left at (128, 183)
Screenshot: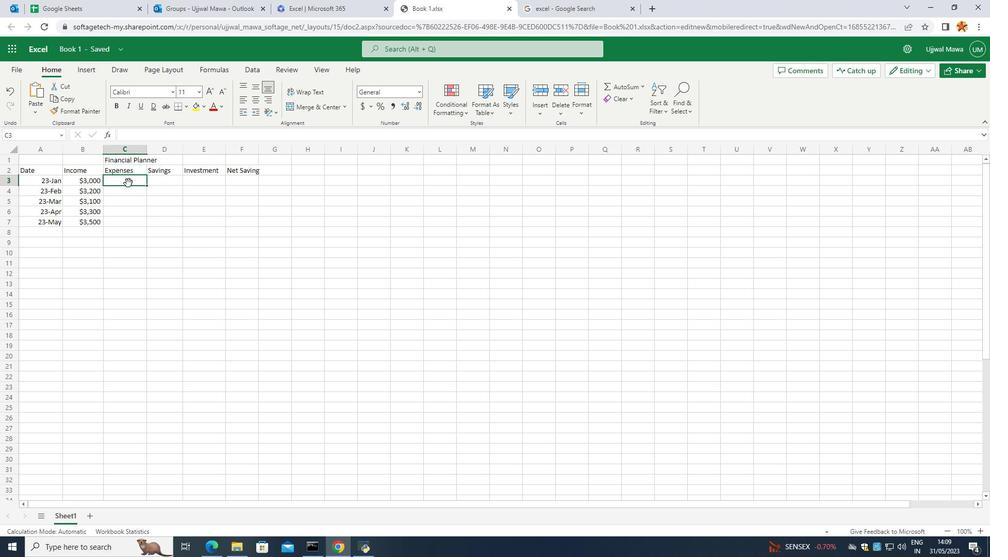 
Action: Mouse pressed left at (128, 183)
Screenshot: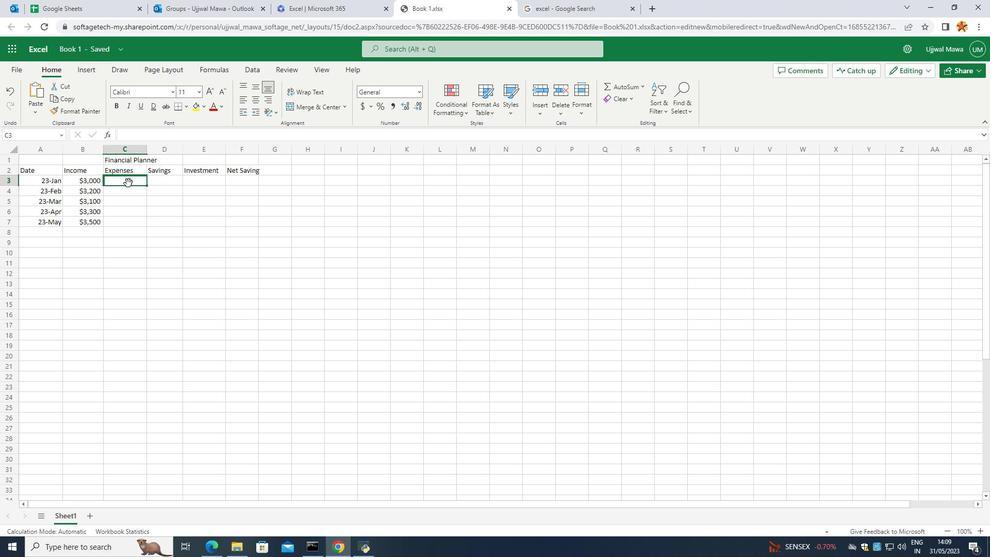 
Action: Mouse moved to (131, 180)
Screenshot: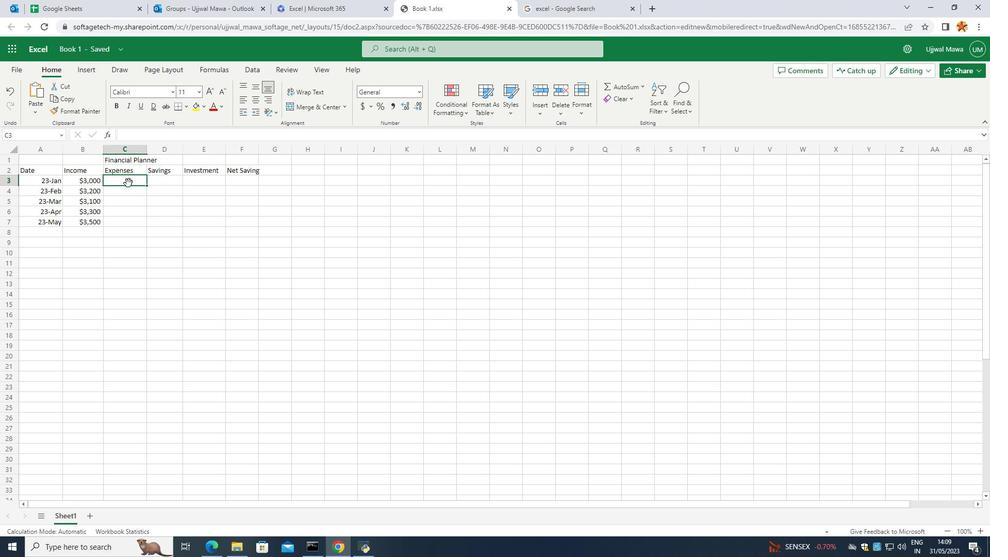 
Action: Mouse pressed left at (131, 180)
Screenshot: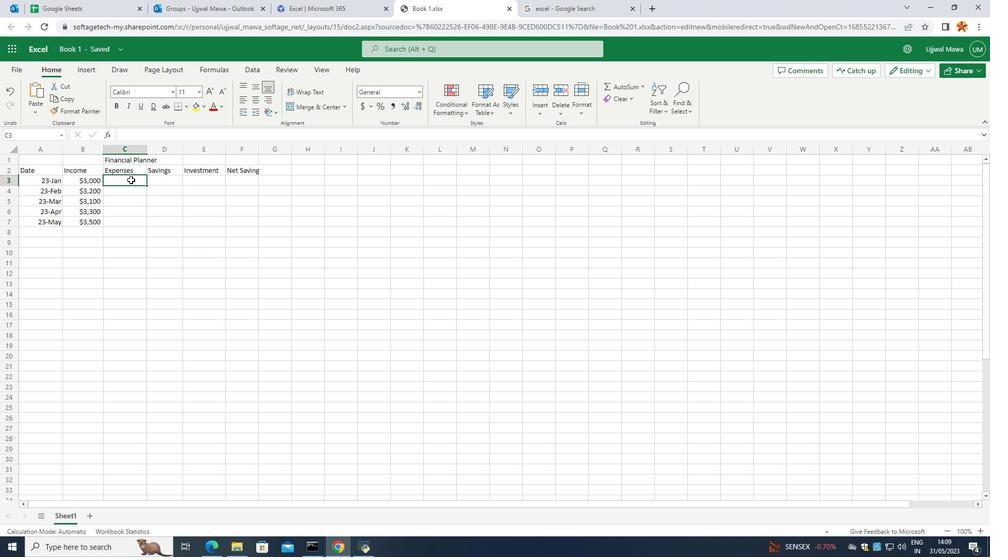 
Action: Mouse pressed left at (131, 180)
Screenshot: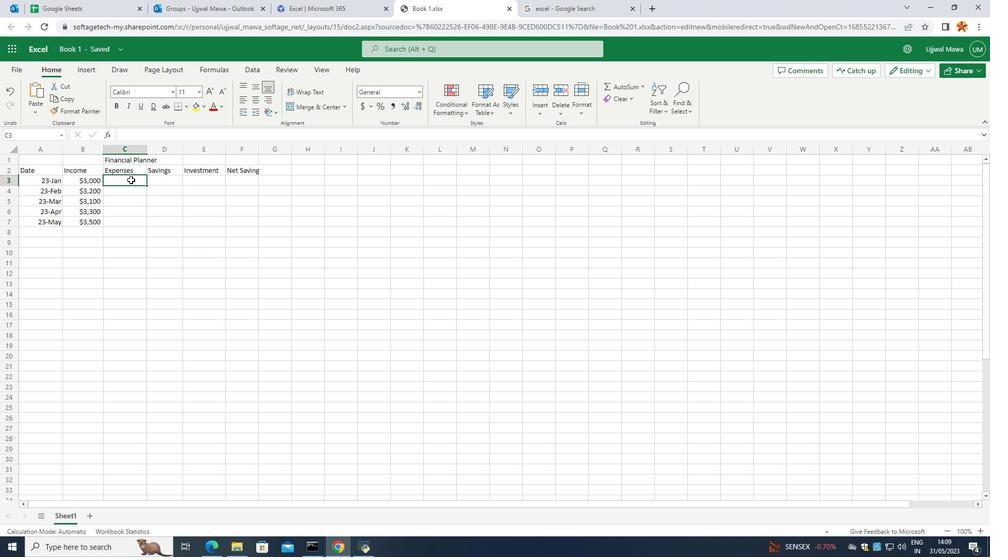 
Action: Mouse moved to (132, 185)
Screenshot: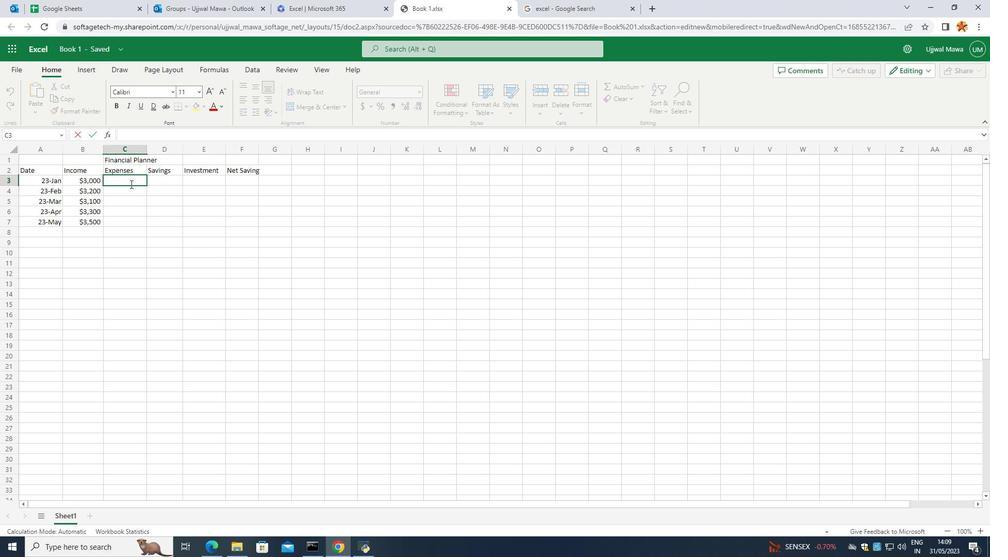 
Action: Key pressed <Key.shift_r><Key.shift_r><Key.shift_r><Key.shift_r><Key.shift_r><Key.shift_r><Key.shift_r><Key.shift_r><Key.shift_r><Key.shift_r><Key.shift_r><Key.shift_r><Key.shift_r><Key.shift_r><Key.shift_r><Key.shift_r><Key.shift_r><Key.shift_r><Key.shift_r><Key.shift_r>$2000<Key.enter><Key.shift_r><Key.shift_r><Key.shift_r><Key.shift_r><Key.shift_r><Key.shift_r><Key.shift_r><Key.shift_r><Key.shift_r><Key.shift_r><Key.shift_r><Key.shift_r><Key.shift_r><Key.shift_r><Key.shift_r><Key.shift_r><Key.shift_r><Key.shift_r><Key.shift_r><Key.shift_r><Key.shift_r><Key.shift_r><Key.shift_r><Key.shift_r><Key.shift_r><Key.shift_r><Key.shift_r><Key.shift_r><Key.shift_r><Key.shift_r><Key.shift_r><Key.shift_r><Key.shift_r><Key.shift_r><Key.shift_r>$2300<Key.enter><Key.shift_r><Key.shift_r><Key.shift_r><Key.shift_r>$2200\<Key.enter>
Screenshot: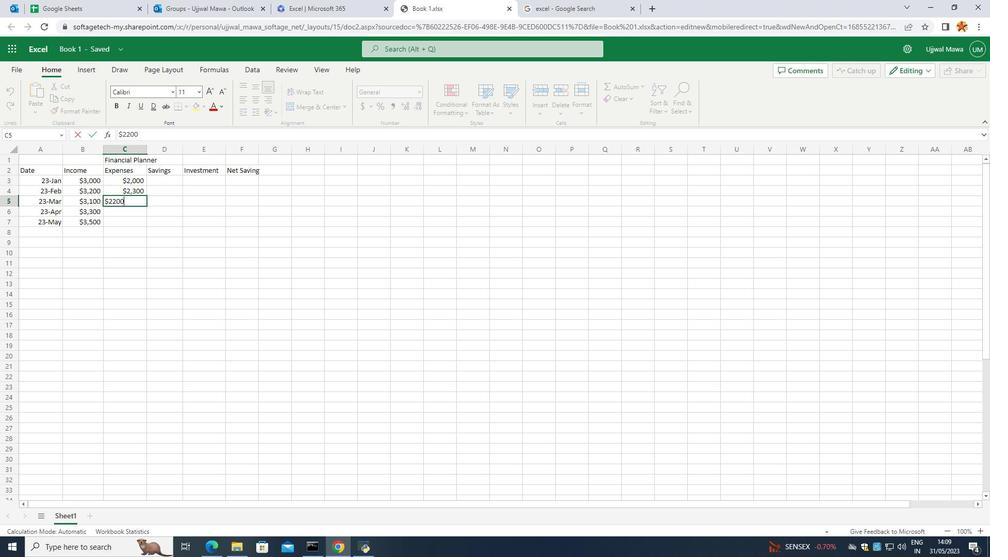 
Action: Mouse moved to (125, 203)
Screenshot: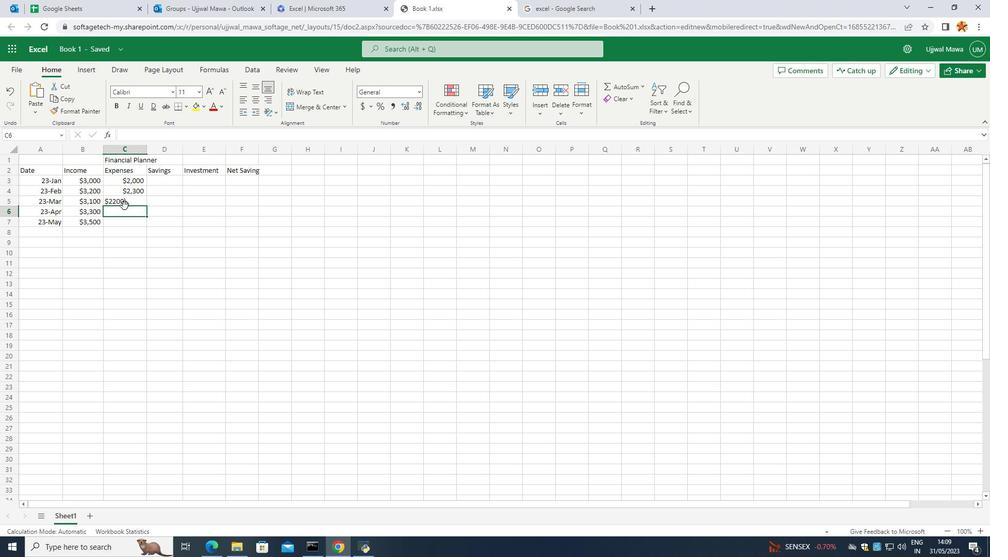 
Action: Mouse pressed left at (125, 203)
Screenshot: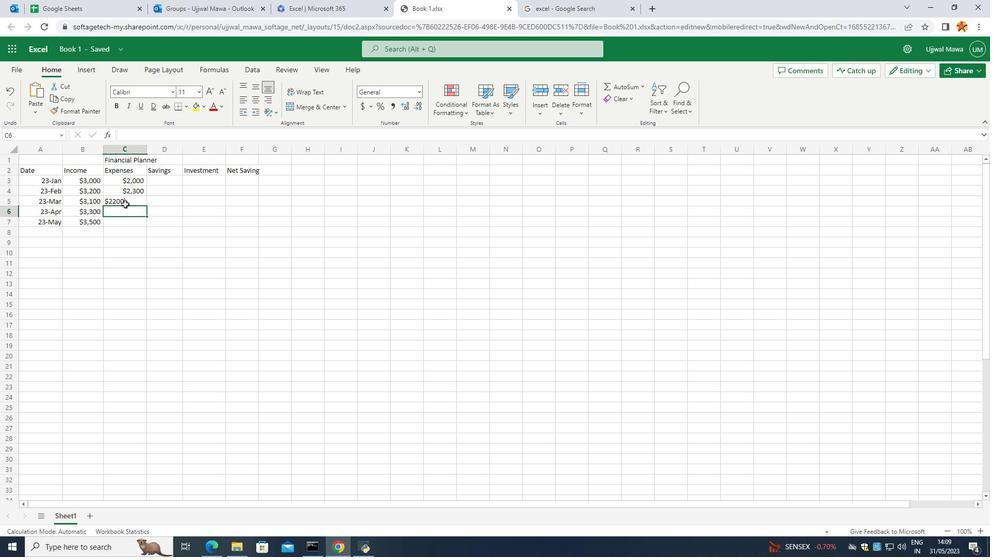 
Action: Mouse pressed left at (125, 203)
Screenshot: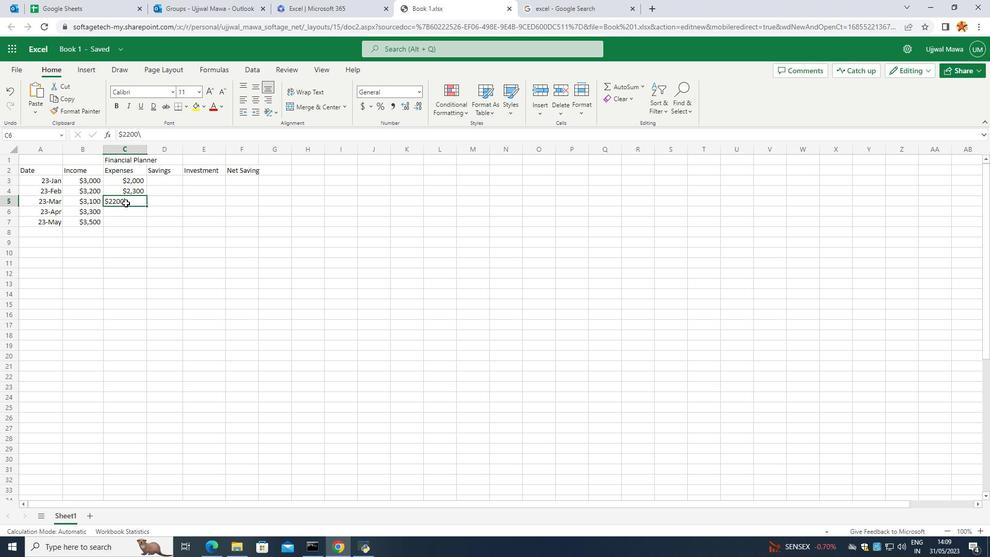 
Action: Mouse moved to (134, 202)
Screenshot: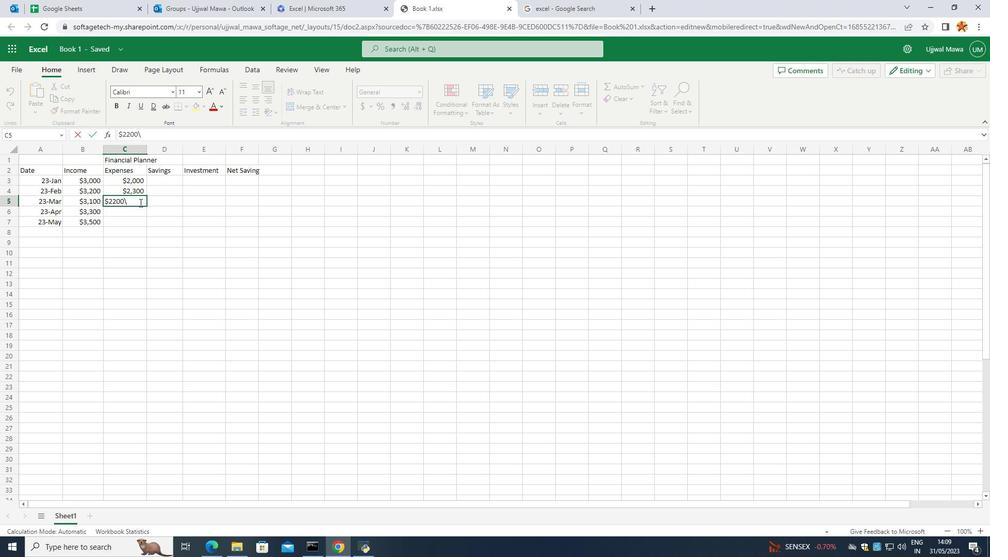 
Action: Mouse pressed left at (134, 202)
Screenshot: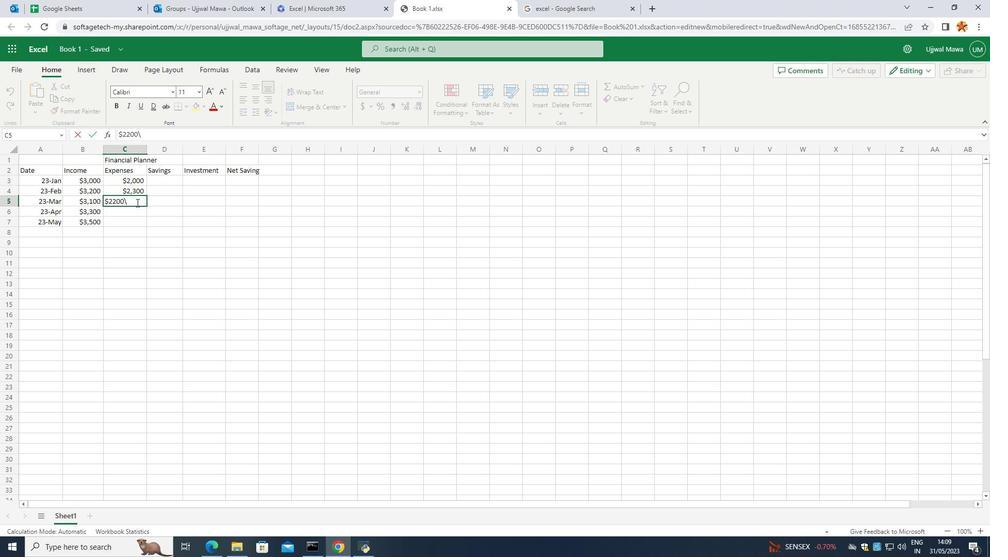 
Action: Mouse moved to (143, 228)
Screenshot: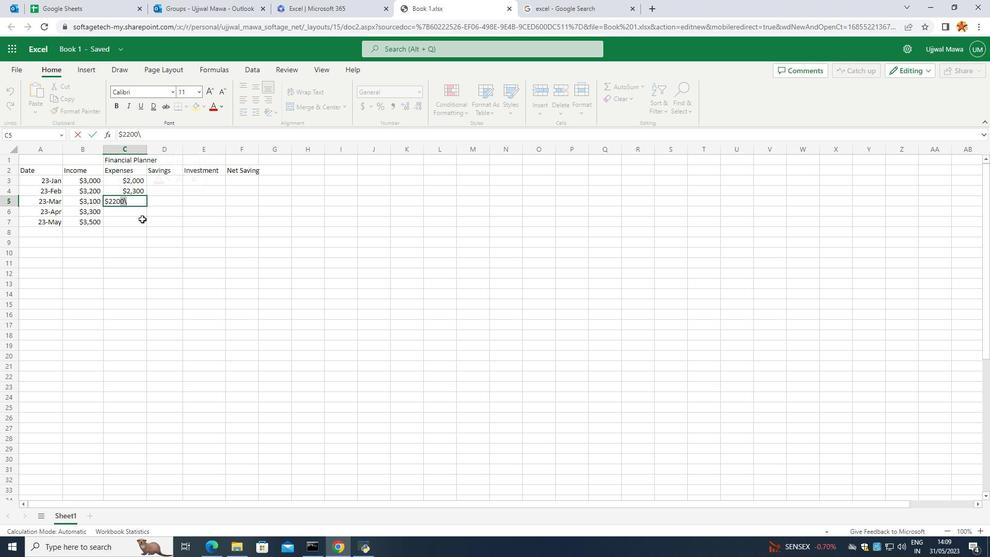 
Action: Key pressed <Key.backspace>0
Screenshot: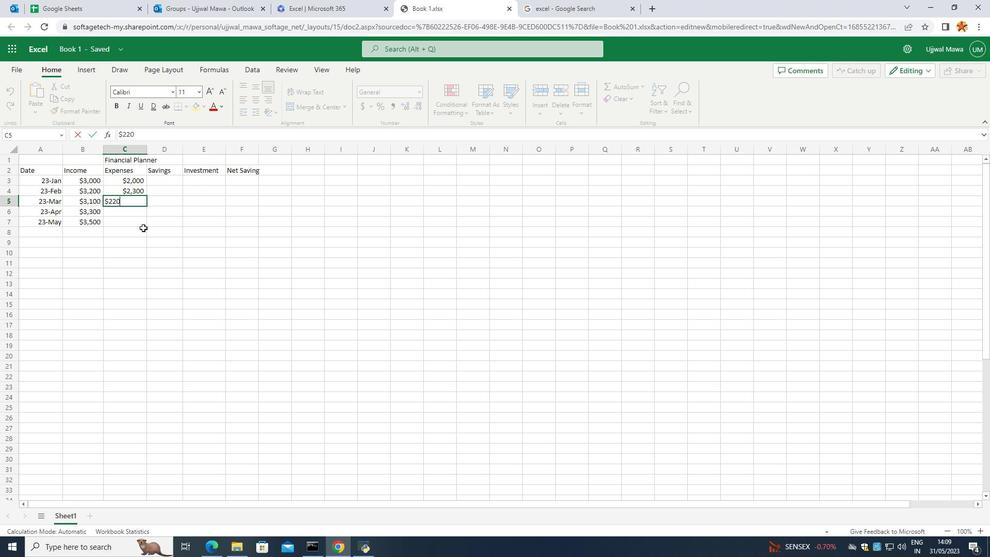 
Action: Mouse moved to (123, 234)
Screenshot: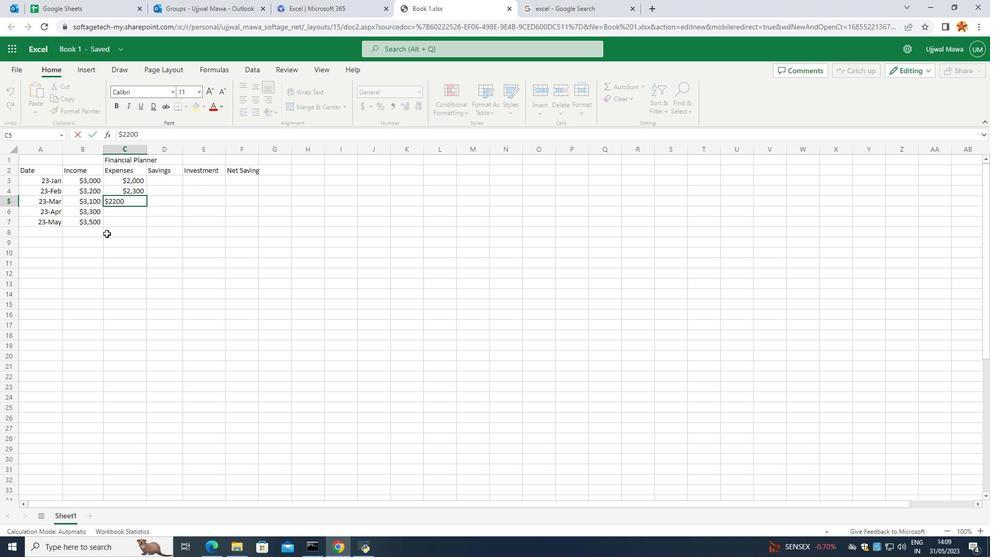
Action: Mouse pressed left at (123, 234)
Screenshot: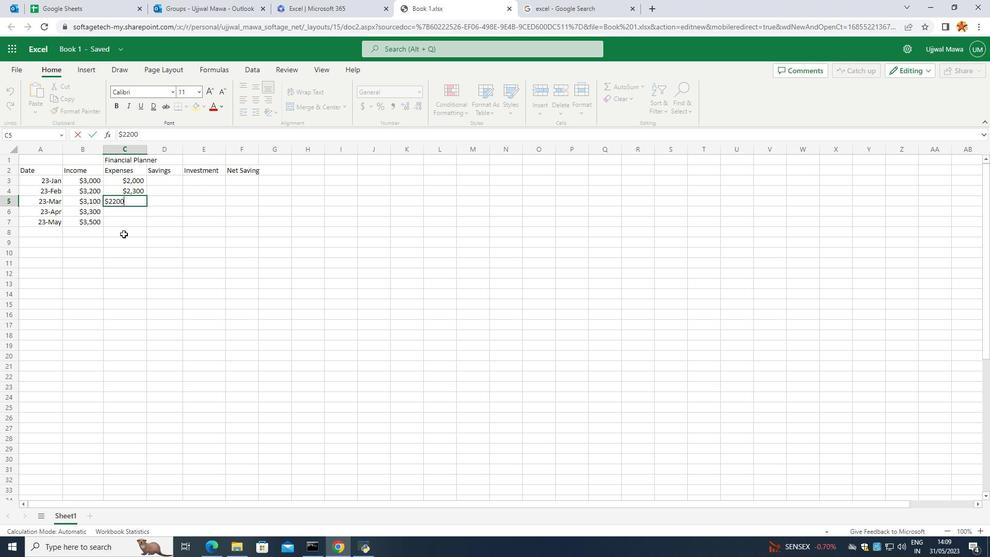 
Action: Mouse moved to (127, 214)
Screenshot: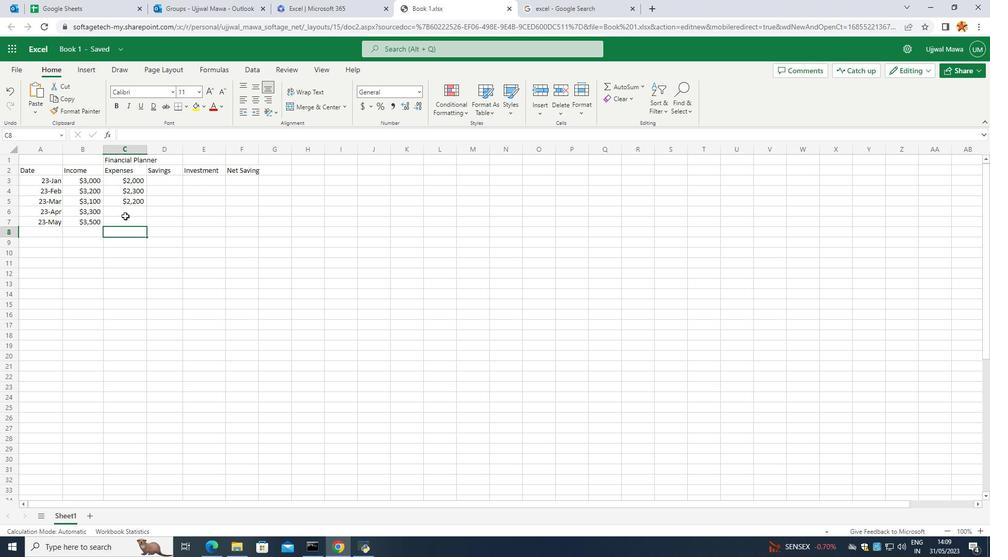 
Action: Mouse pressed left at (127, 214)
Screenshot: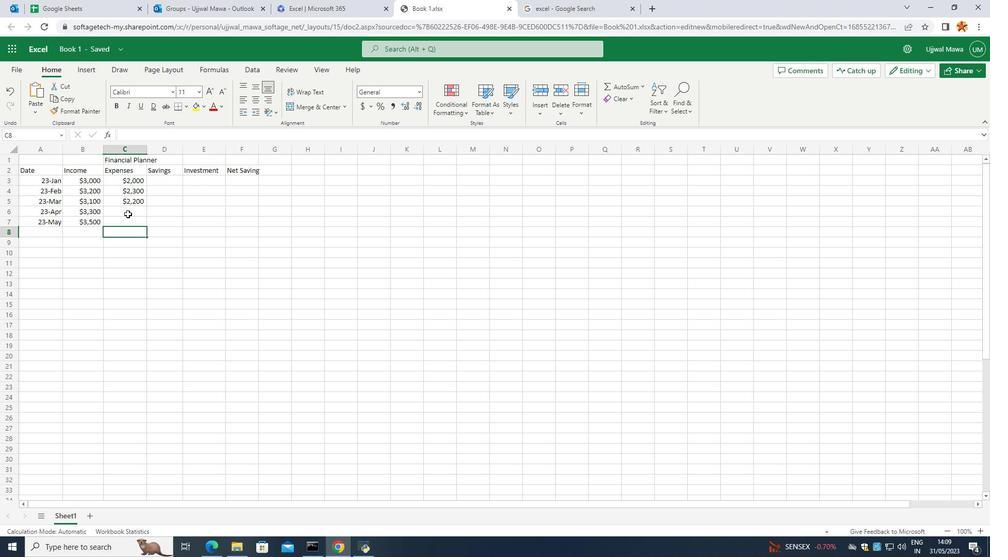 
Action: Mouse moved to (147, 203)
Screenshot: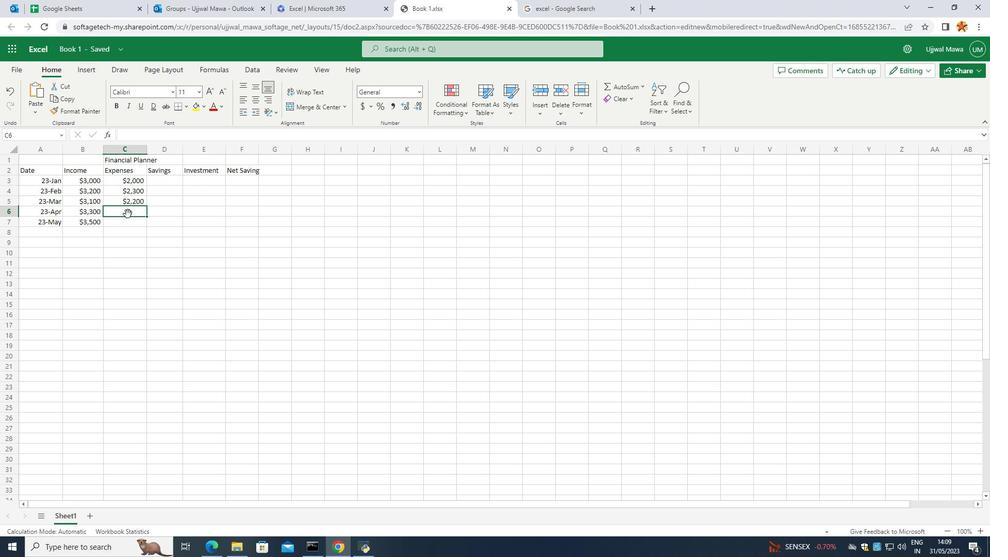 
Action: Key pressed <Key.shift_r>$2500<Key.enter><Key.shift_r><Key.shift_r><Key.shift_r><Key.shift_r><Key.shift_r><Key.shift_r><Key.shift_r><Key.shift_r><Key.shift_r><Key.shift_r><Key.shift_r><Key.shift_r><Key.shift_r>$2800<Key.enter>
Screenshot: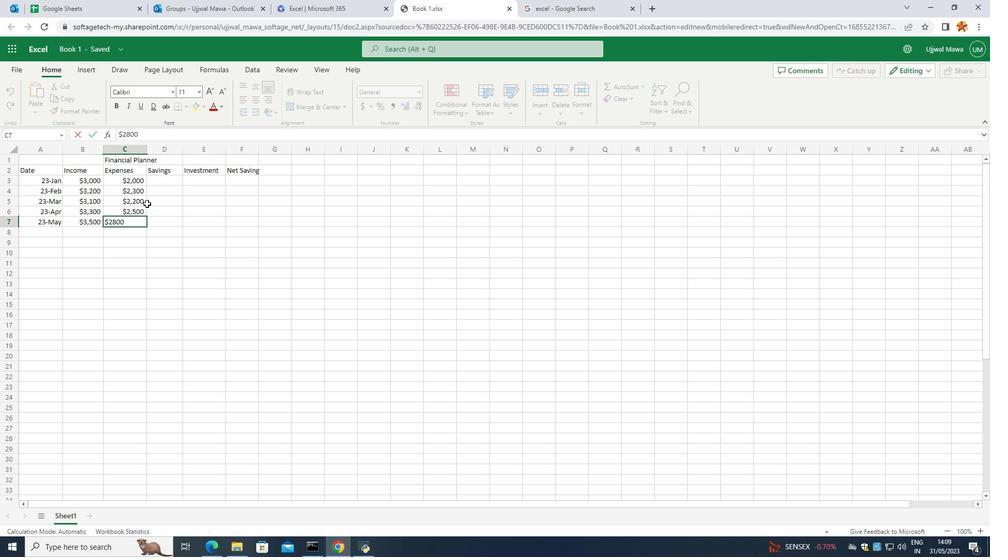 
Action: Mouse moved to (154, 178)
Screenshot: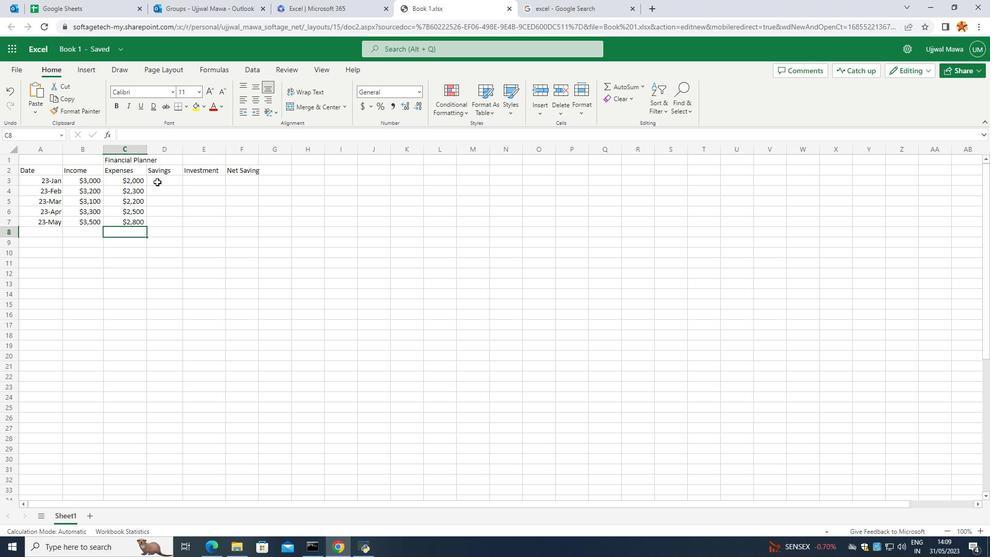 
Action: Mouse pressed left at (154, 178)
Screenshot: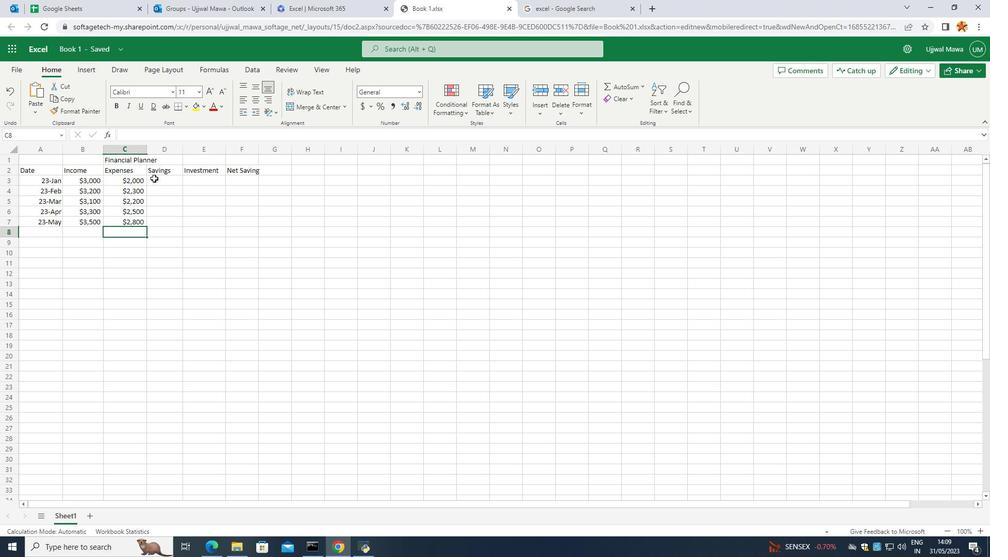 
Action: Mouse pressed left at (154, 178)
Screenshot: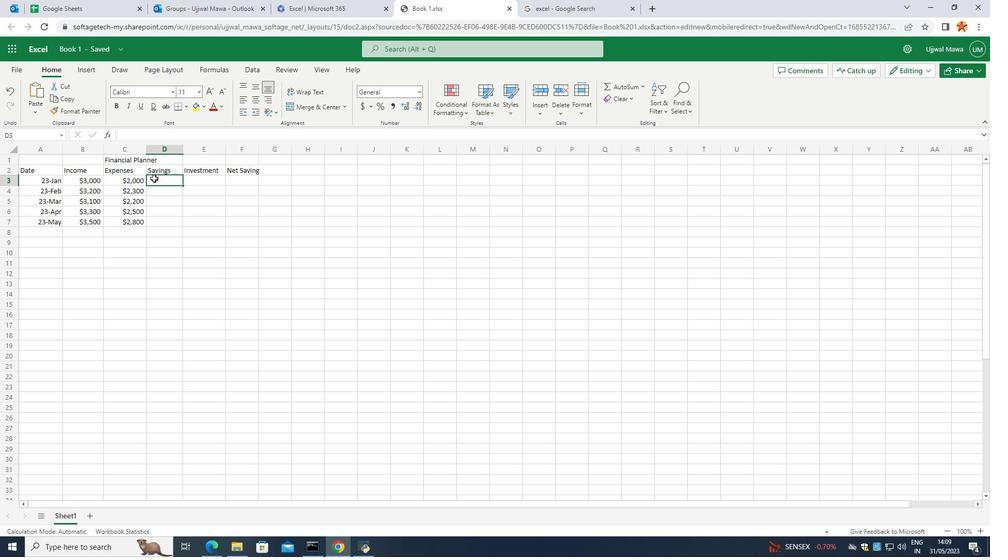 
Action: Mouse pressed left at (154, 178)
Screenshot: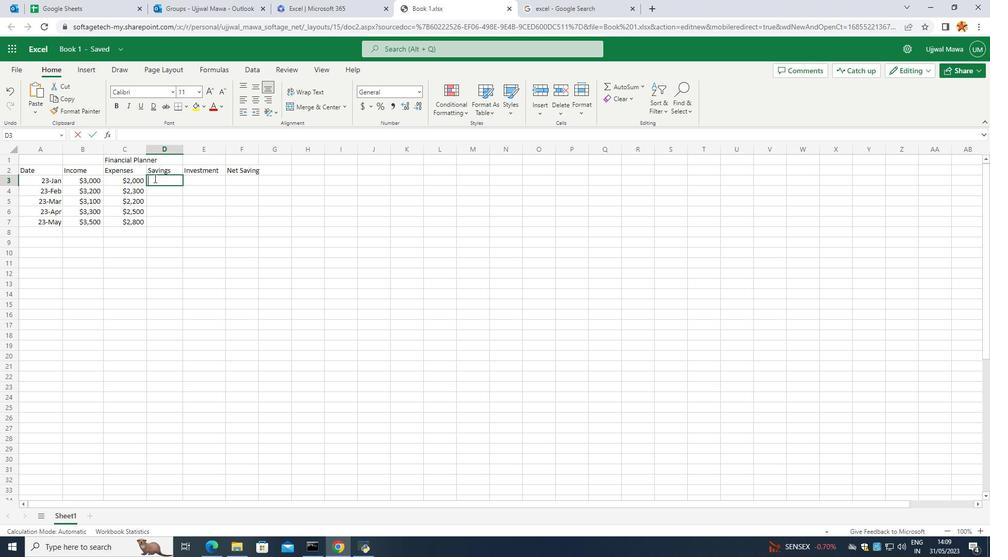 
Action: Mouse moved to (151, 179)
Screenshot: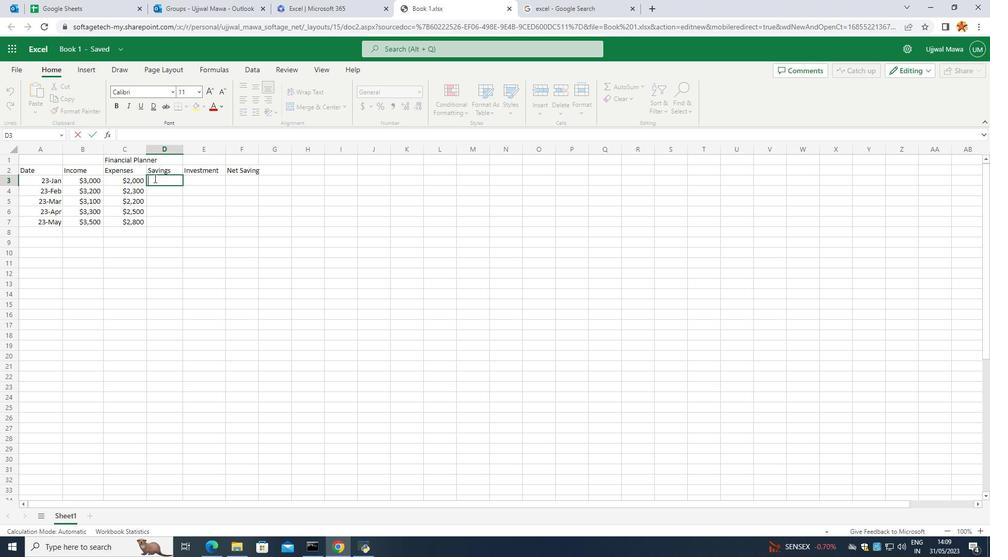 
Action: Key pressed <Key.shift_r><Key.shift_r><Key.shift_r><Key.shift_r>$500<Key.enter><Key.shift_r><Key.shift_r><Key.shift_r><Key.shift_r><Key.shift_r><Key.shift_r><Key.shift_r><Key.shift_r><Key.shift_r><Key.shift_r><Key.shift_r><Key.shift_r><Key.shift_r><Key.shift_r><Key.shift_r>$600<Key.enter><Key.shift_r><Key.shift_r><Key.shift_r><Key.shift_r><Key.shift_r><Key.shift_r><Key.shift_r><Key.shift_r><Key.shift_r><Key.shift_r><Key.shift_r><Key.shift_r><Key.shift_r><Key.shift_r><Key.shift_r><Key.shift_r><Key.shift_r><Key.shift_r><Key.shift_r><Key.shift_r><Key.shift_r><Key.shift_r><Key.shift_r><Key.shift_r><Key.shift_r><Key.shift_r><Key.shift_r><Key.shift_r><Key.shift_r><Key.shift_r><Key.shift_r><Key.shift_r><Key.shift_r><Key.shift_r><Key.shift_r><Key.shift_r><Key.shift_r><Key.shift_r><Key.shift_r><Key.shift_r><Key.shift_r><Key.shift_r><Key.shift_r><Key.shift_r><Key.shift_r><Key.shift_r>$500<Key.enter><Key.shift_r><Key.shift_r><Key.shift_r><Key.shift_r><Key.shift_r><Key.shift_r><Key.shift_r><Key.shift_r><Key.shift_r><Key.shift_r><Key.shift_r><Key.shift_r><Key.shift_r><Key.shift_r><Key.shift_r><Key.shift_r><Key.shift_r><Key.shift_r><Key.shift_r><Key.shift_r><Key.shift_r><Key.shift_r><Key.shift_r><Key.shift_r><Key.shift_r><Key.shift_r><Key.shift_r><Key.shift_r><Key.shift_r><Key.shift_r><Key.shift_r><Key.shift_r><Key.shift_r><Key.shift_r><Key.shift_r><Key.shift_r><Key.shift_r><Key.shift_r><Key.shift_r><Key.shift_r><Key.shift_r><Key.shift_r><Key.shift_r><Key.shift_r><Key.shift_r><Key.shift_r><Key.shift_r><Key.shift_r><Key.shift_r>$700<Key.enter><Key.shift_r><Key.shift_r><Key.shift_r><Key.shift_r><Key.shift_r><Key.shift_r><Key.shift_r><Key.shift_r><Key.shift_r><Key.shift_r><Key.shift_r><Key.shift_r><Key.shift_r><Key.shift_r><Key.shift_r><Key.shift_r><Key.shift_r><Key.shift_r>$700<Key.enter>
Screenshot: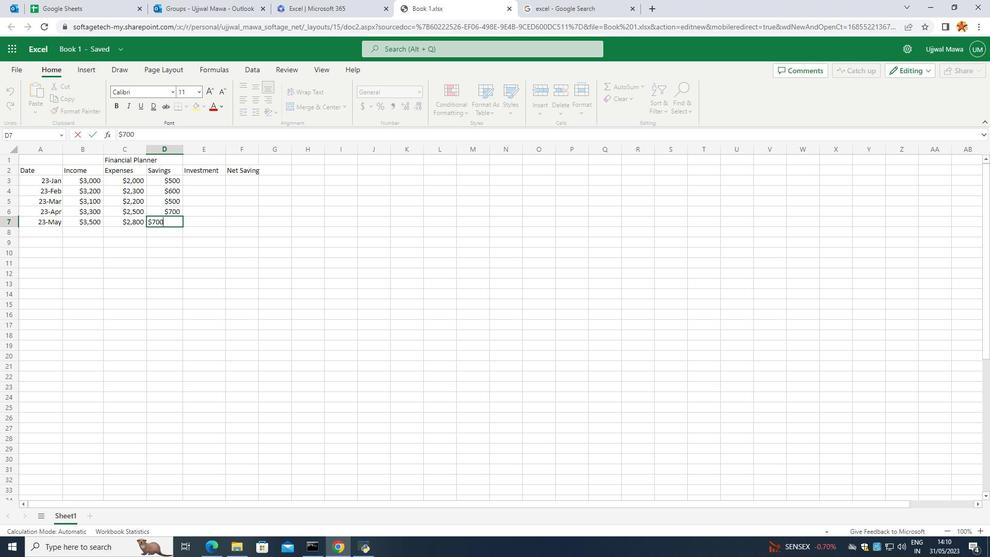 
Action: Mouse moved to (329, 226)
Screenshot: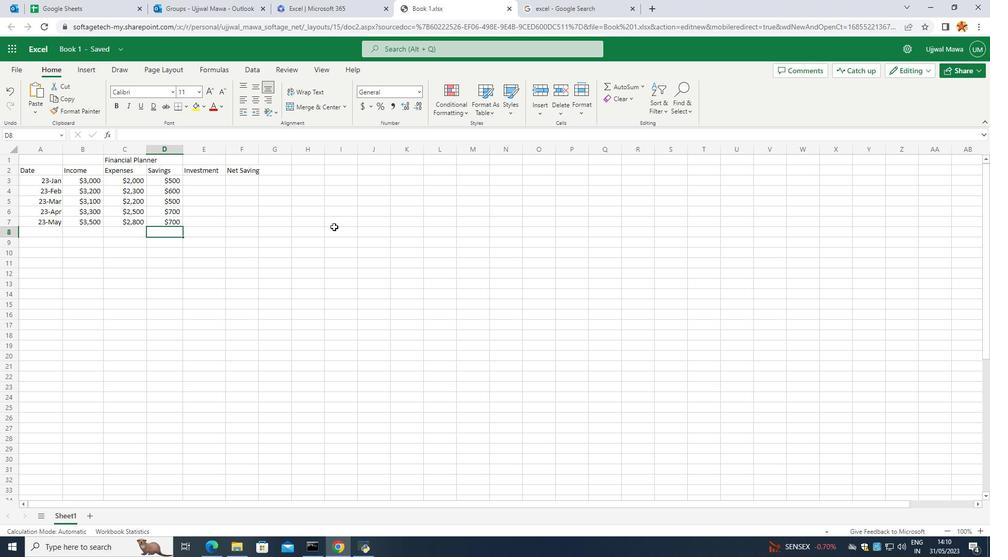 
Action: Mouse pressed left at (329, 226)
Screenshot: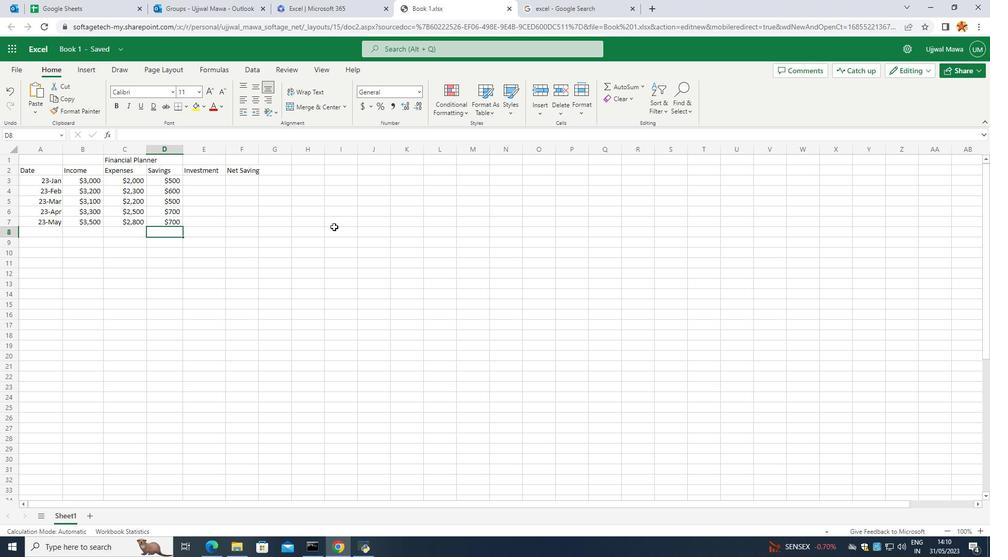 
Action: Mouse moved to (209, 182)
Screenshot: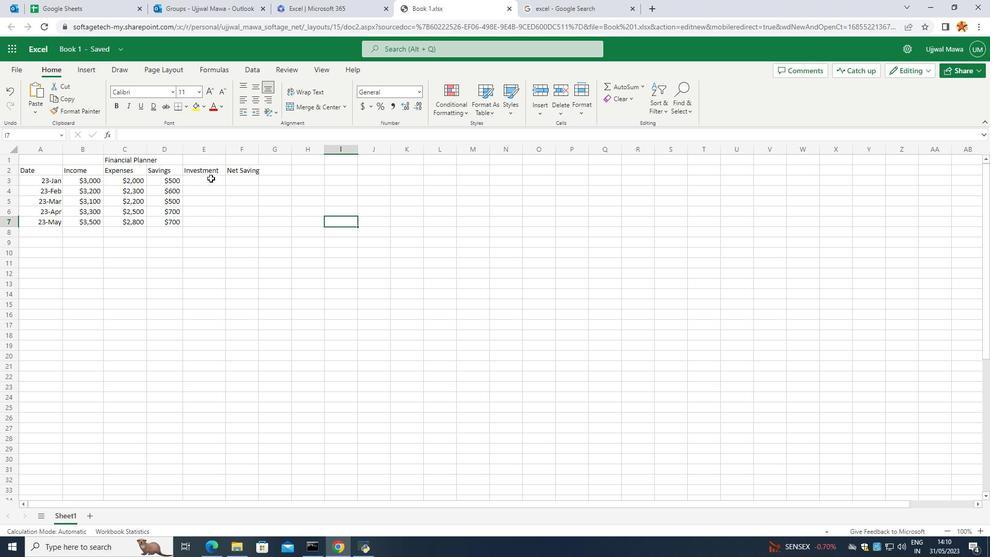 
Action: Mouse pressed left at (209, 182)
Screenshot: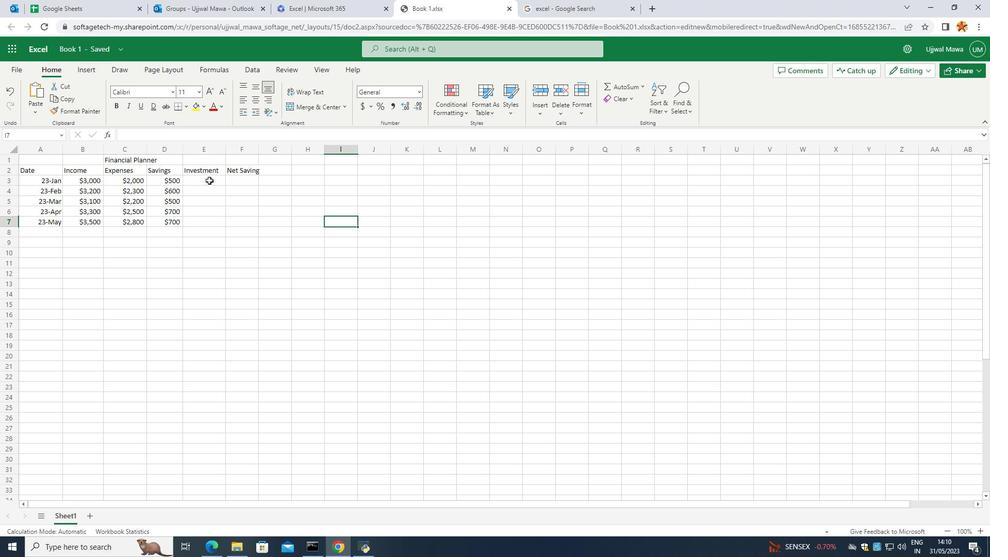 
Action: Mouse moved to (211, 189)
Screenshot: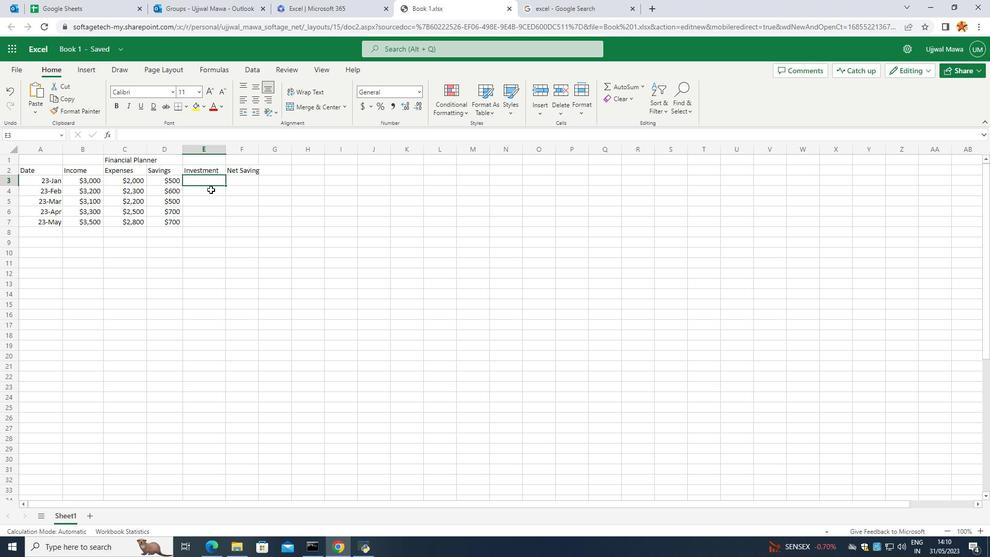 
Action: Key pressed <Key.shift_r><Key.shift_r><Key.shift_r><Key.shift_r><Key.shift_r><Key.shift_r>$59<Key.backspace>00<Key.enter><Key.shift_r><Key.shift_r><Key.shift_r><Key.shift_r><Key.shift_r><Key.shift_r><Key.shift_r><Key.shift_r><Key.shift_r><Key.shift_r><Key.shift_r><Key.shift_r><Key.shift_r><Key.shift_r><Key.shift_r><Key.shift_r><Key.shift_r><Key.shift_r><Key.shift_r>$700<Key.enter><Key.shift_r><Key.shift_r><Key.shift_r><Key.shift_r><Key.shift_r><Key.shift_r><Key.shift_r><Key.shift_r><Key.shift_r><Key.shift_r><Key.shift_r><Key.shift_r><Key.shift_r><Key.shift_r><Key.shift_r><Key.shift_r><Key.shift_r><Key.shift_r><Key.shift_r><Key.shift_r><Key.shift_r><Key.shift_r><Key.shift_r><Key.shift_r><Key.shift_r><Key.shift_r><Key.shift_r><Key.shift_r><Key.shift_r><Key.shift_r><Key.shift_r><Key.shift_r><Key.shift_r><Key.shift_r><Key.shift_r><Key.shift_r><Key.shift_r><Key.shift_r><Key.shift_r><Key.shift_r><Key.shift_r><Key.shift_r><Key.shift_r><Key.shift_r><Key.shift_r><Key.shift_r><Key.shift_r><Key.shift_r><Key.shift_r><Key.shift_r><Key.shift_r><Key.shift_r><Key.shift_r><Key.shift_r><Key.shift_r><Key.shift_r><Key.shift_r><Key.shift_r><Key.shift_r><Key.shift_r><Key.shift_r><Key.shift_r><Key.shift_r><Key.shift_r><Key.shift_r><Key.shift_r><Key.shift_r><Key.shift_r><Key.shift_r><Key.shift_r><Key.shift_r><Key.shift_r><Key.shift_r><Key.shift_r><Key.shift_r>$800<Key.enter><Key.shift_r><Key.shift_r><Key.shift_r><Key.shift_r><Key.shift_r><Key.shift_r><Key.shift_r><Key.shift_r><Key.shift_r><Key.shift_r><Key.shift_r><Key.shift_r><Key.shift_r><Key.shift_r>$900<Key.enter><Key.shift_r><Key.shift_r><Key.shift_r><Key.shift_r><Key.shift_r><Key.shift_r><Key.shift_r><Key.shift_r><Key.shift_r><Key.shift_r><Key.shift_r><Key.shift_r><Key.shift_r><Key.shift_r><Key.shift_r>$1000<Key.enter>
Screenshot: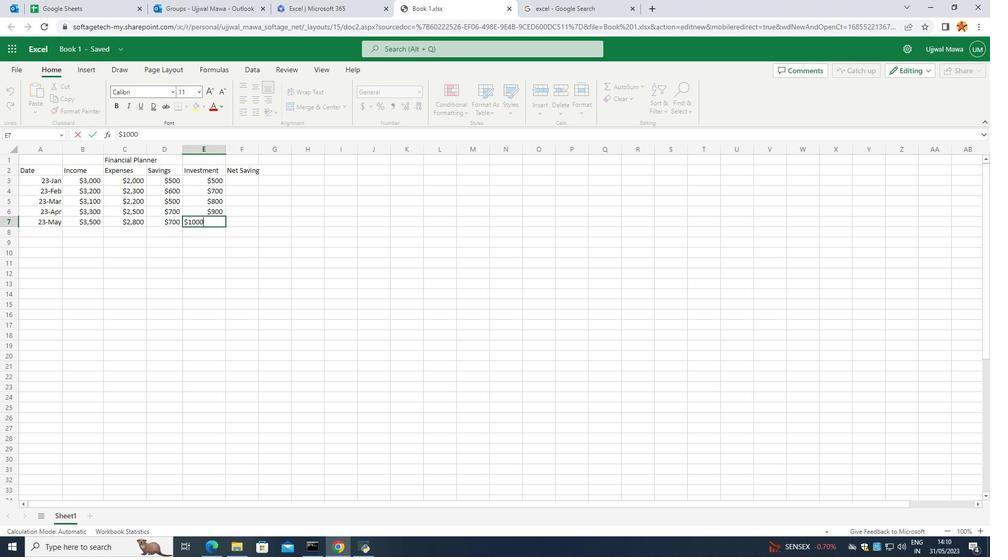 
Action: Mouse moved to (248, 243)
Screenshot: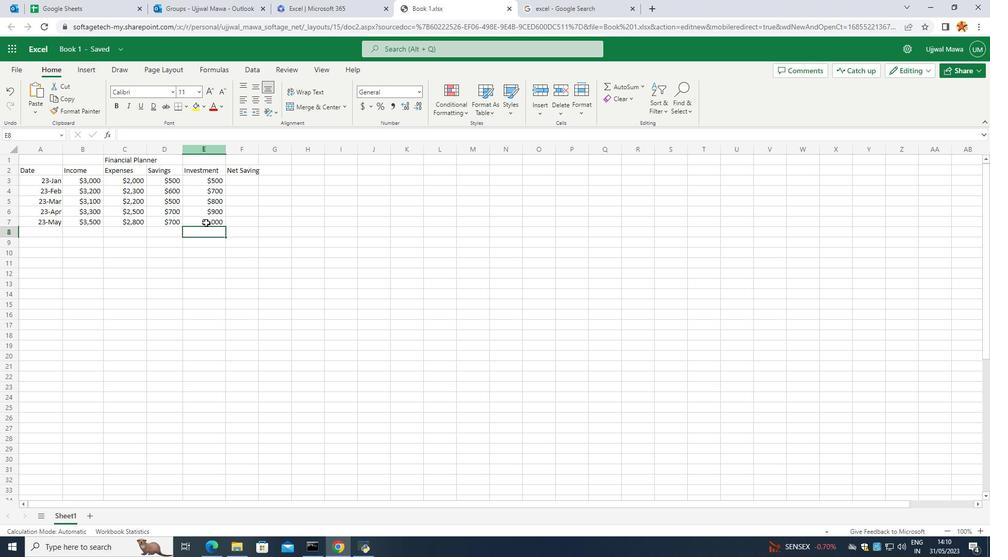 
Action: Mouse pressed left at (248, 243)
Screenshot: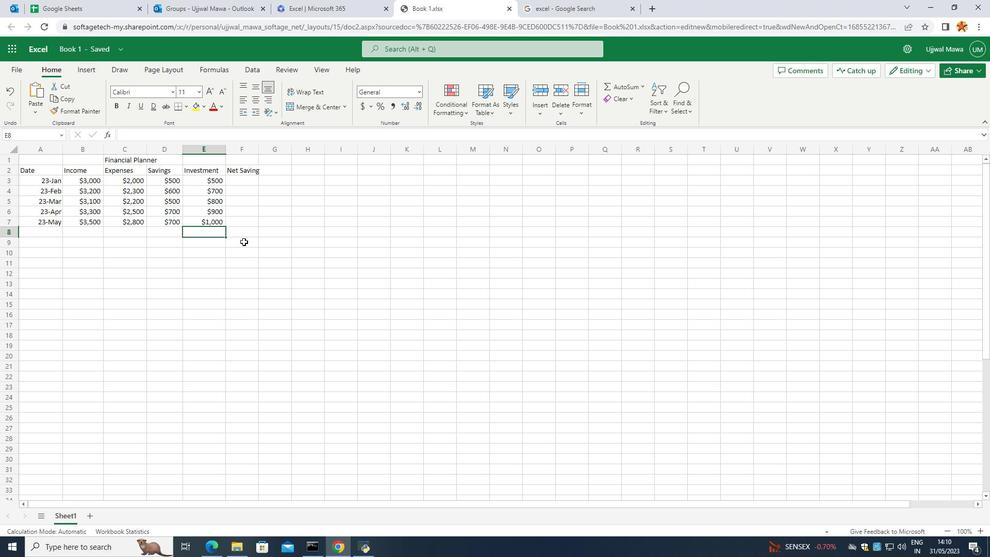 
Action: Mouse moved to (247, 183)
Screenshot: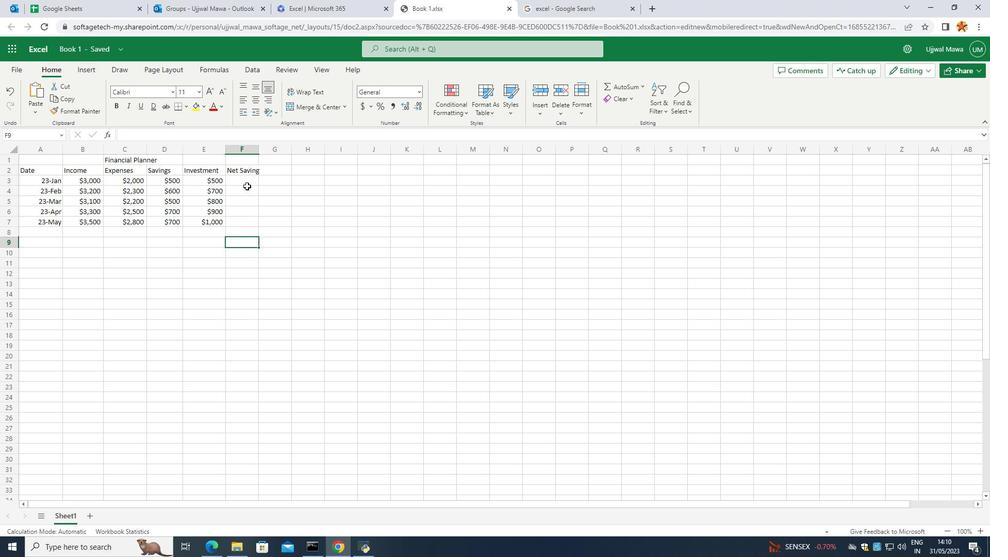 
Action: Mouse pressed left at (247, 183)
Screenshot: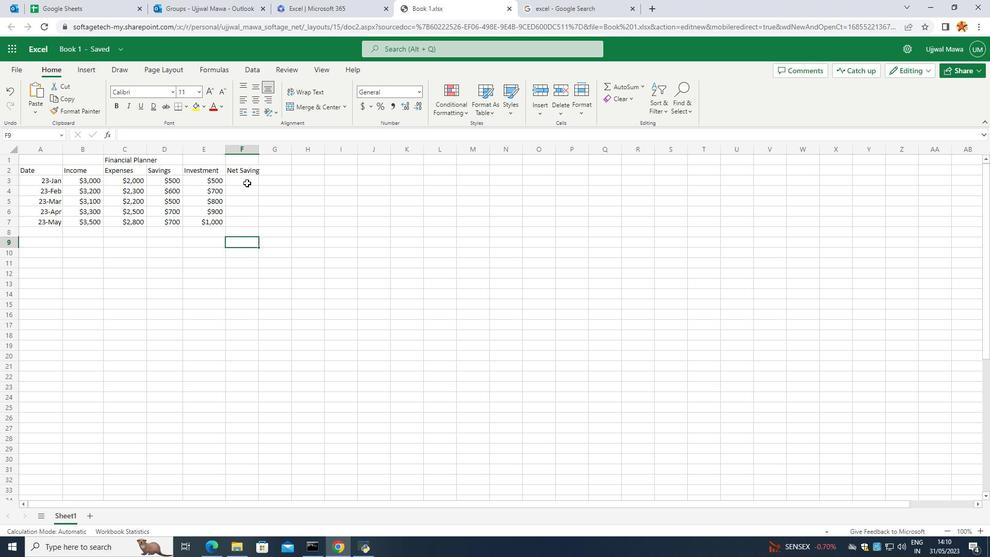 
Action: Mouse pressed left at (247, 183)
Screenshot: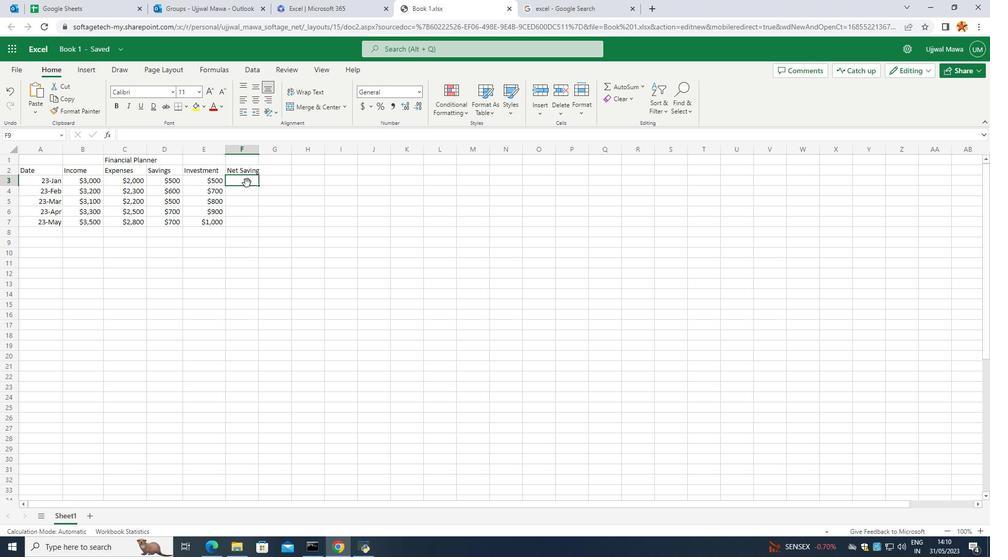 
Action: Mouse moved to (244, 176)
Screenshot: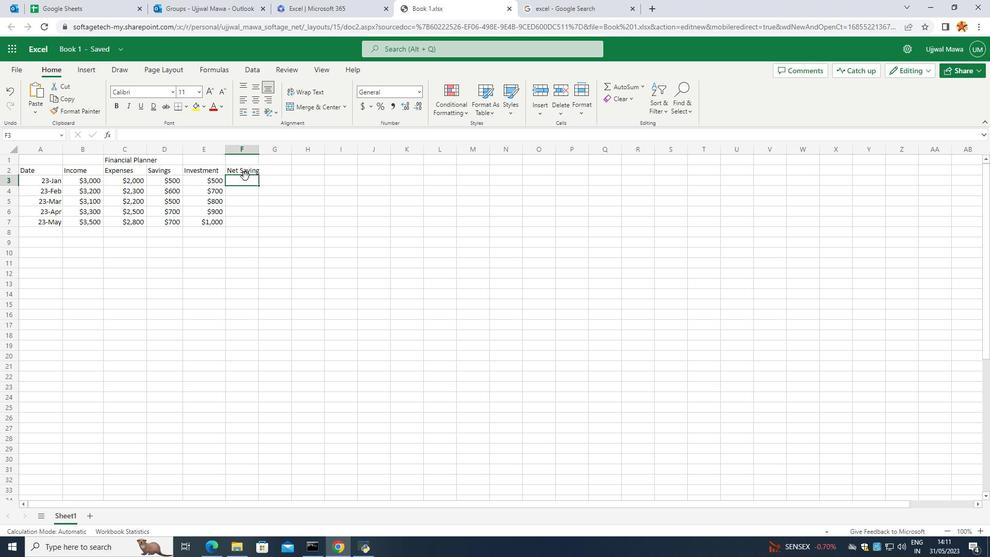 
Action: Key pressed <Key.shift_r><Key.shift_r><Key.shift_r><Key.shift_r><Key.shift_r><Key.shift_r><Key.shift_r><Key.shift_r>$1000<Key.enter><Key.shift_r><Key.shift_r><Key.shift_r><Key.shift_r><Key.shift_r><Key.shift_r><Key.shift_r><Key.shift_r><Key.shift_r><Key.shift_r><Key.shift_r><Key.shift_r><Key.shift_r><Key.shift_r><Key.shift_r><Key.shift_r><Key.shift_r><Key.shift_r><Key.shift_r><Key.shift_r><Key.shift_r><Key.shift_r>@1200<Key.enter><Key.shift_r><Key.shift_r>@<Key.backspace><Key.shift_r><Key.shift_r><Key.shift_r><Key.shift_r><Key.shift_r><Key.shift_r><Key.shift_r><Key.shift_r><Key.shift_r><Key.shift_r><Key.shift_r><Key.shift_r><Key.shift_r><Key.shift_r><Key.shift_r>
Screenshot: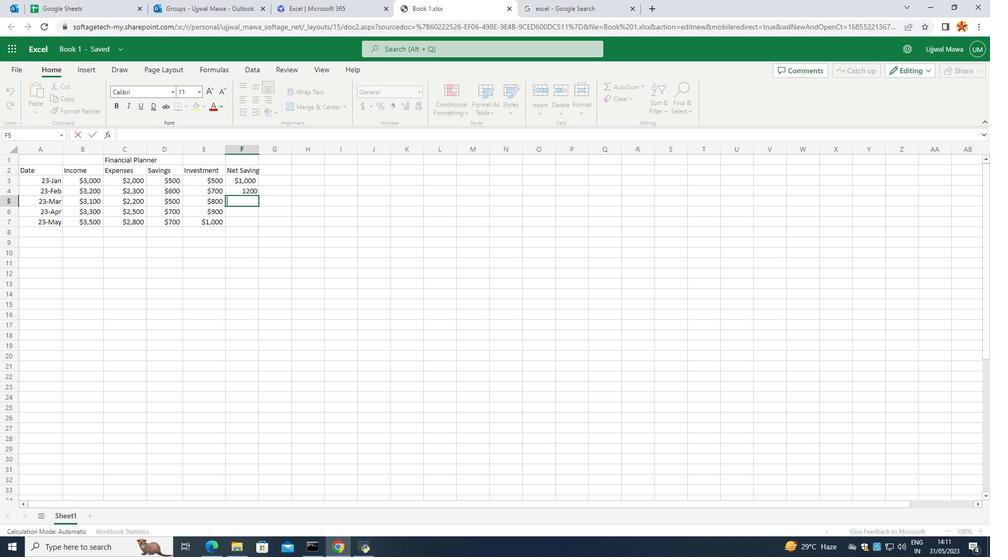 
Action: Mouse moved to (247, 190)
Screenshot: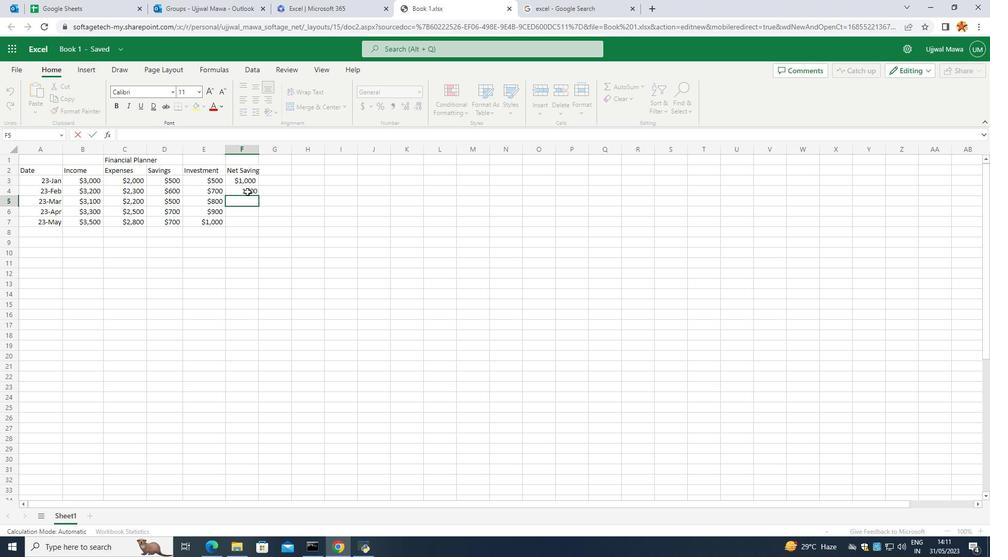 
Action: Mouse pressed left at (247, 190)
Screenshot: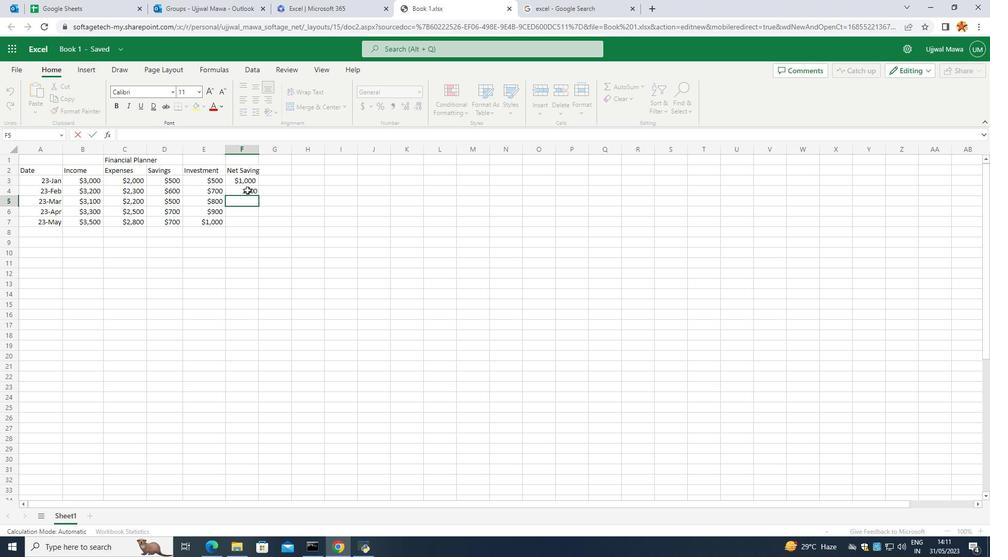 
Action: Mouse pressed left at (247, 190)
Screenshot: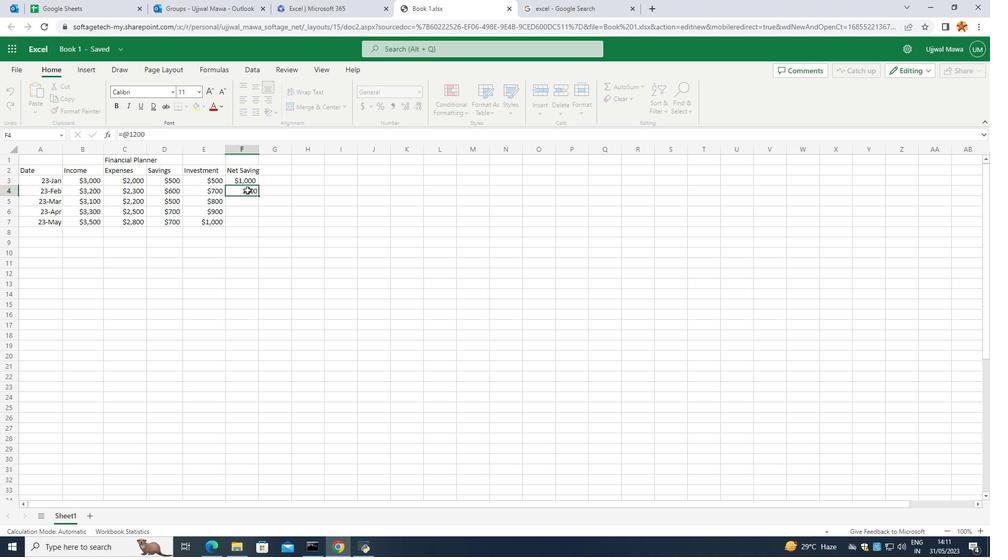 
Action: Mouse moved to (228, 190)
Screenshot: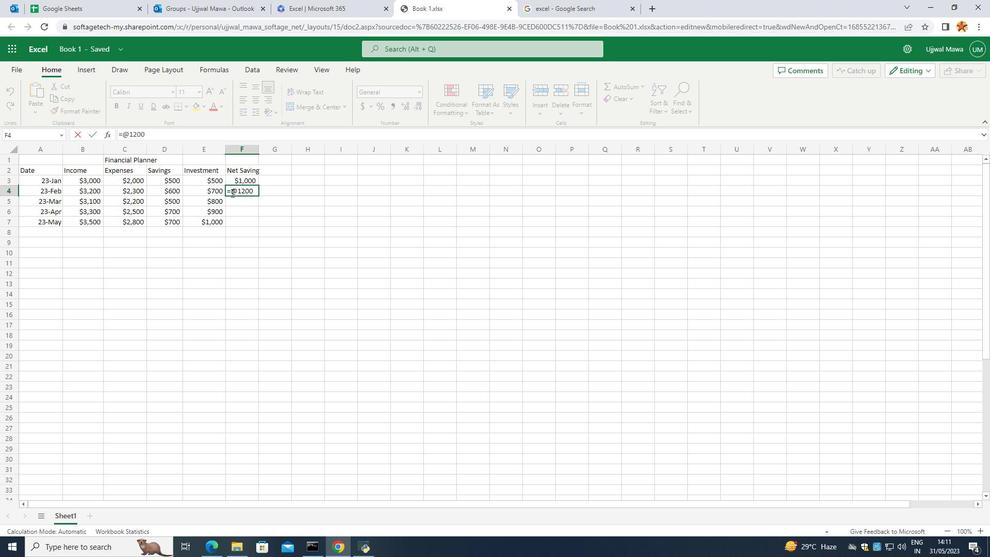 
Action: Mouse pressed left at (228, 190)
Screenshot: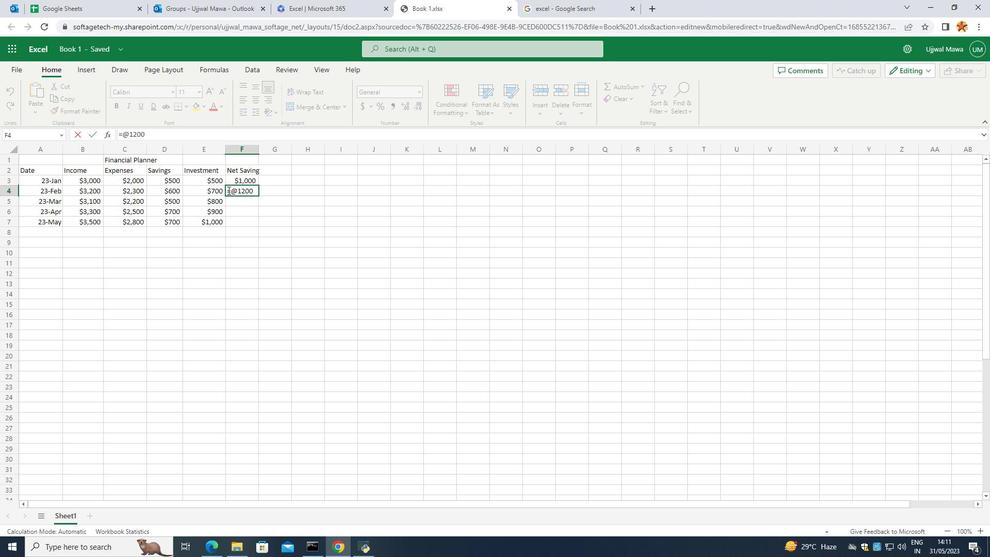 
Action: Mouse moved to (236, 192)
Screenshot: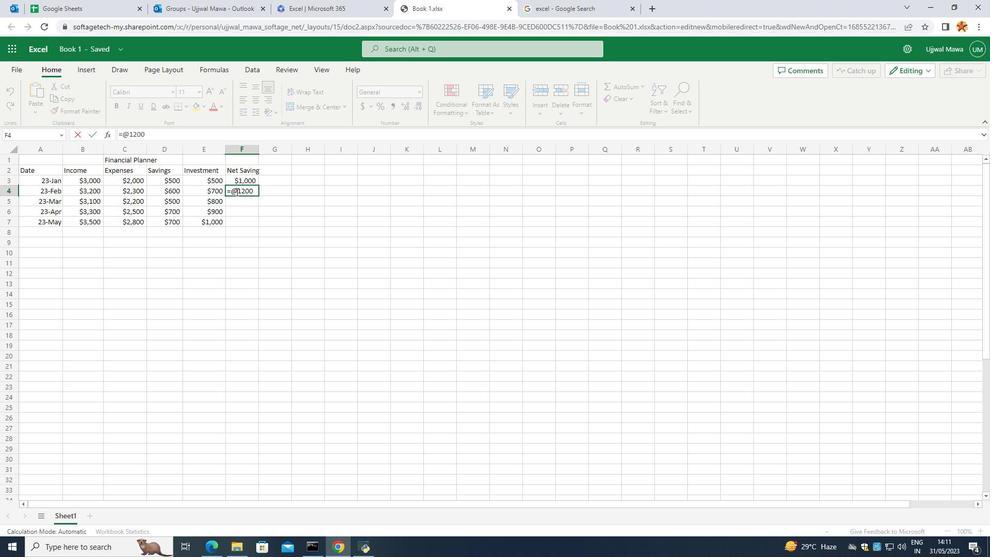 
Action: Mouse pressed left at (236, 192)
Screenshot: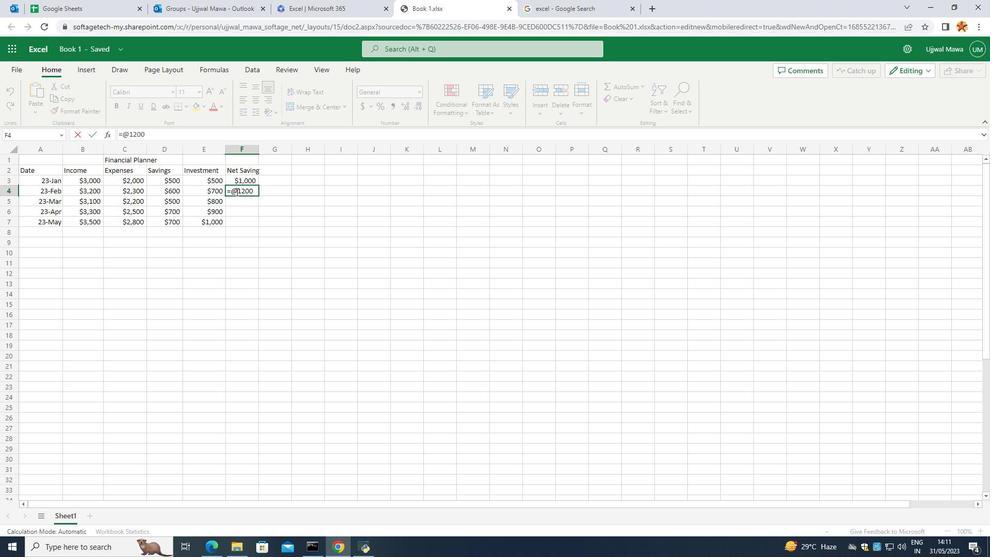 
Action: Mouse moved to (218, 180)
Screenshot: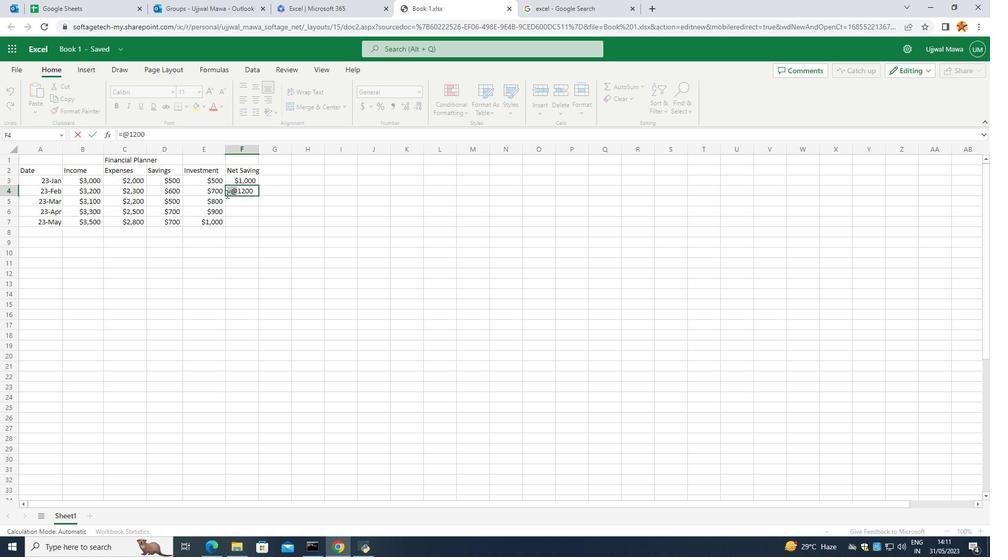 
Action: Key pressed <Key.shift_r><Key.shift_r><Key.shift_r><Key.shift_r><Key.shift_r><Key.shift_r><Key.shift_r><Key.shift_r>$
Screenshot: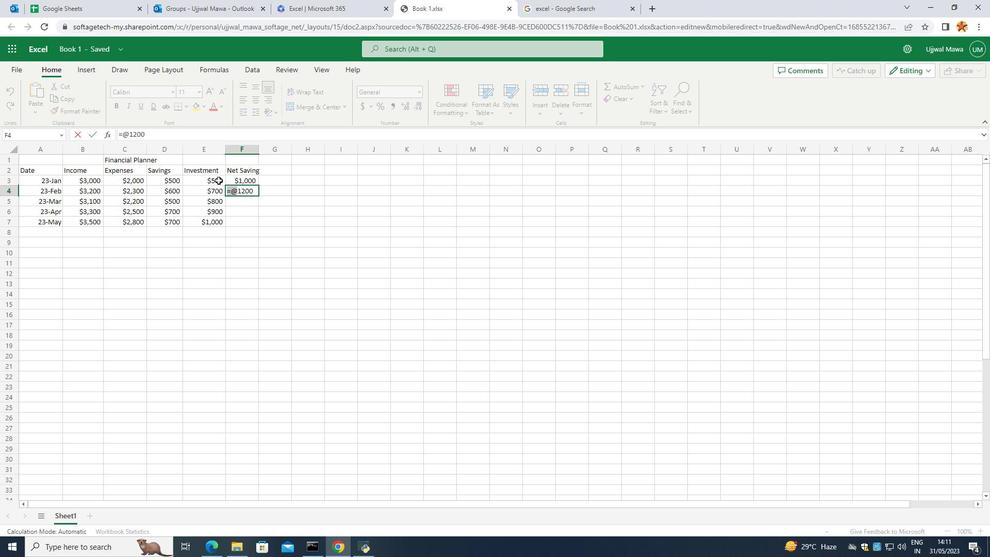 
Action: Mouse moved to (236, 197)
Screenshot: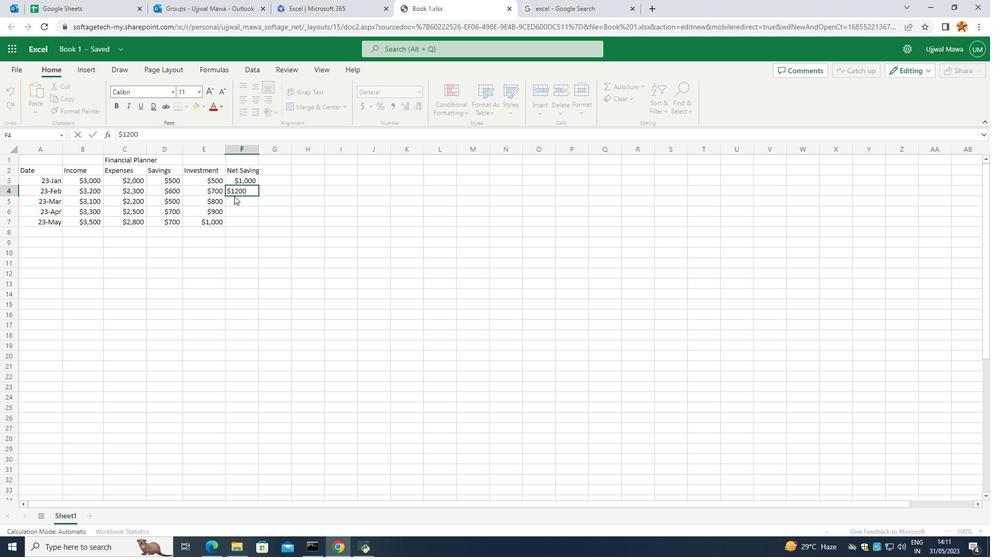
Action: Mouse pressed left at (236, 197)
Screenshot: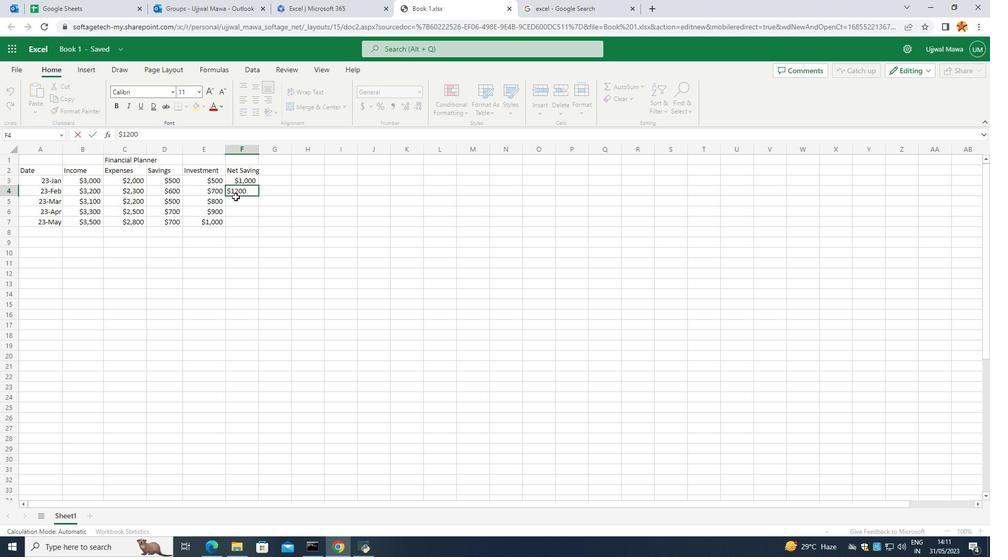 
Action: Mouse moved to (235, 206)
Screenshot: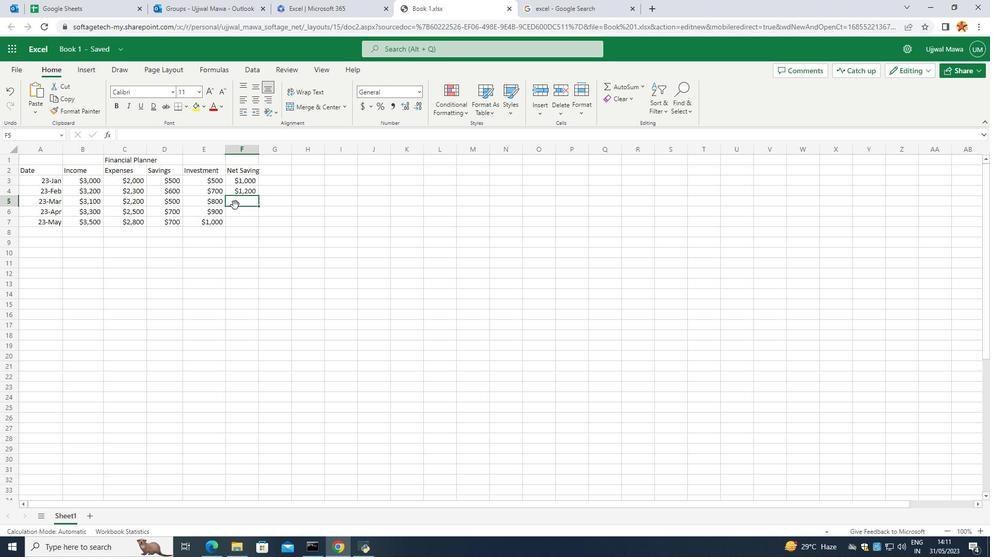 
Action: Key pressed <Key.shift_r>$900<Key.enter><Key.shift_r><Key.shift_r><Key.shift_r><Key.shift_r><Key.shift_r><Key.shift_r><Key.shift_r><Key.shift_r><Key.shift_r><Key.shift_r><Key.shift_r><Key.shift_r><Key.shift_r><Key.shift_r><Key.shift_r><Key.shift_r><Key.shift_r><Key.shift_r><Key.shift_r><Key.shift_r><Key.shift_r><Key.shift_r><Key.shift_r><Key.shift_r><Key.shift_r><Key.shift_r><Key.shift_r><Key.shift_r><Key.shift_r><Key.shift_r><Key.shift_r><Key.shift_r><Key.shift_r><Key.shift_r><Key.shift_r><Key.shift_r><Key.shift_r><Key.shift_r><Key.shift_r><Key.shift_r><Key.shift_r><Key.shift_r><Key.shift_r><Key.shift_r><Key.shift_r><Key.shift_r><Key.shift_r><Key.shift_r><Key.shift_r><Key.shift_r><Key.shift_r><Key.shift_r><Key.shift_r><Key.shift_r><Key.shift_r><Key.shift_r><Key.shift_r><Key.shift_r><Key.shift_r><Key.shift_r><Key.shift_r><Key.shift_r><Key.shift_r><Key.shift_r><Key.shift_r><Key.shift_r><Key.shift_r><Key.shift_r><Key.shift_r><Key.shift_r><Key.shift_r><Key.shift_r><Key.shift_r><Key.shift_r><Key.shift_r><Key.shift_r><Key.shift_r><Key.shift_r><Key.shift_r><Key.shift_r><Key.shift_r><Key.shift_r><Key.shift_r><Key.shift_r>$800<Key.enter><Key.shift_r><Key.shift_r><Key.shift_r><Key.shift_r><Key.shift_r><Key.shift_r><Key.shift_r><Key.shift_r><Key.shift_r><Key.shift_r><Key.shift_r><Key.shift_r><Key.shift_r><Key.shift_r><Key.shift_r><Key.shift_r><Key.shift_r><Key.shift_r><Key.shift_r><Key.shift_r><Key.shift_r><Key.shift_r><Key.shift_r><Key.shift_r><Key.shift_r><Key.shift_r><Key.shift_r><Key.shift_r><Key.shift_r><Key.shift_r>$700<Key.enter>
Screenshot: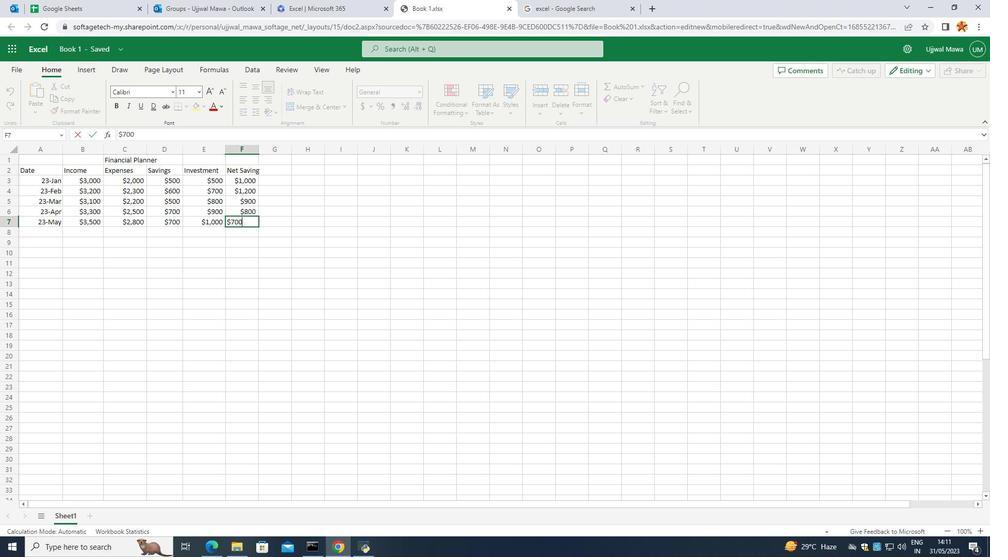 
Action: Mouse moved to (250, 338)
Screenshot: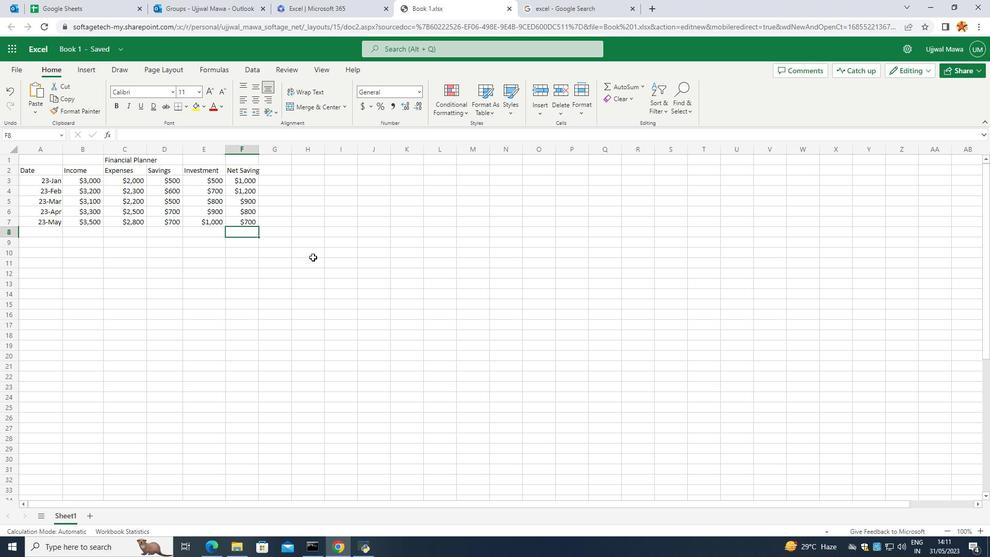 
Action: Mouse pressed left at (250, 338)
Screenshot: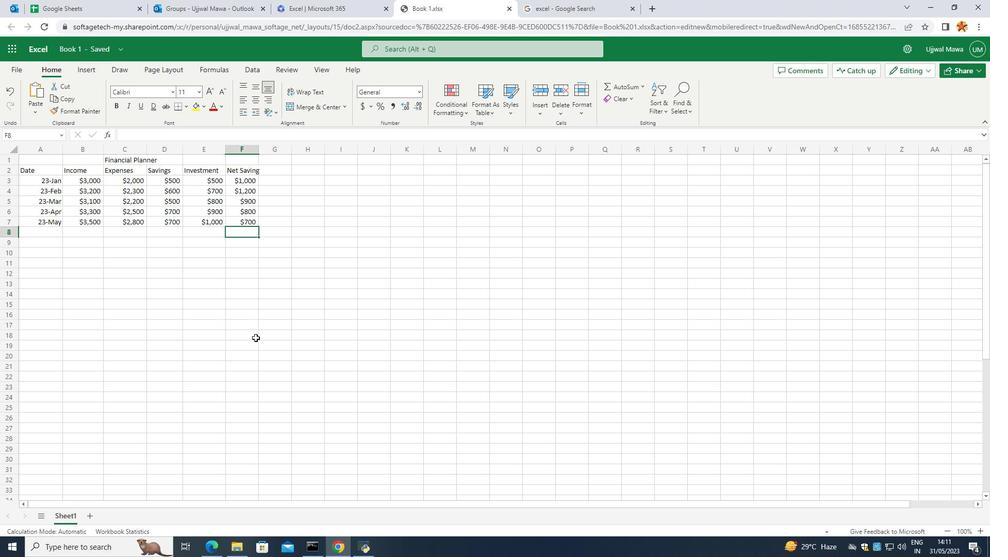 
Action: Mouse moved to (67, 46)
Screenshot: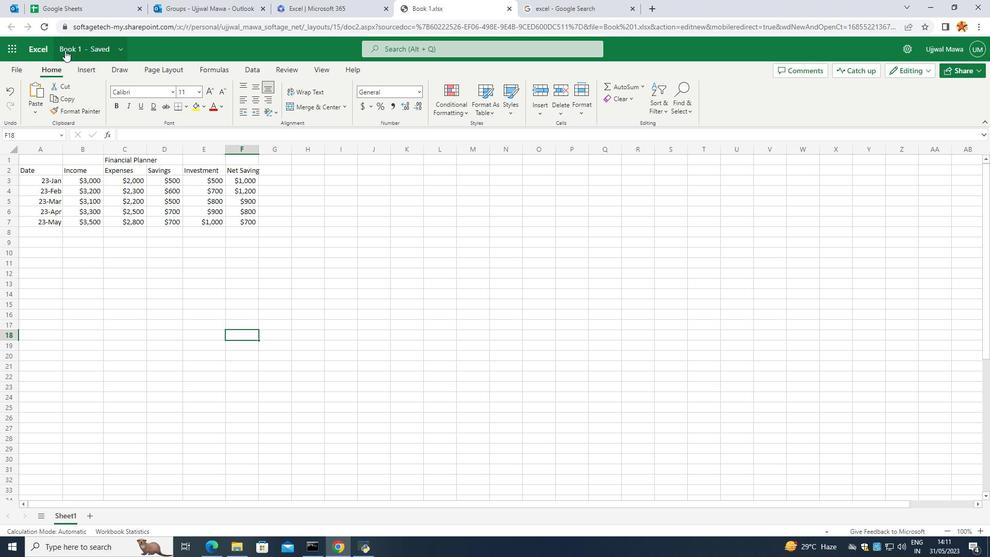 
Action: Mouse pressed left at (67, 46)
Screenshot: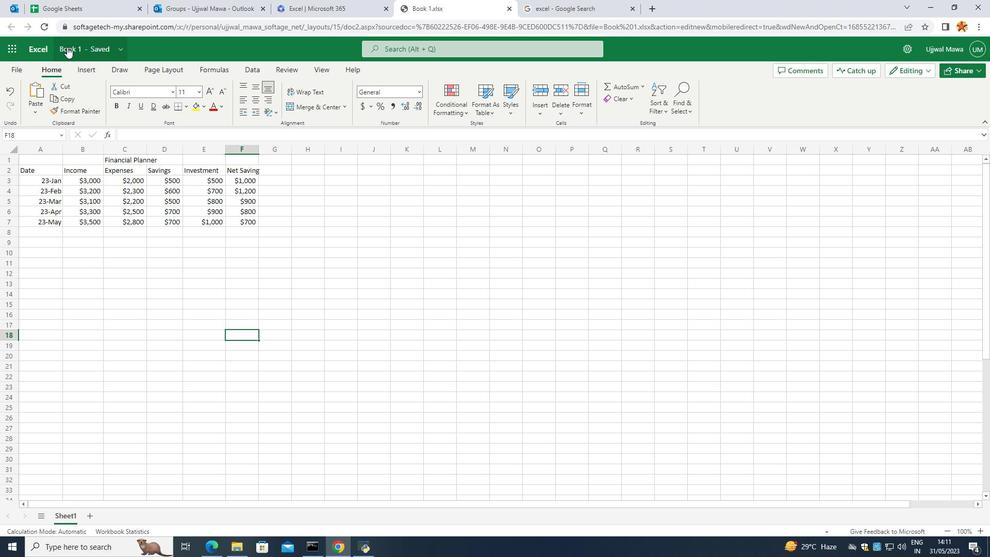 
Action: Mouse pressed left at (67, 46)
Screenshot: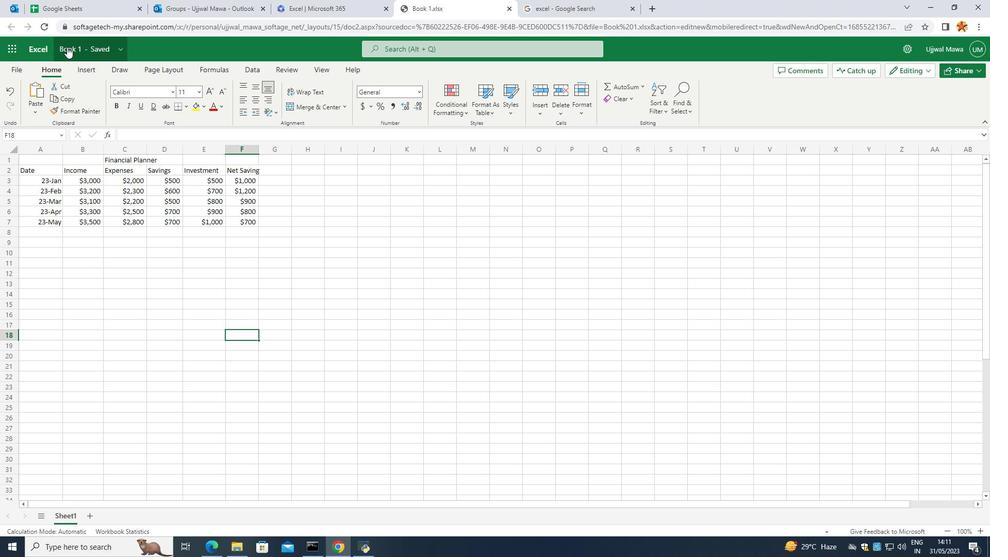 
Action: Mouse moved to (67, 46)
Screenshot: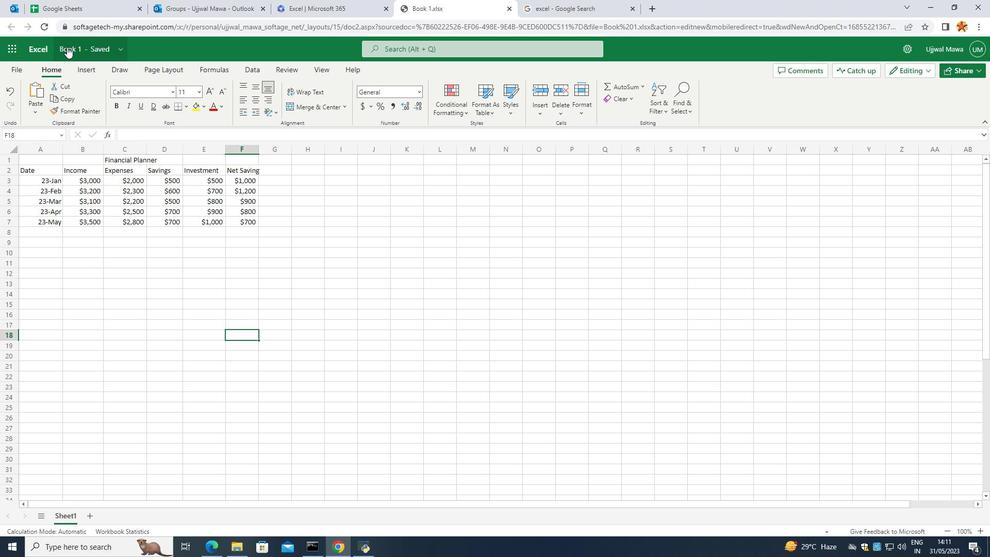 
Action: Mouse pressed left at (67, 46)
Screenshot: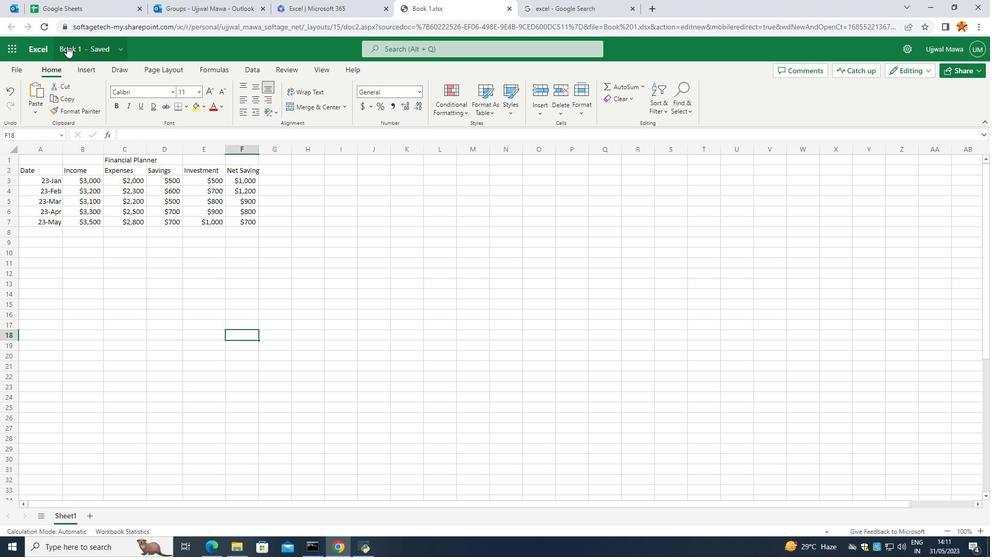 
Action: Mouse moved to (66, 89)
Screenshot: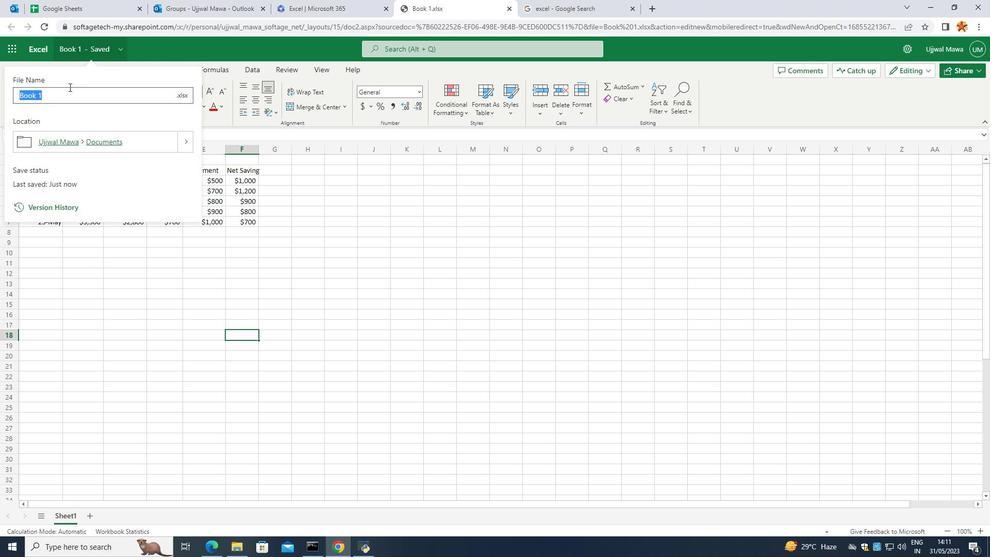 
Action: Mouse pressed left at (66, 89)
Screenshot: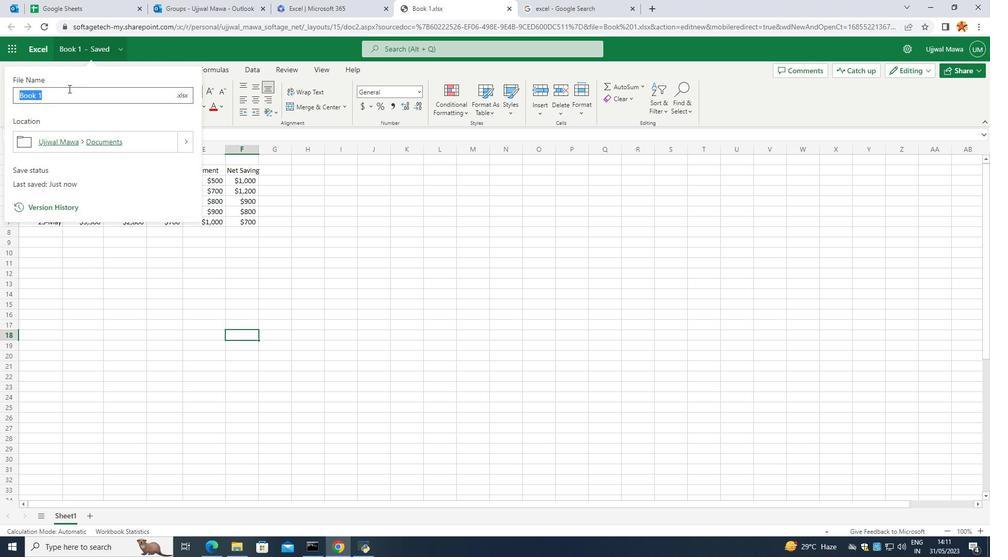 
Action: Mouse moved to (59, 90)
Screenshot: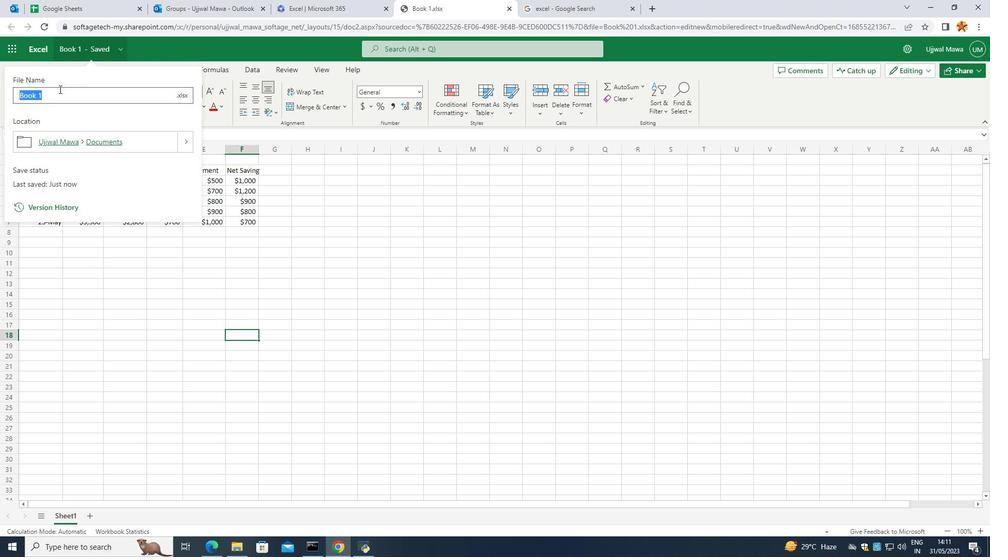 
Action: Key pressed <Key.caps_lock>M<Key.caps_lock>oney<Key.space><Key.caps_lock>M<Key.caps_lock>anager<Key.space><Key.caps_lock>B<Key.caps_lock>i<Key.backspace>io<Key.backspace><Key.backspace>ook<Key.enter>
Screenshot: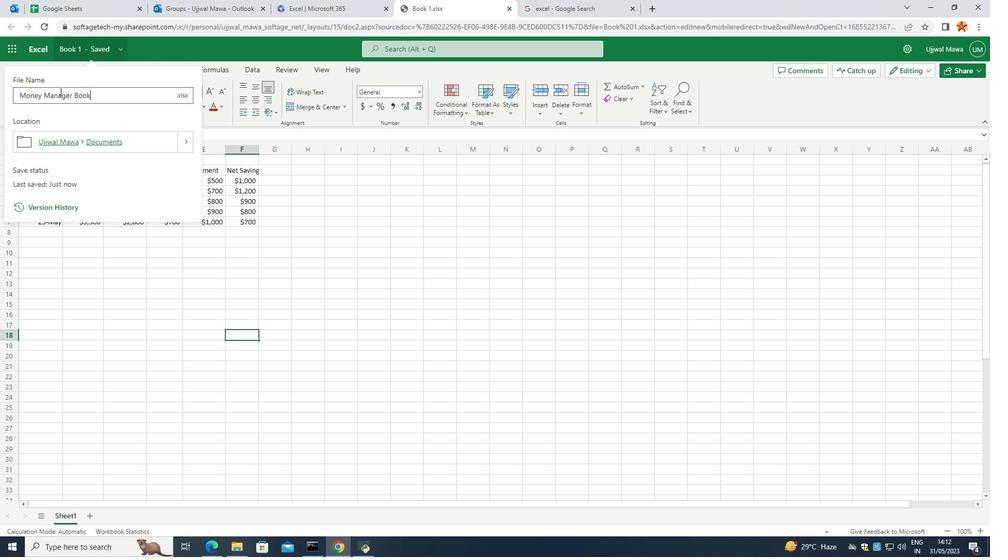 
Action: Mouse moved to (87, 276)
Screenshot: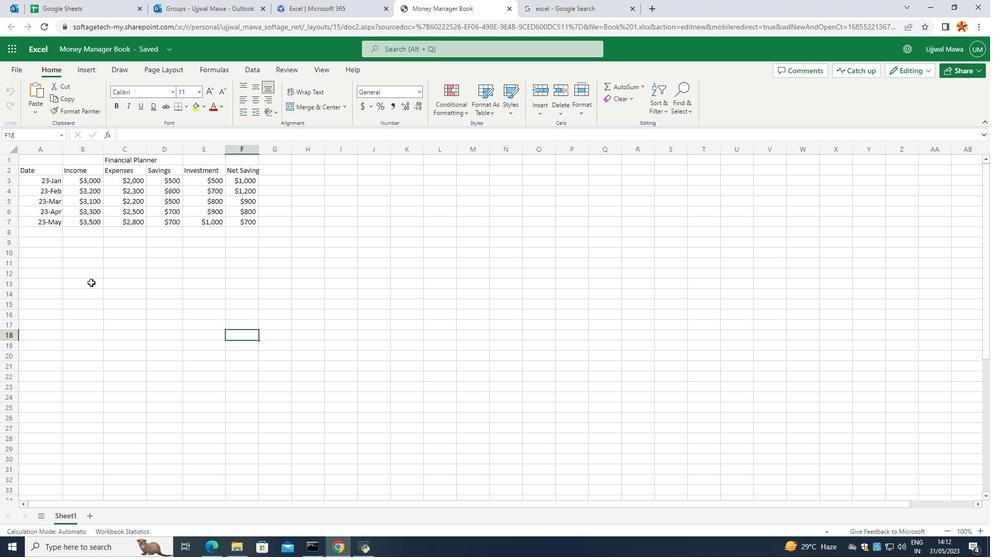 
Action: Mouse pressed left at (87, 276)
Screenshot: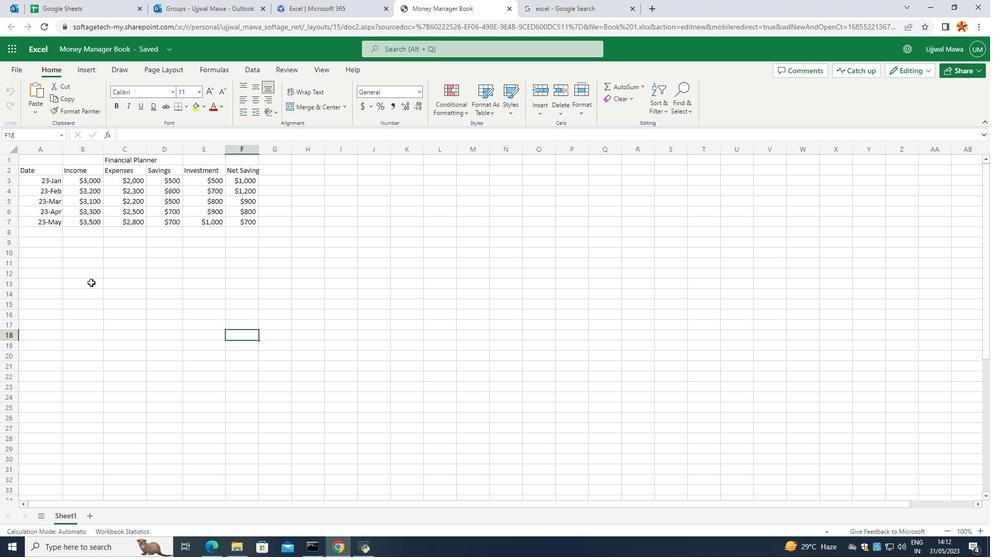 
Action: Mouse moved to (295, 314)
Screenshot: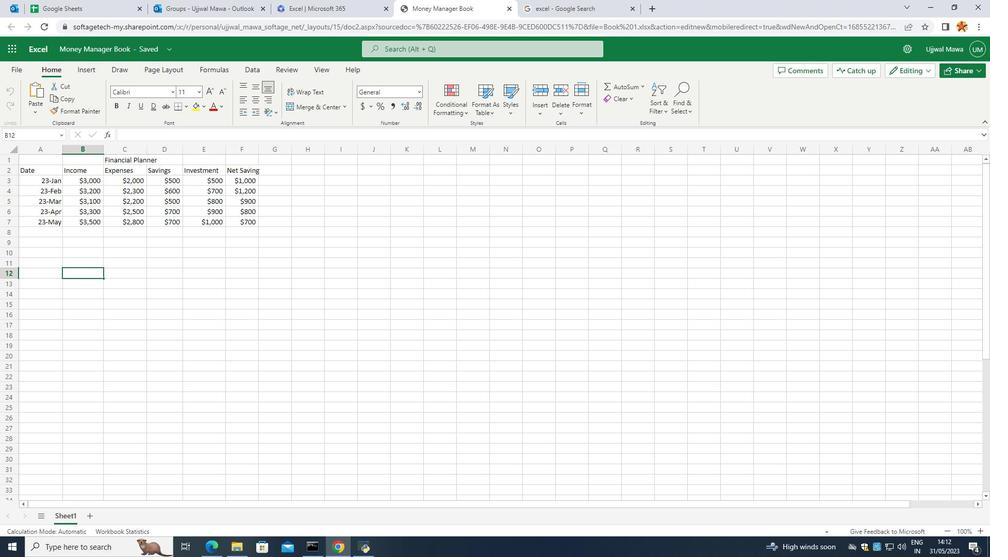 
